 Task: Open Card Brand Identity Review in Board Brand Ambassador Program Management to Workspace Human Resources and add a team member Softage.2@softage.net, a label Purple, a checklist Fashion Design, an attachment from your google drive, a color Purple and finally, add a card description 'Organize team-building event for next month' and a comment 'Given the potential impact of this task on our team morale, let us ensure that we approach it with a sense of positivity and optimism.'. Add a start date 'Jan 02, 1900' with a due date 'Jan 09, 1900'
Action: Mouse moved to (1025, 567)
Screenshot: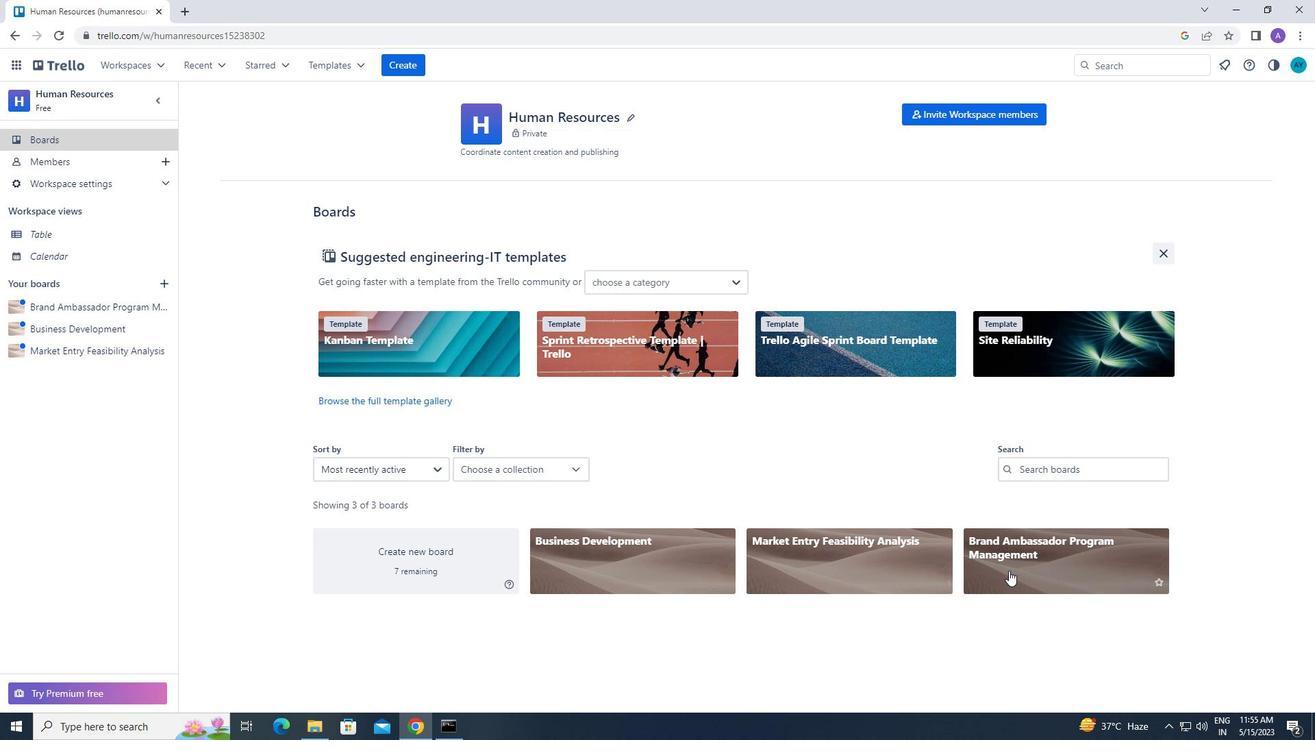 
Action: Mouse pressed left at (1025, 567)
Screenshot: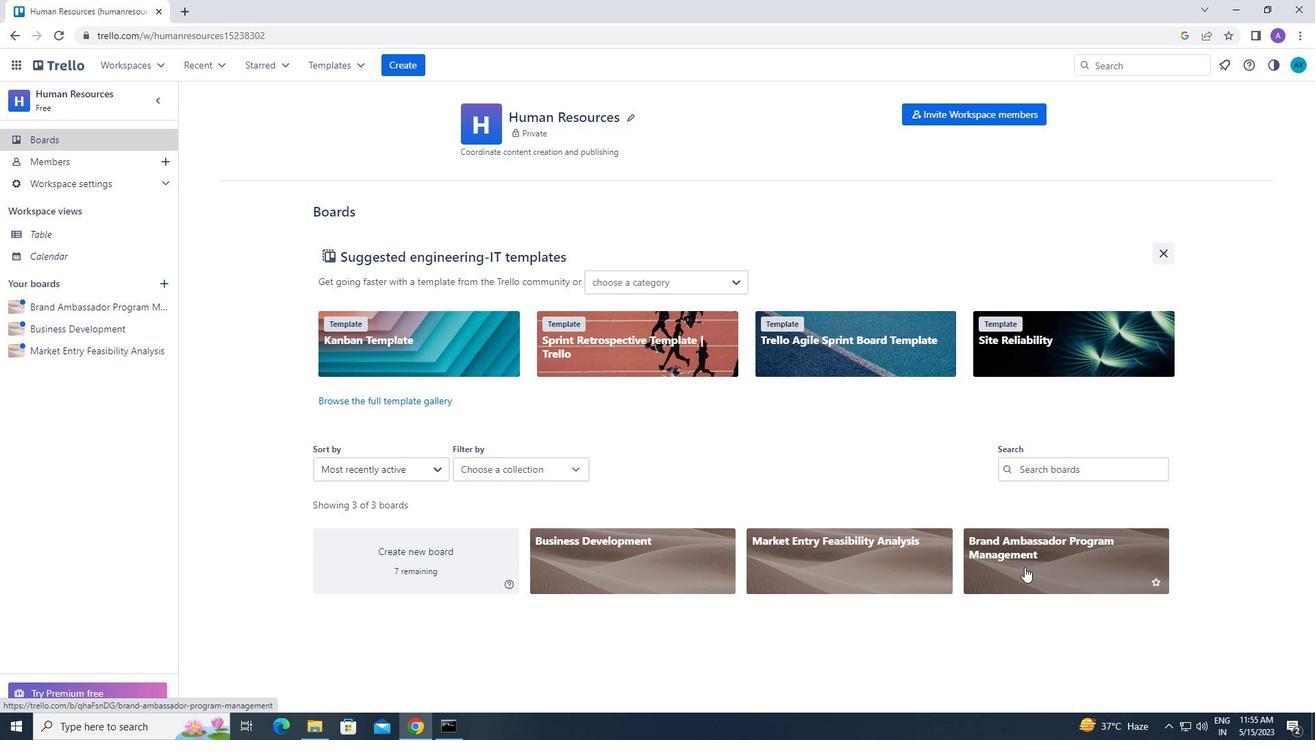 
Action: Mouse moved to (246, 176)
Screenshot: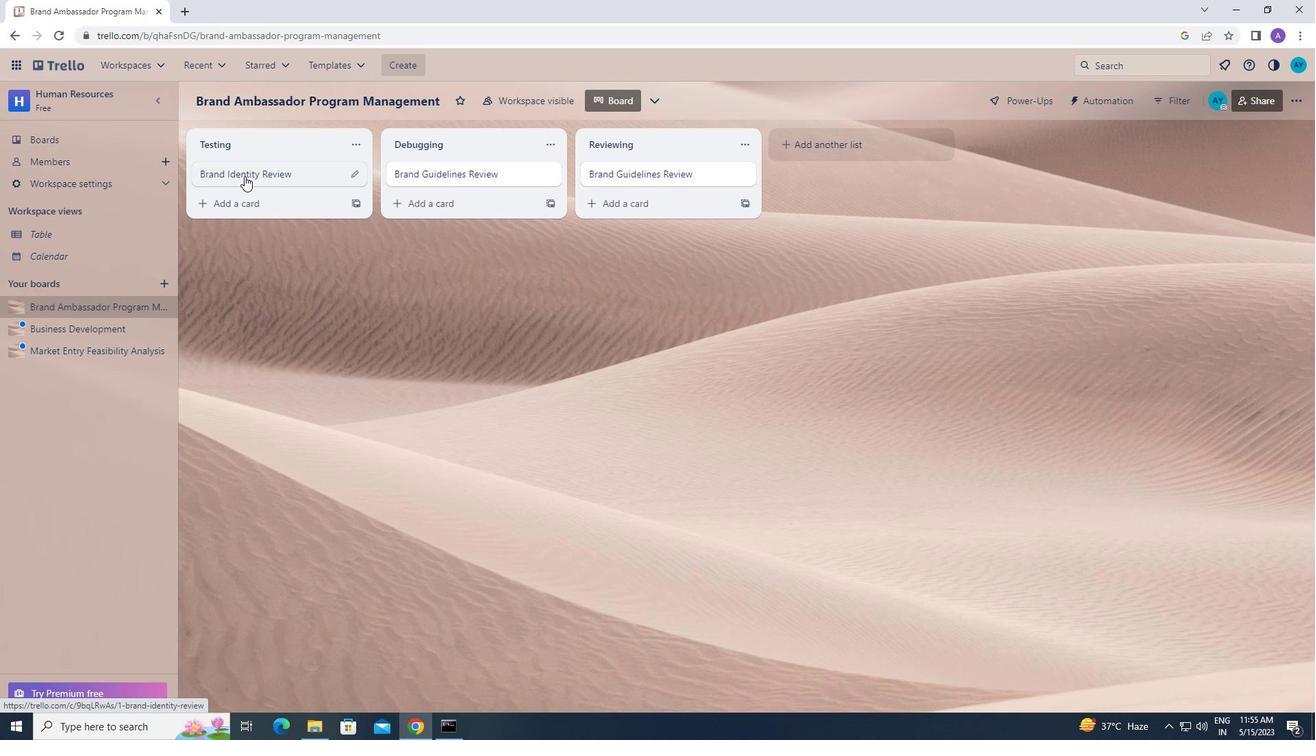 
Action: Mouse pressed left at (246, 176)
Screenshot: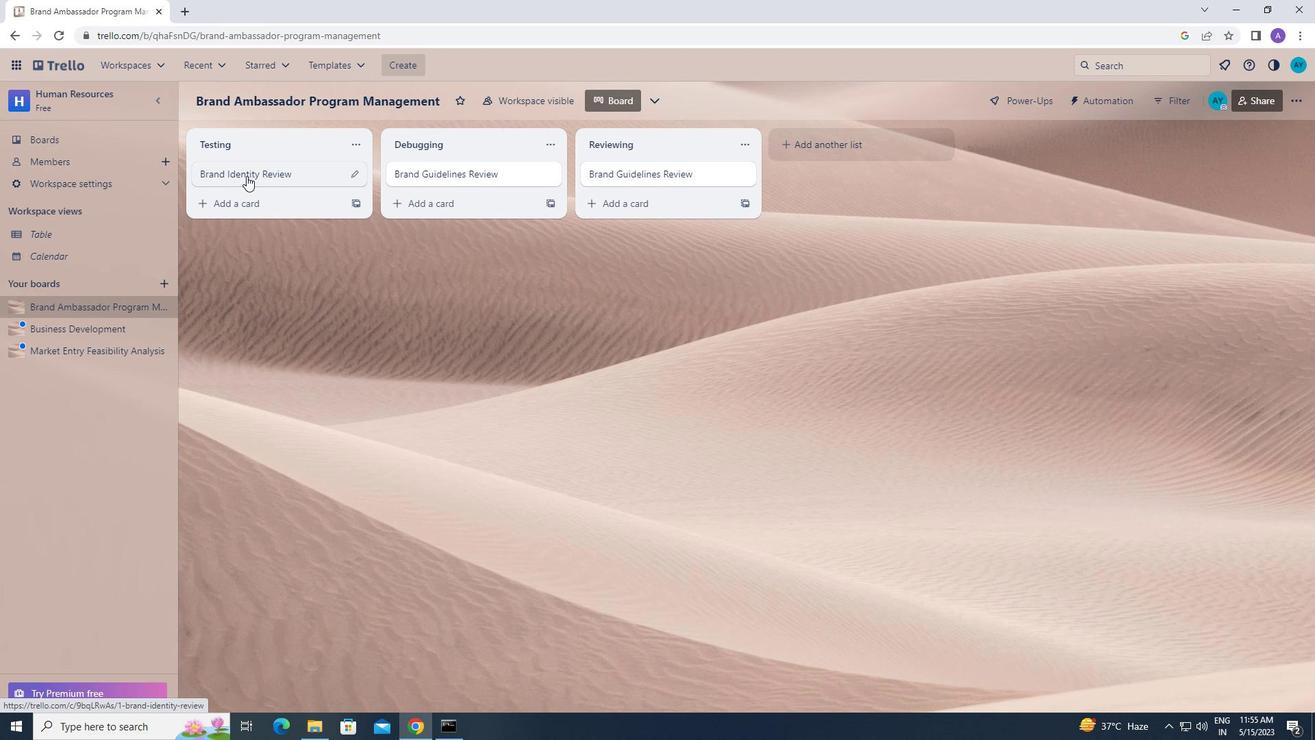 
Action: Mouse moved to (824, 173)
Screenshot: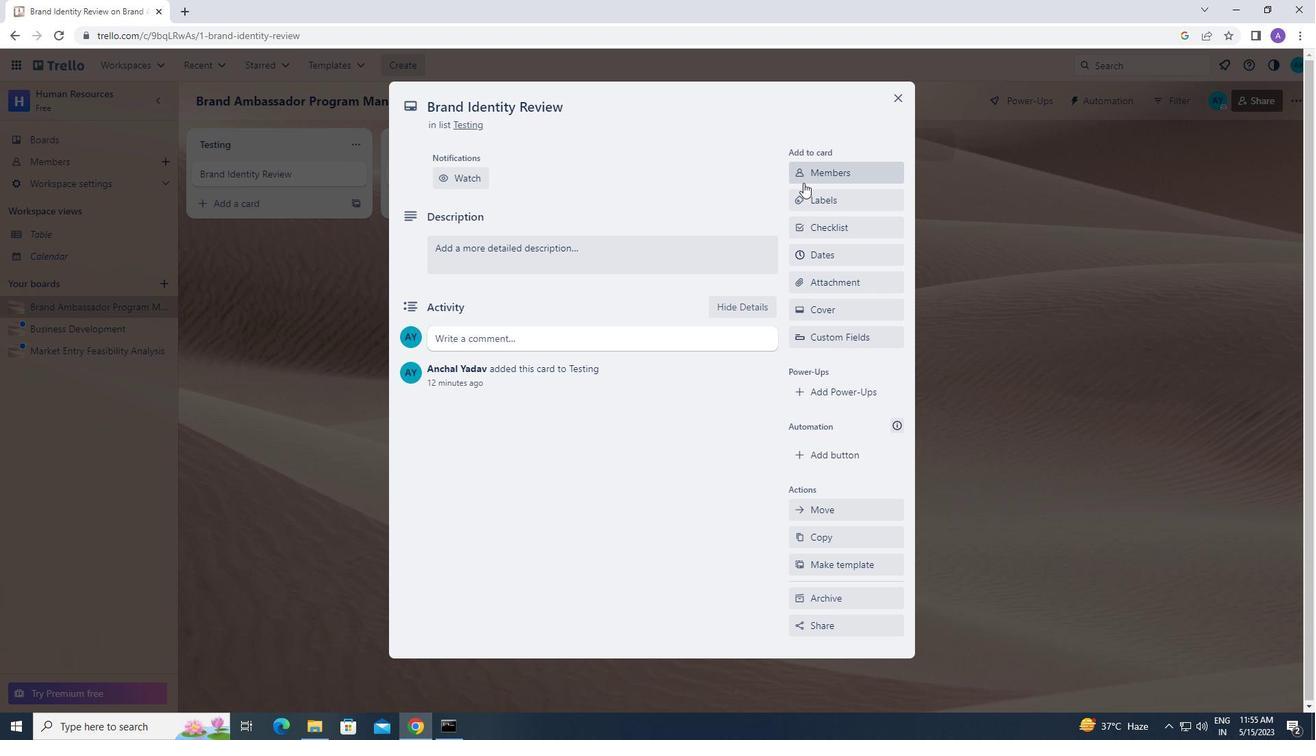 
Action: Mouse pressed left at (824, 173)
Screenshot: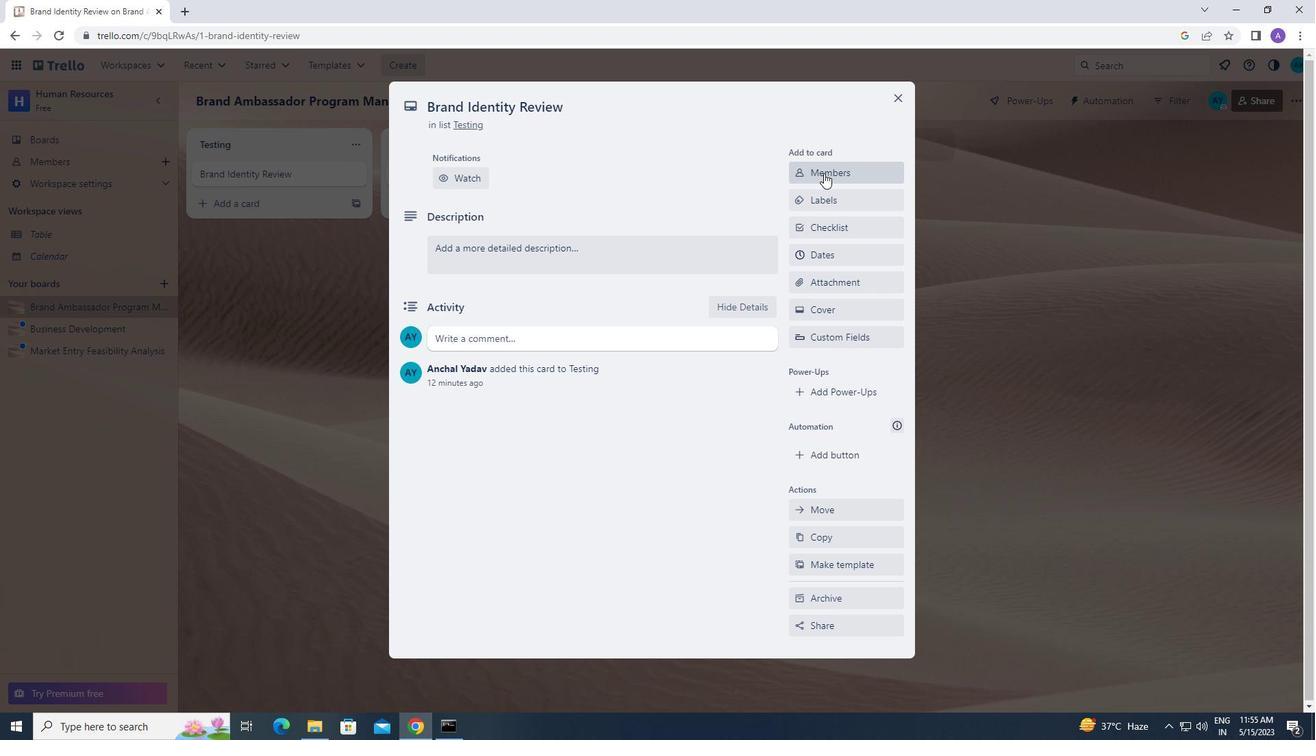 
Action: Mouse moved to (836, 235)
Screenshot: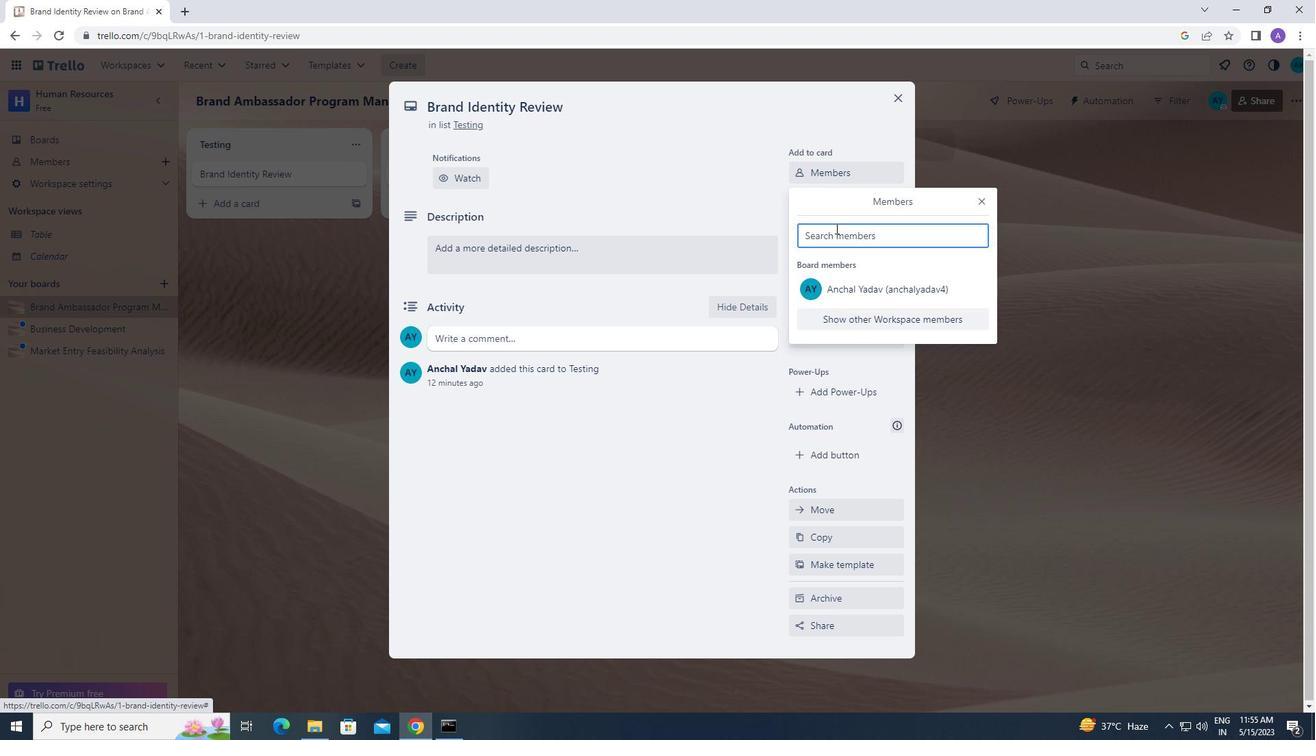 
Action: Mouse pressed left at (836, 235)
Screenshot: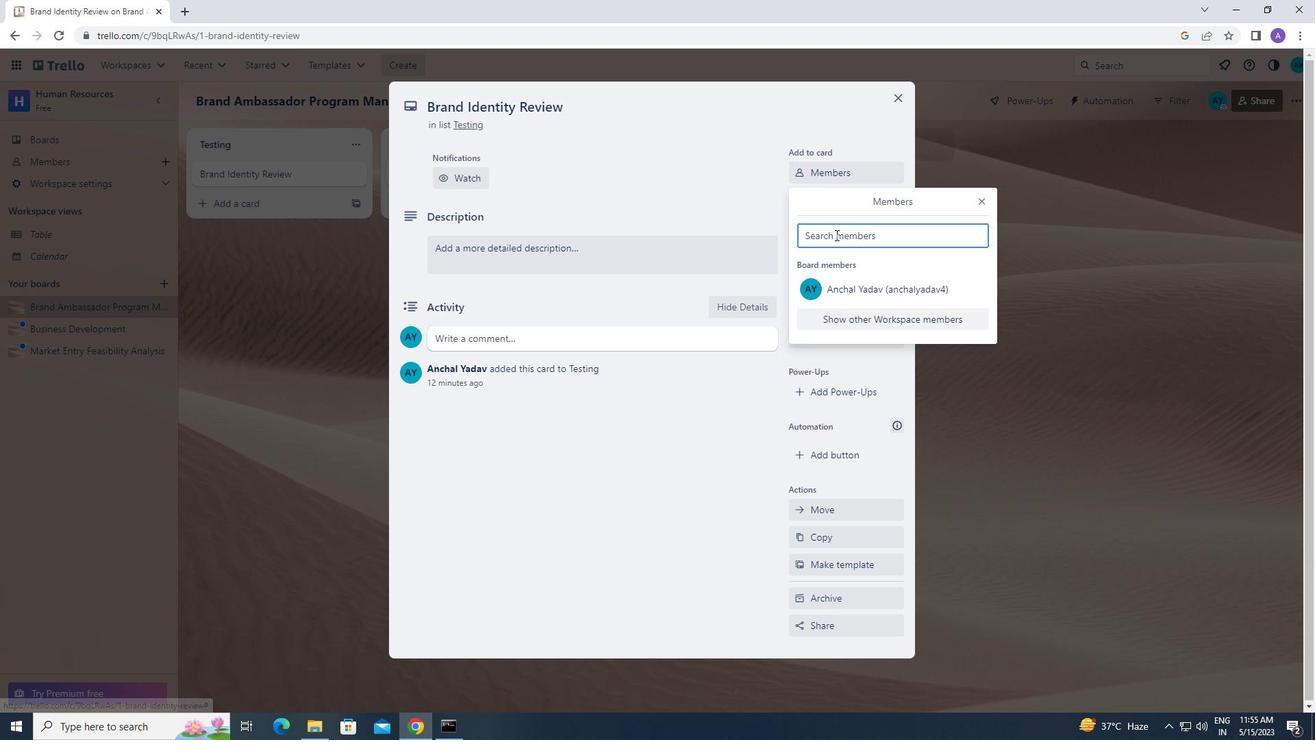 
Action: Key pressed s<Key.caps_lock>oftage.2<Key.shift_r>@
Screenshot: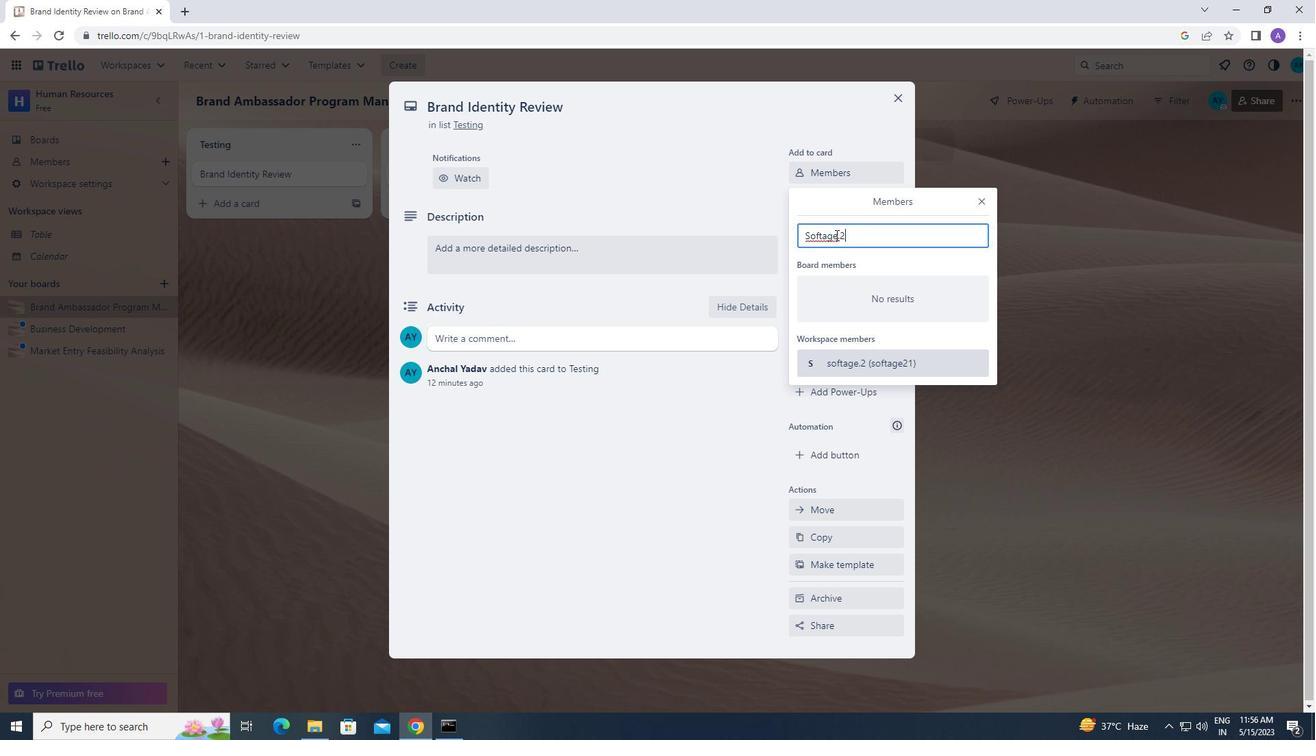 
Action: Mouse moved to (1074, 59)
Screenshot: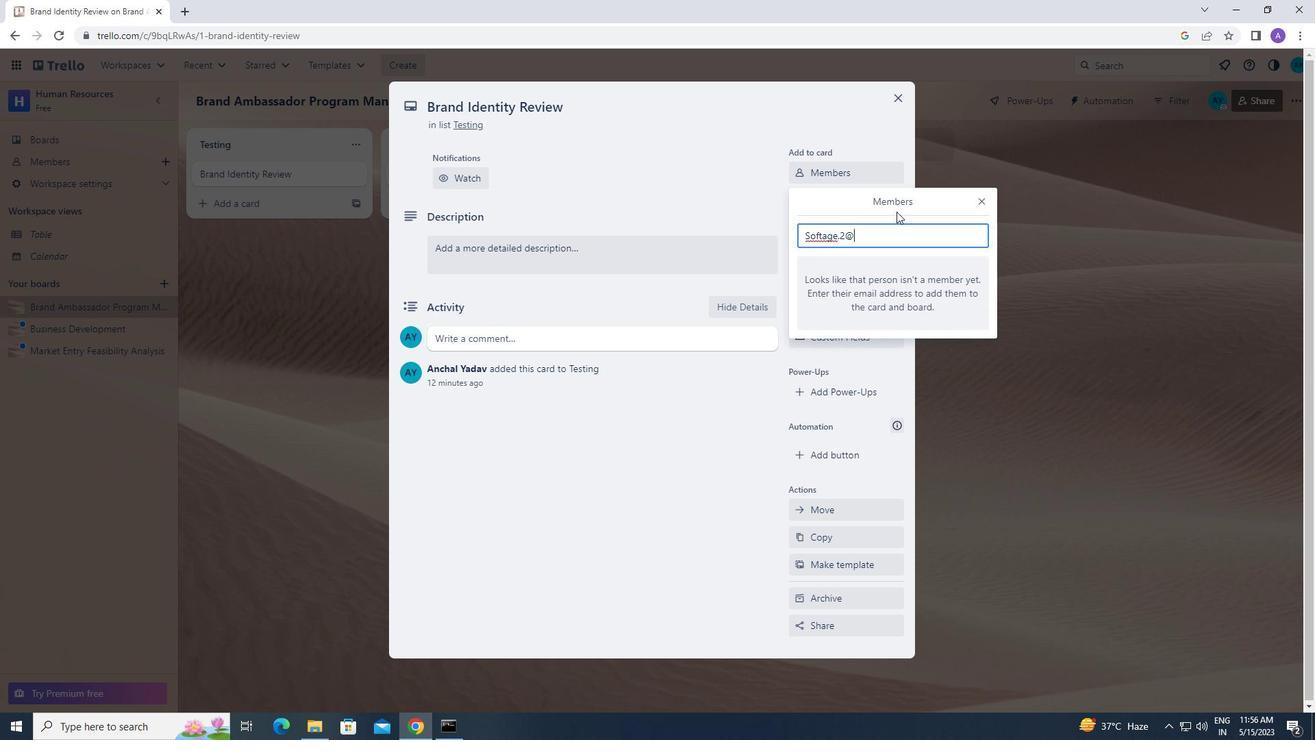 
Action: Key pressed s
Screenshot: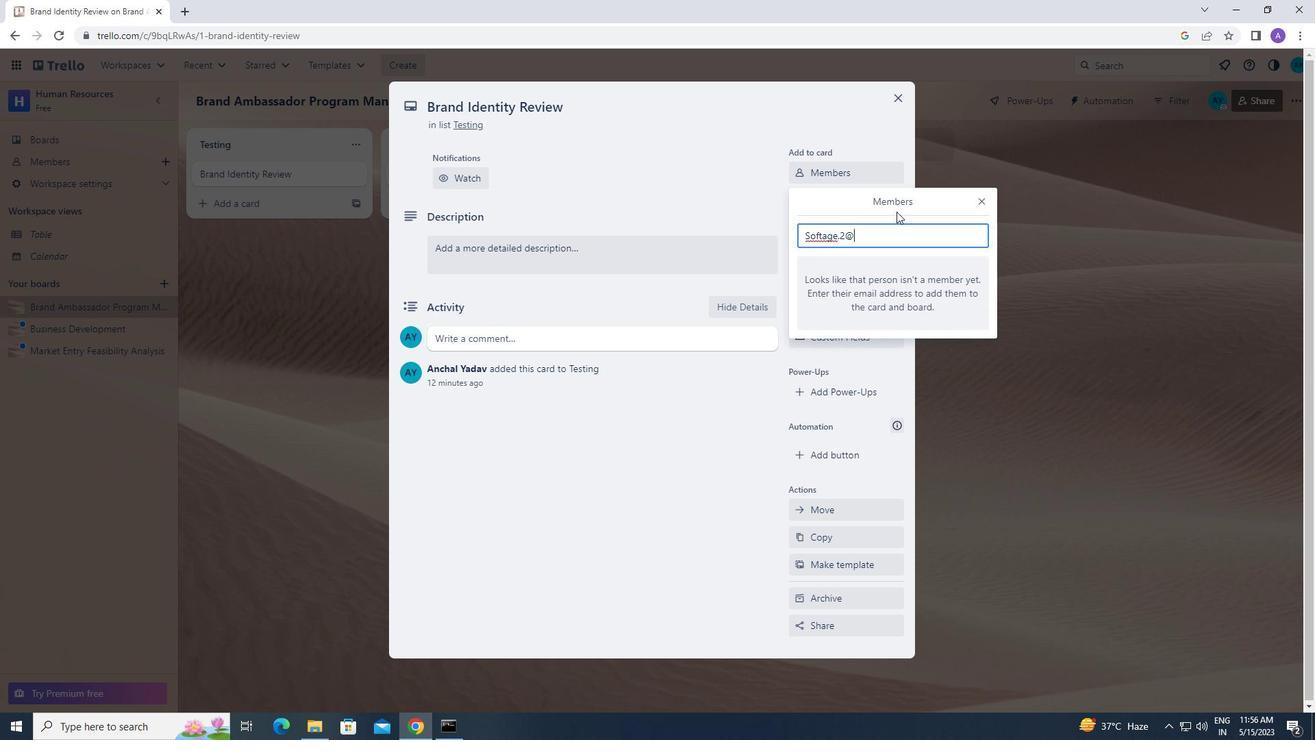 
Action: Mouse moved to (929, 41)
Screenshot: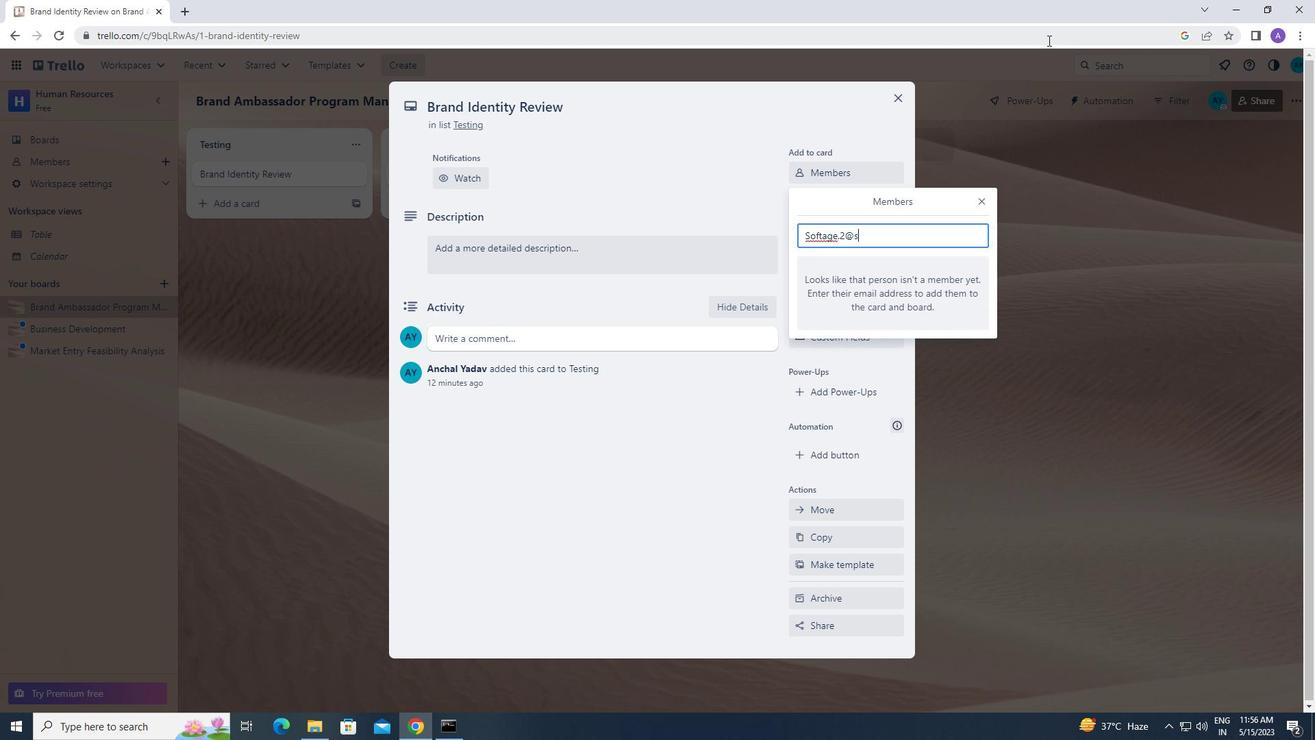 
Action: Key pressed ofta
Screenshot: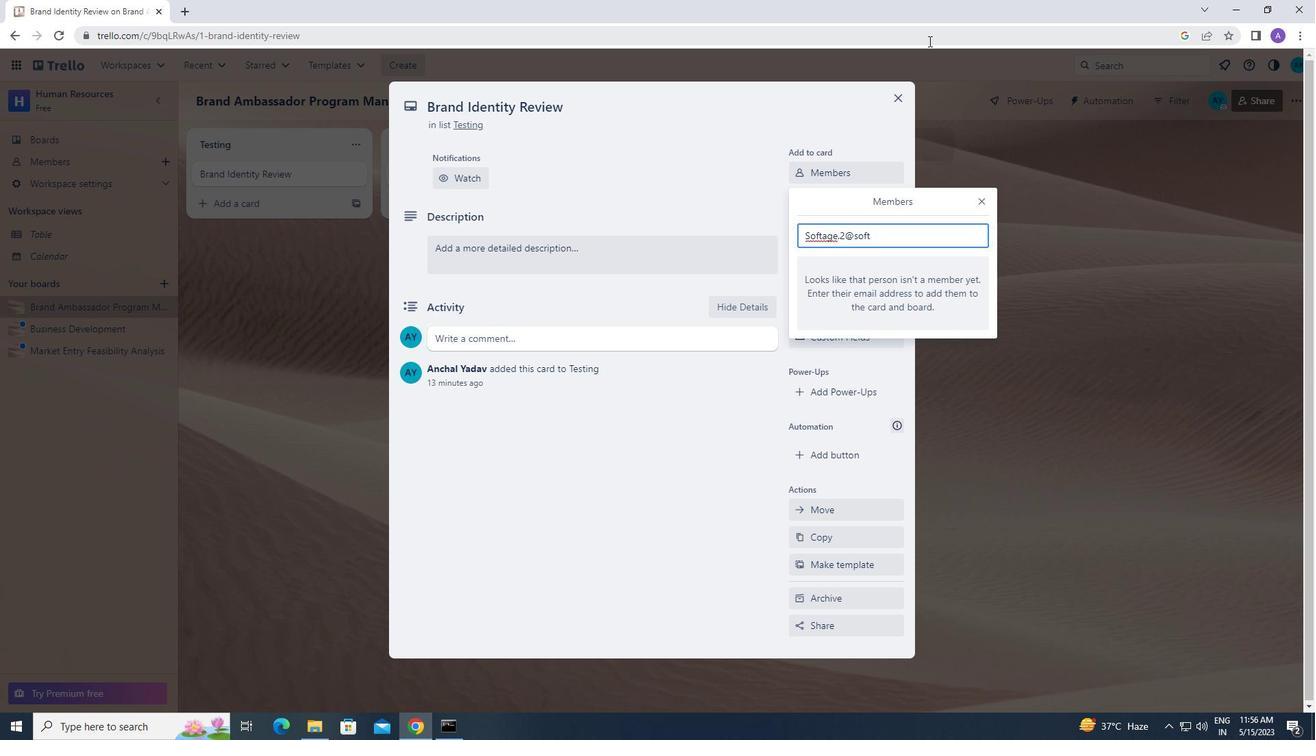 
Action: Mouse moved to (929, 41)
Screenshot: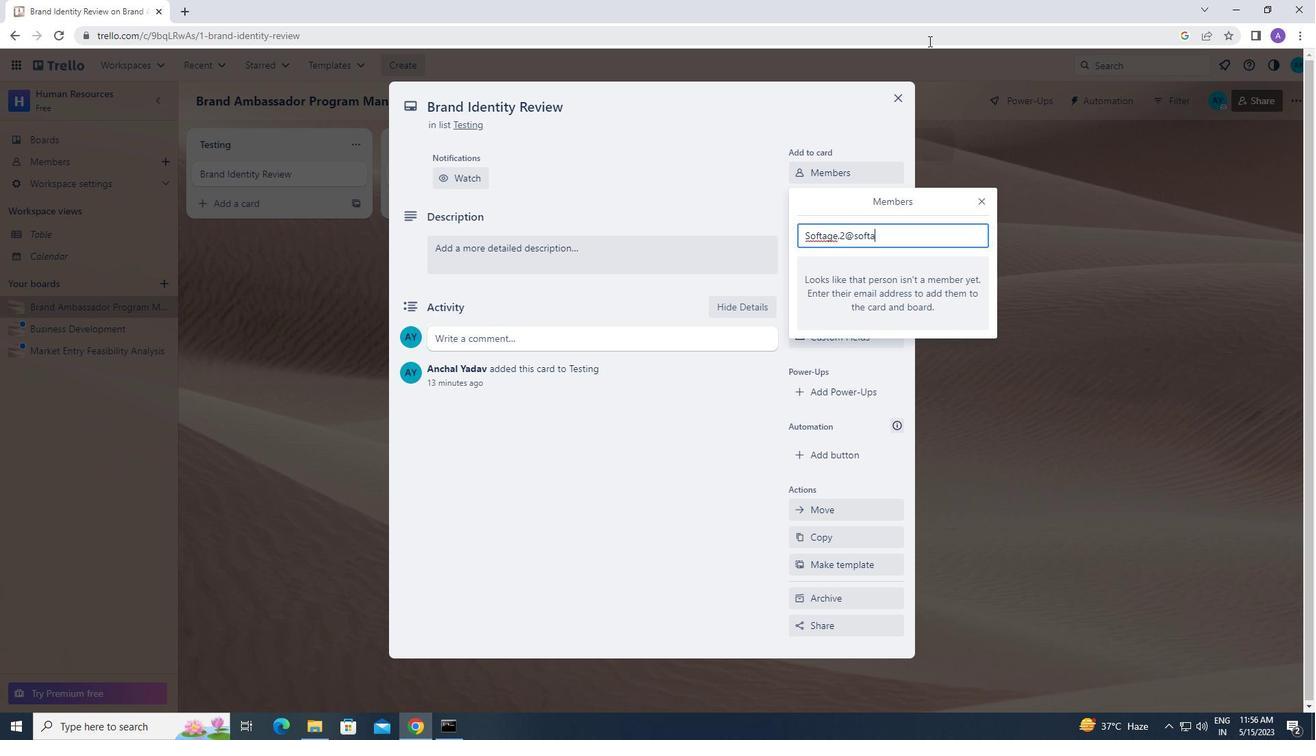
Action: Key pressed ge.neg
Screenshot: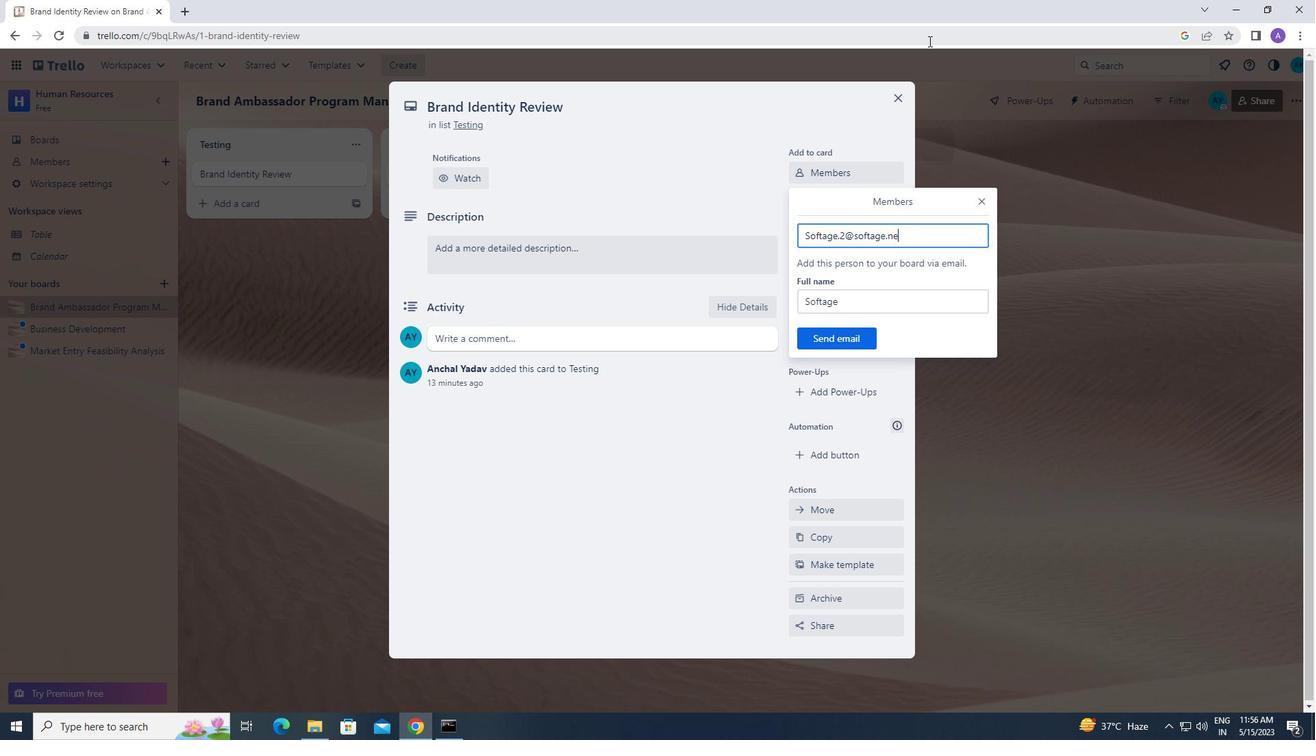 
Action: Mouse moved to (1007, 118)
Screenshot: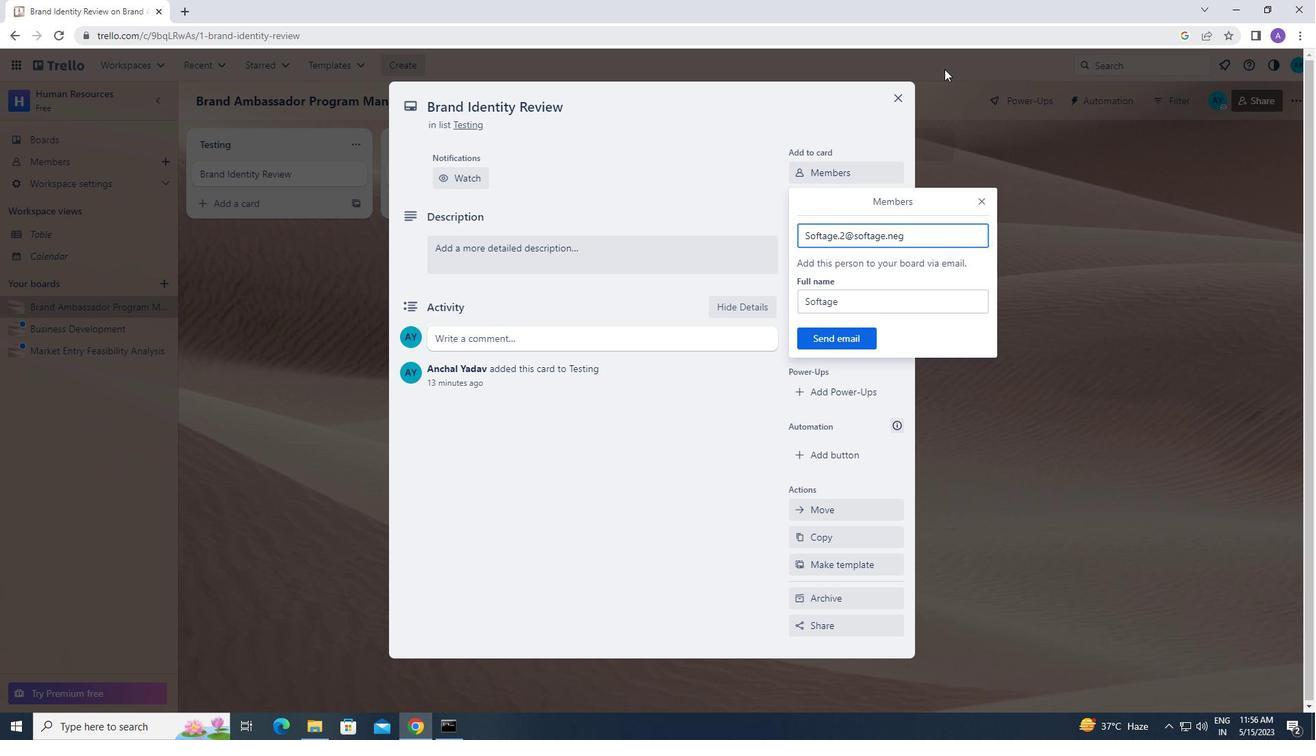 
Action: Key pressed <Key.backspace>t
Screenshot: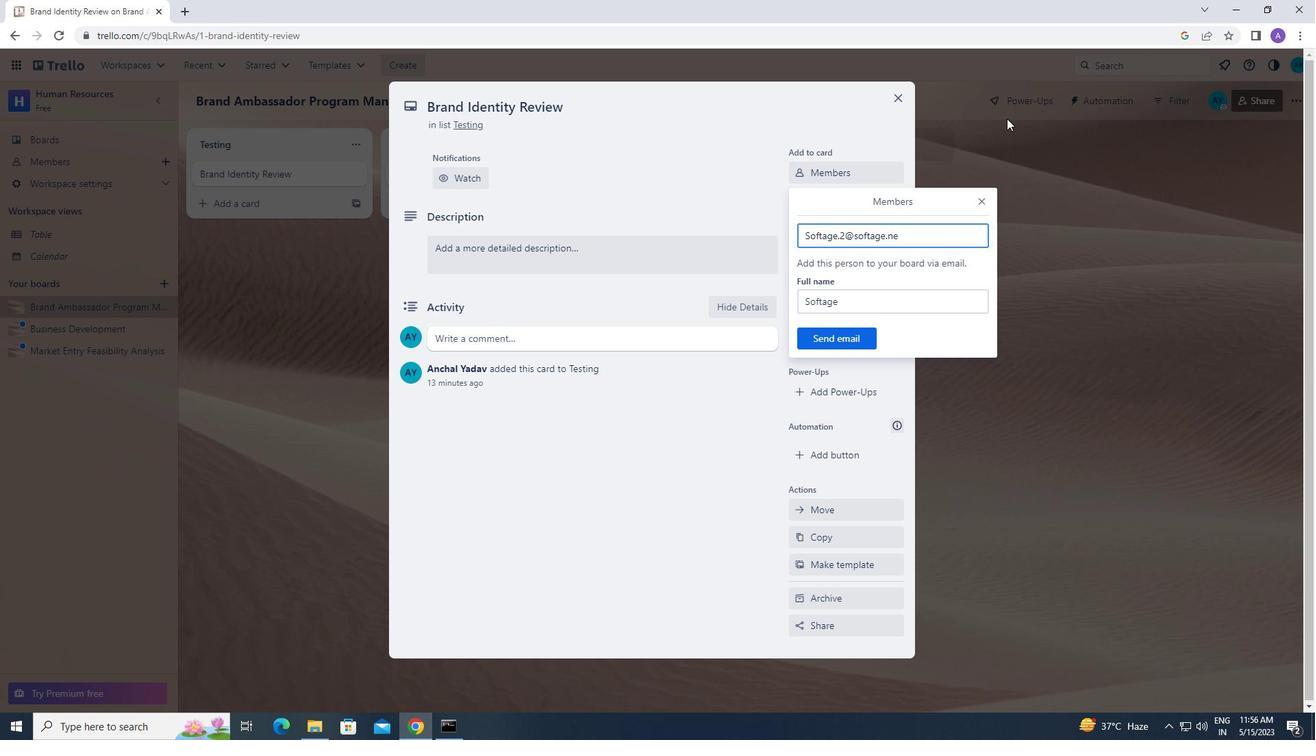 
Action: Mouse moved to (847, 334)
Screenshot: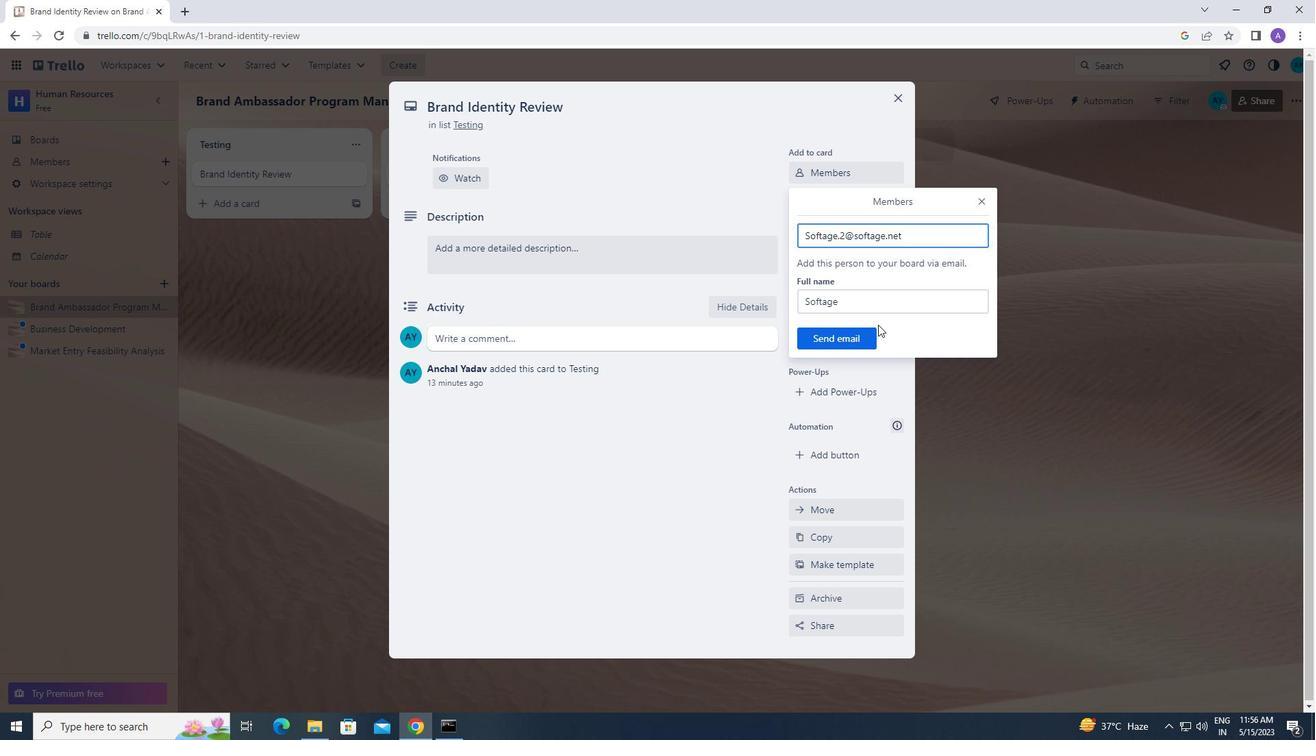 
Action: Mouse pressed left at (847, 334)
Screenshot: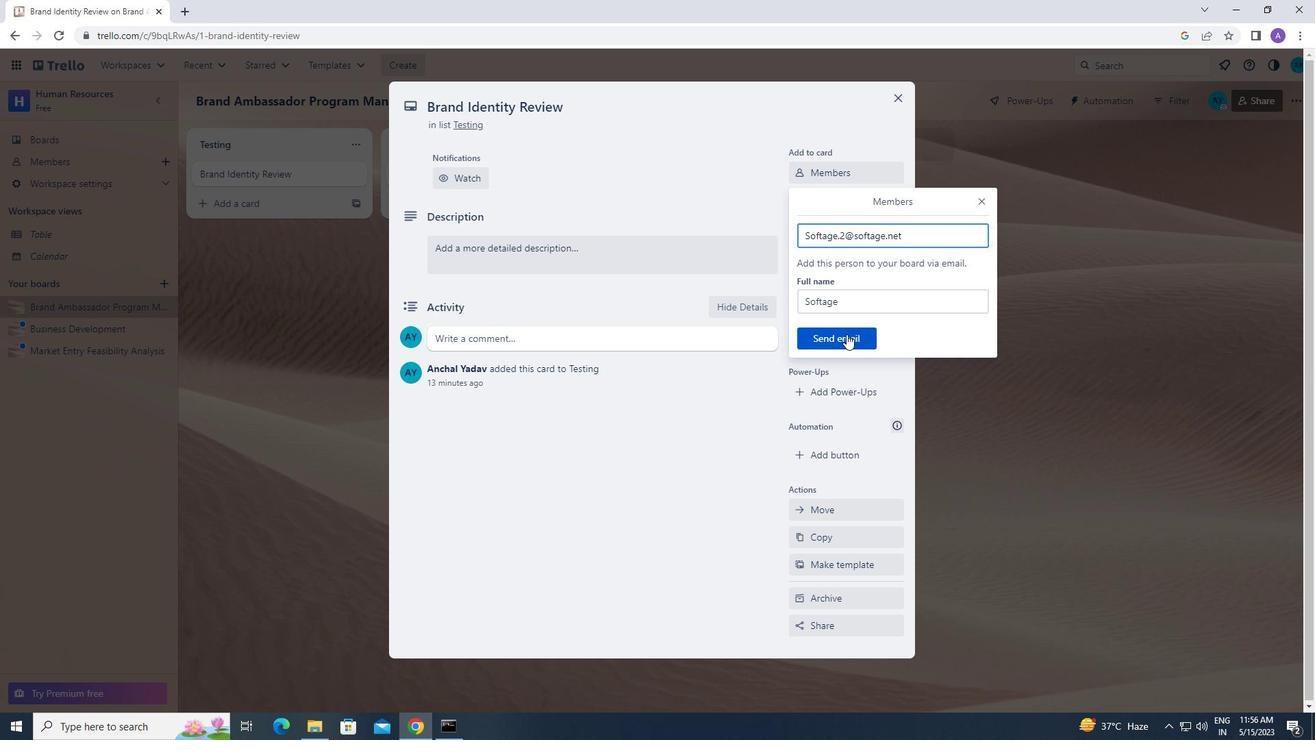 
Action: Mouse moved to (833, 245)
Screenshot: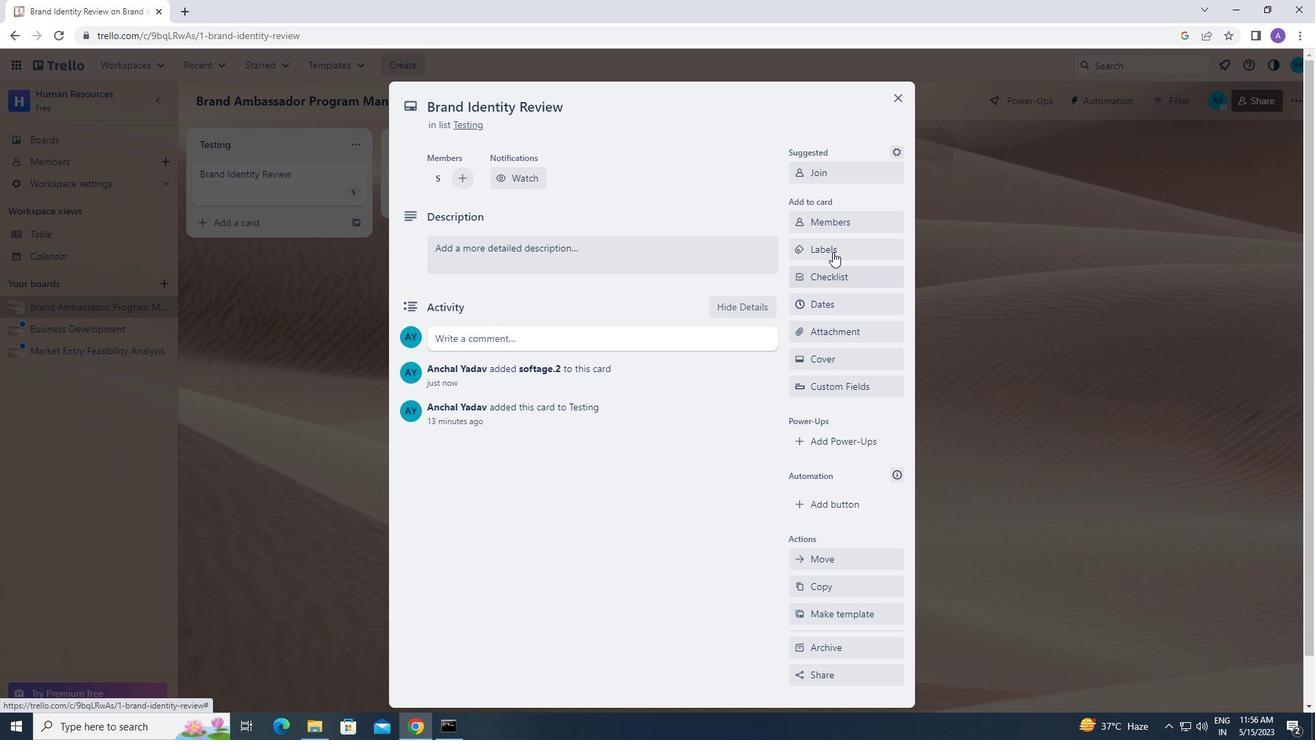 
Action: Mouse pressed left at (833, 245)
Screenshot: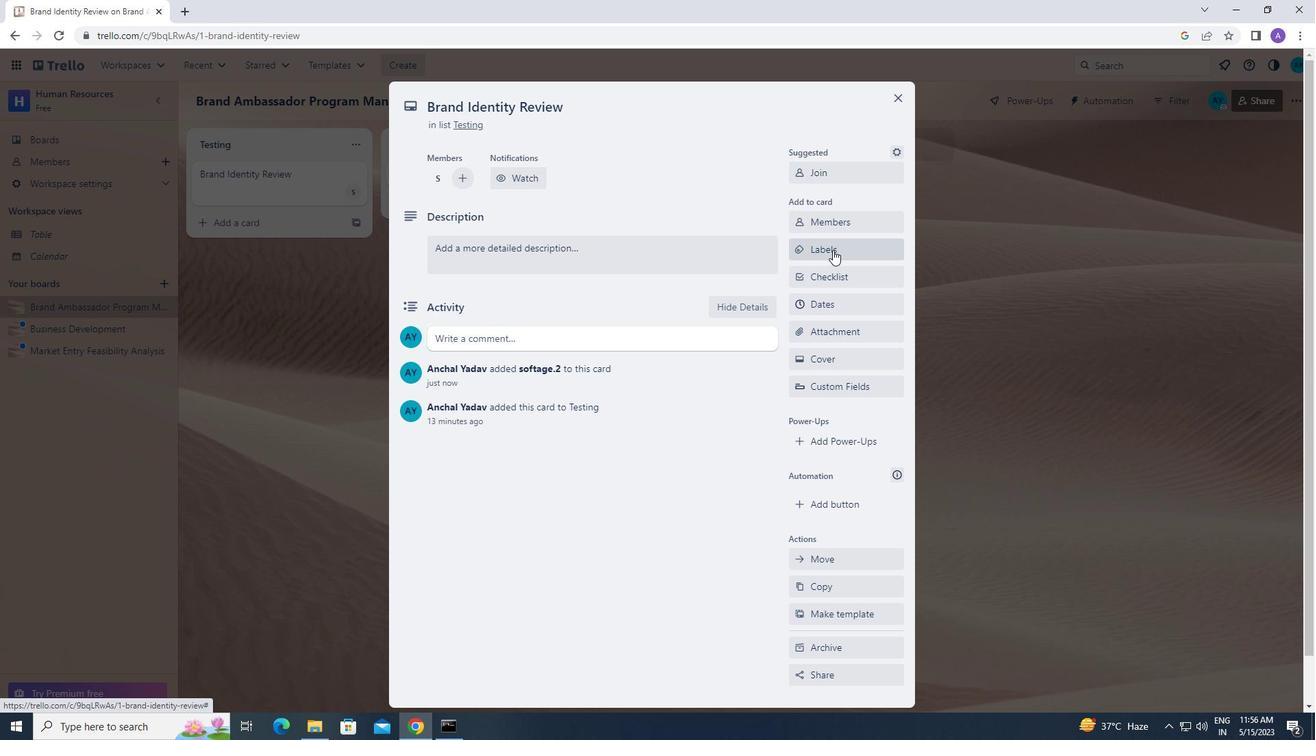 
Action: Mouse moved to (858, 519)
Screenshot: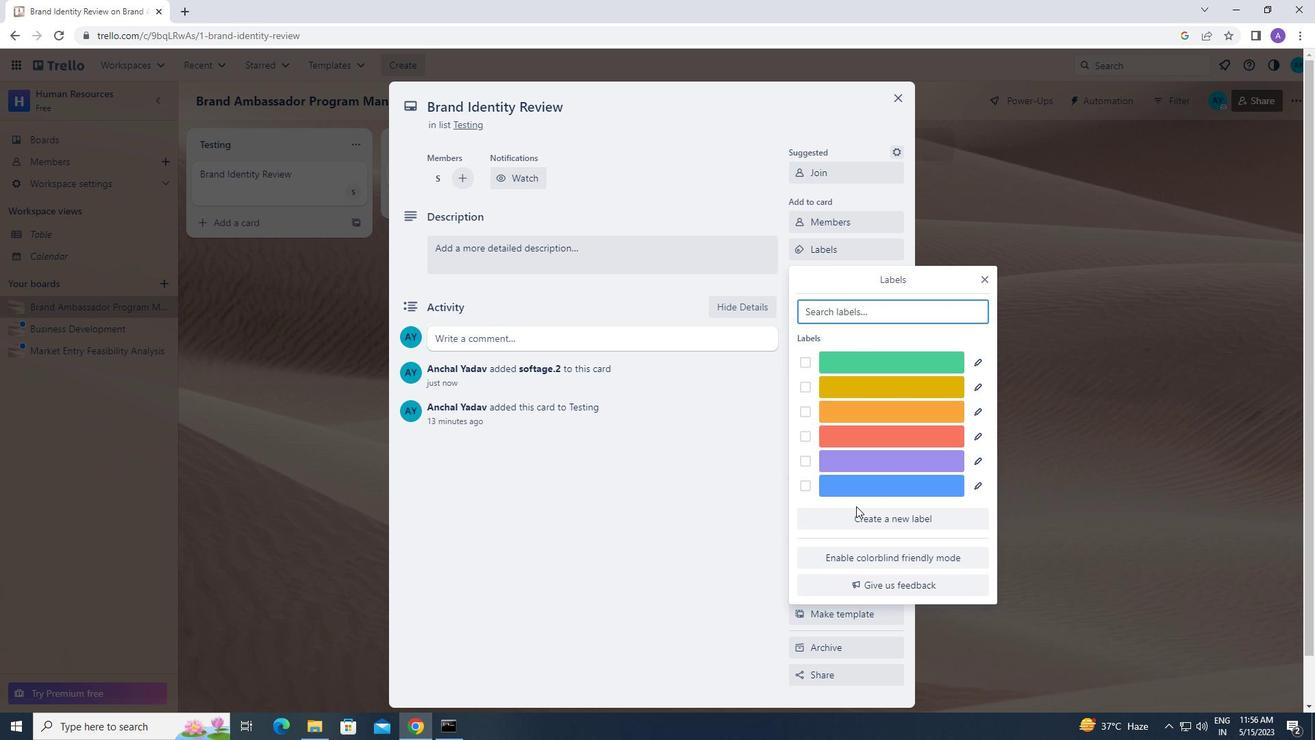 
Action: Mouse pressed left at (858, 519)
Screenshot: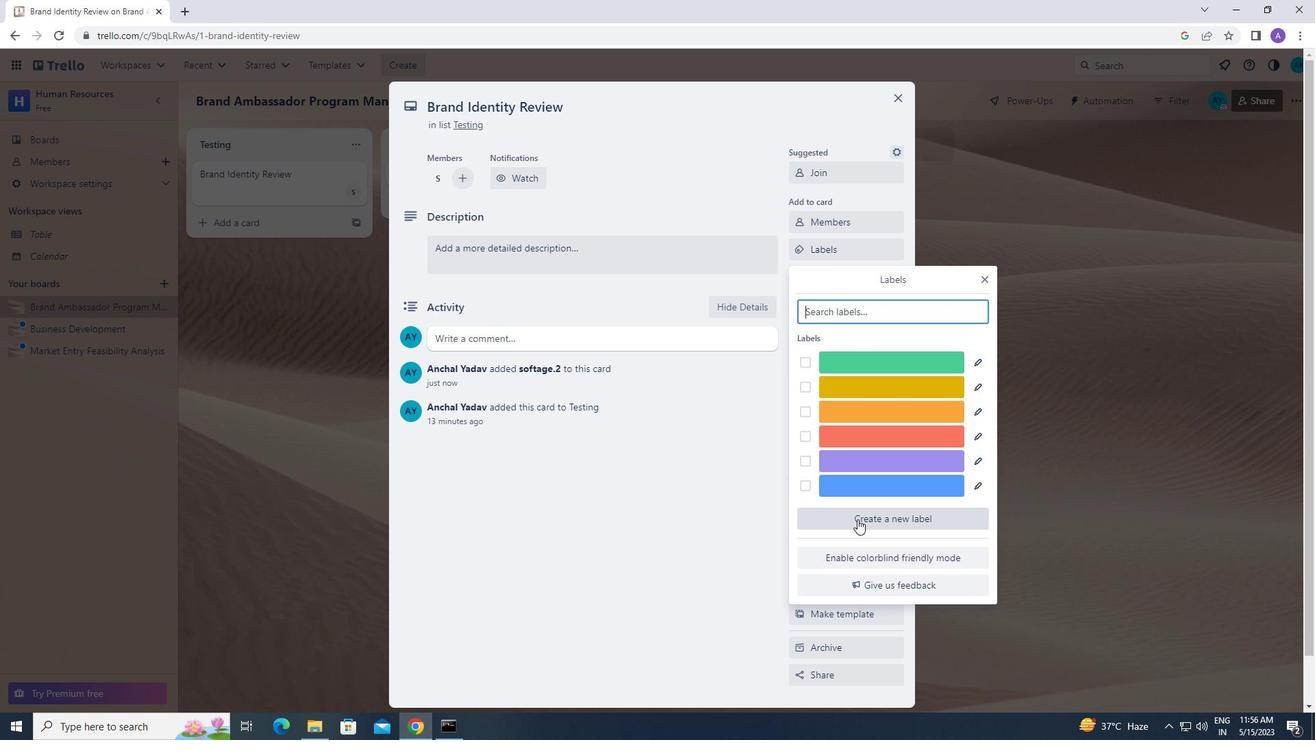 
Action: Mouse moved to (966, 478)
Screenshot: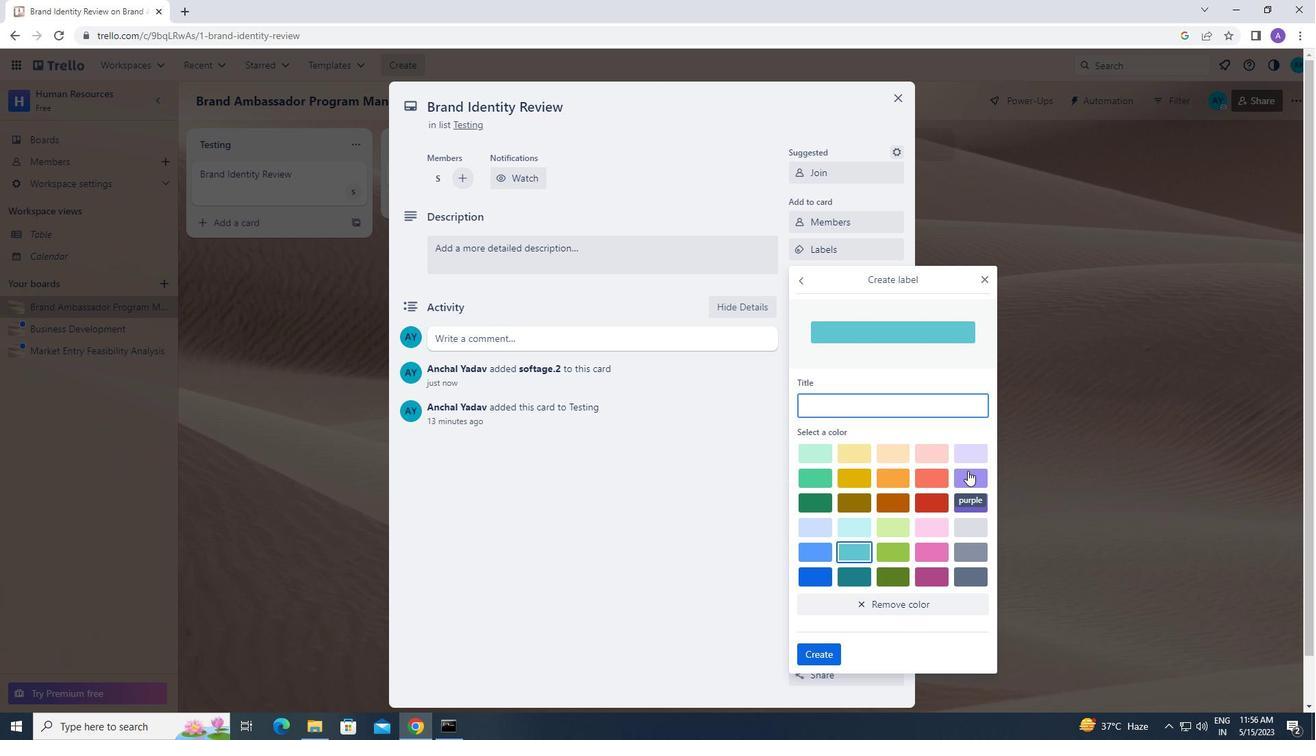 
Action: Mouse pressed left at (966, 478)
Screenshot: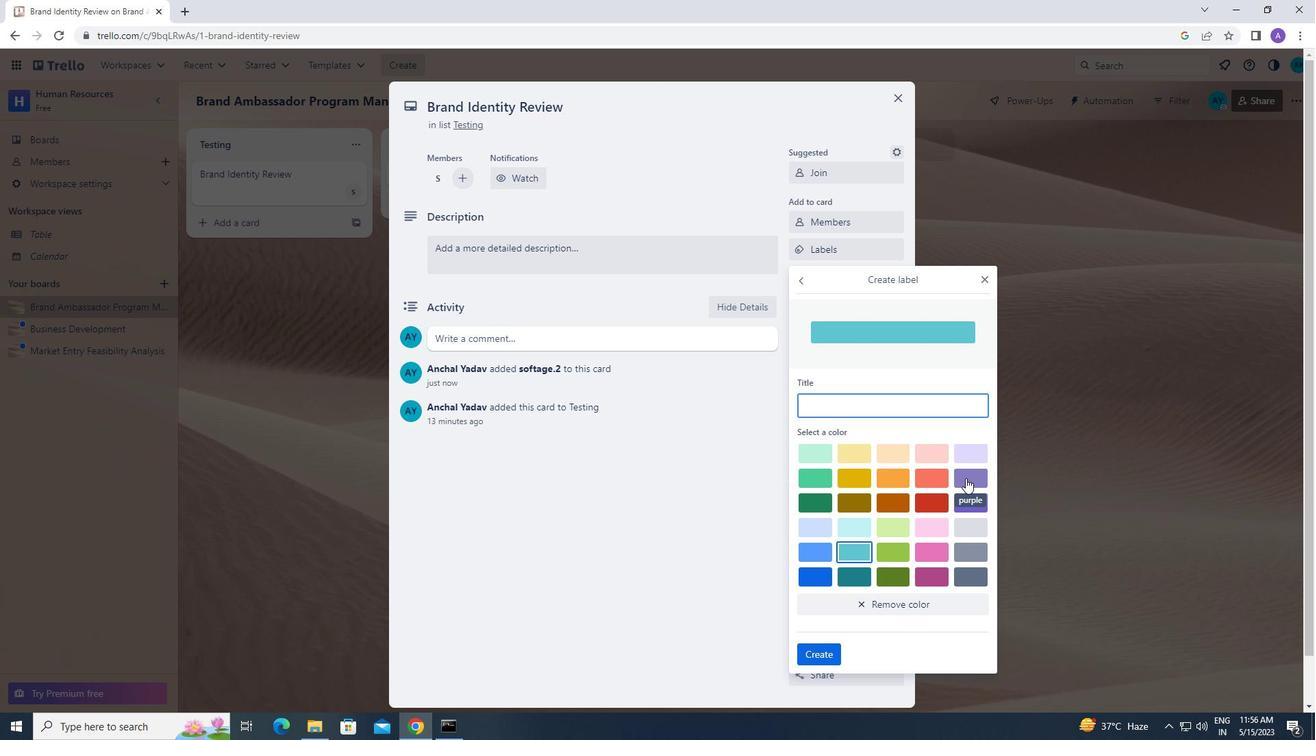 
Action: Mouse moved to (824, 655)
Screenshot: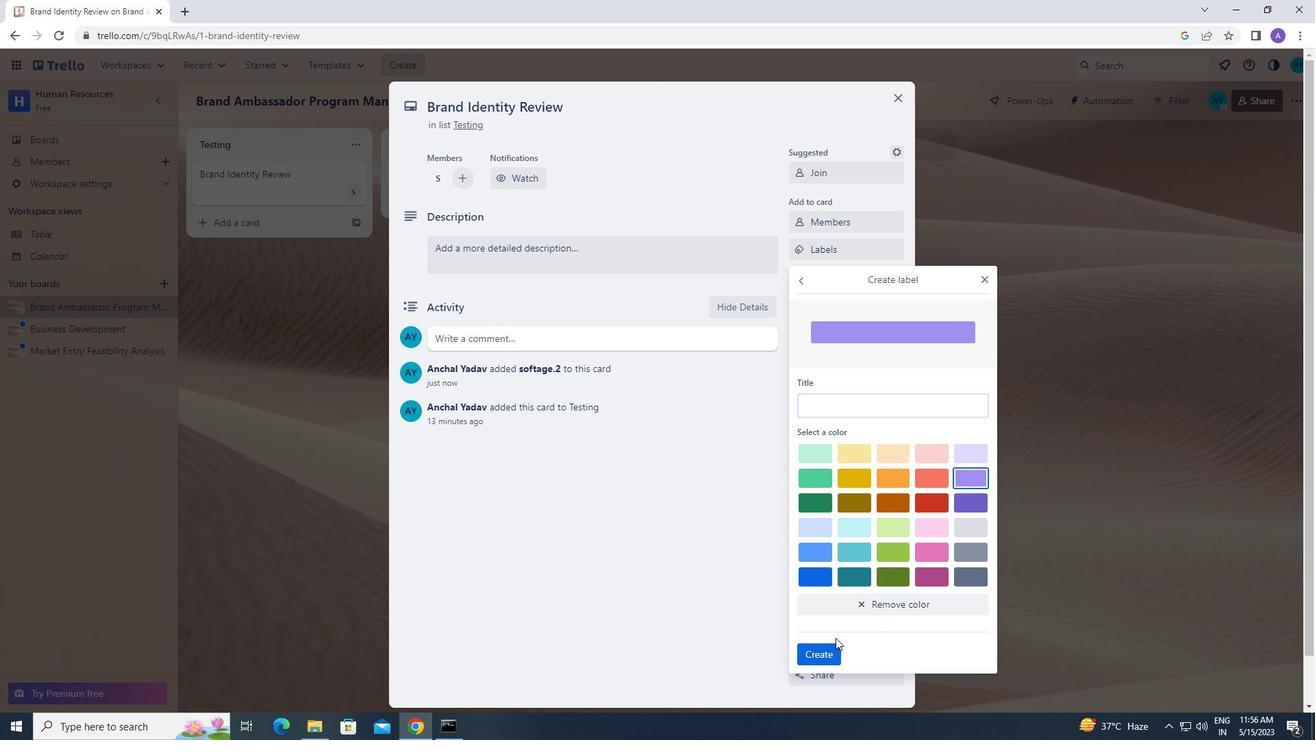 
Action: Mouse pressed left at (824, 655)
Screenshot: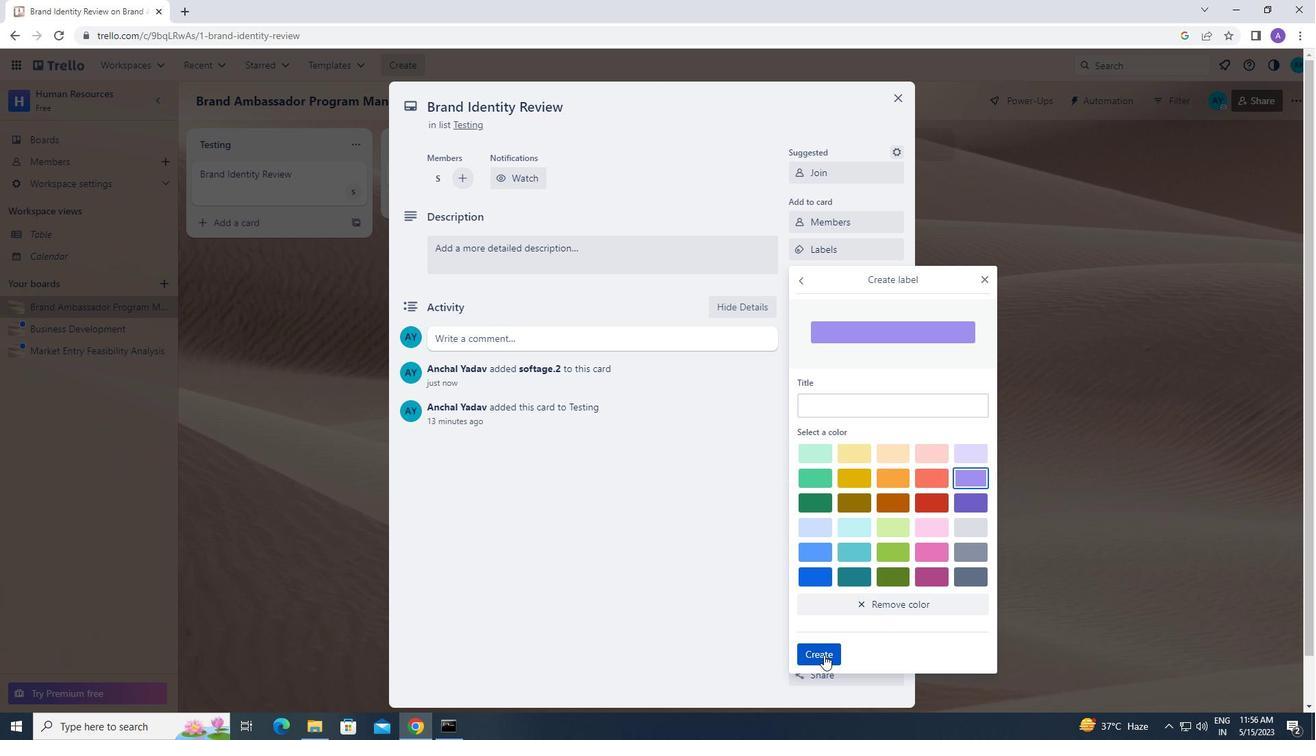
Action: Mouse moved to (990, 280)
Screenshot: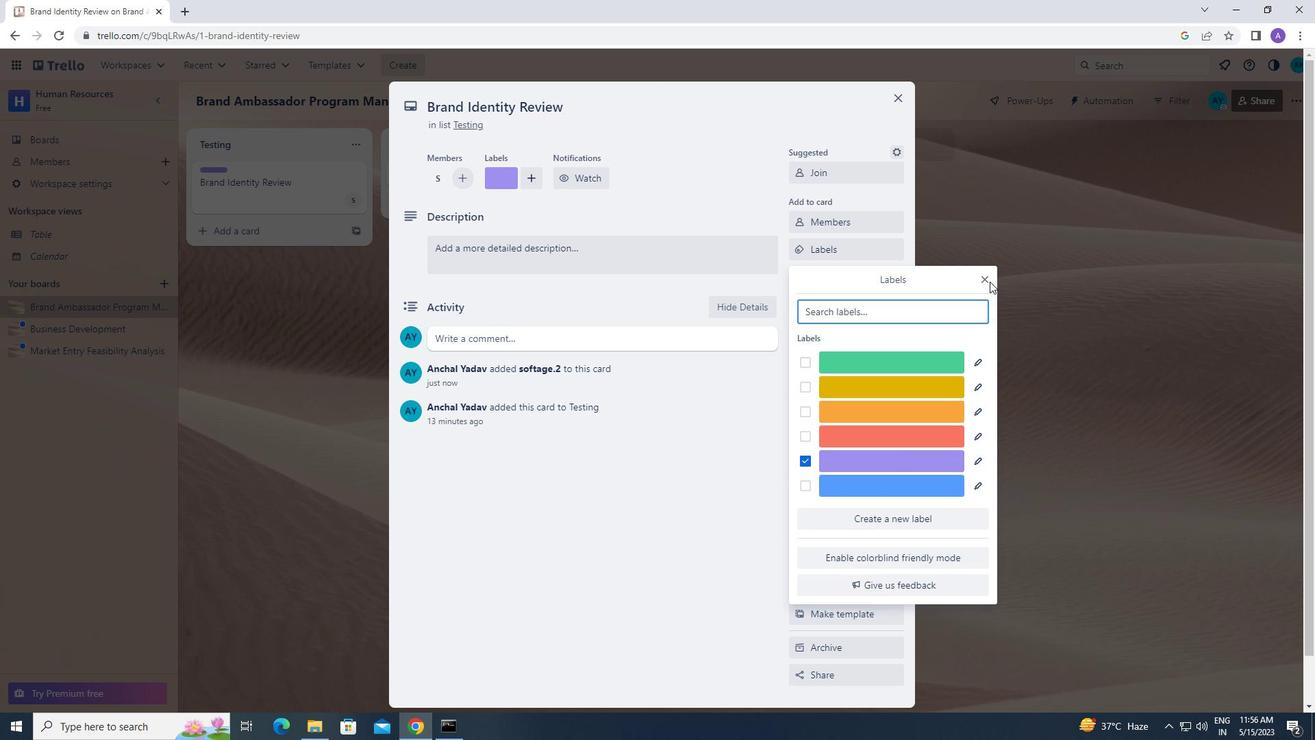 
Action: Mouse pressed left at (990, 280)
Screenshot: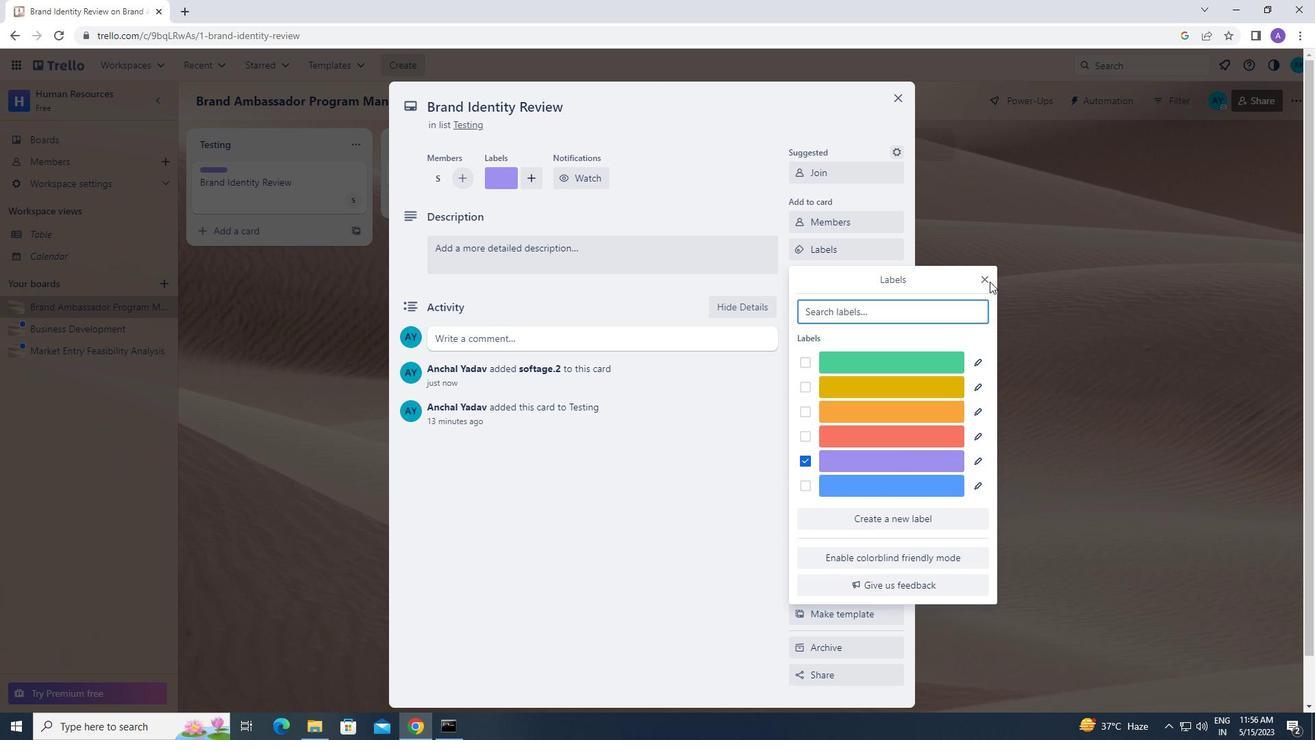 
Action: Mouse moved to (987, 280)
Screenshot: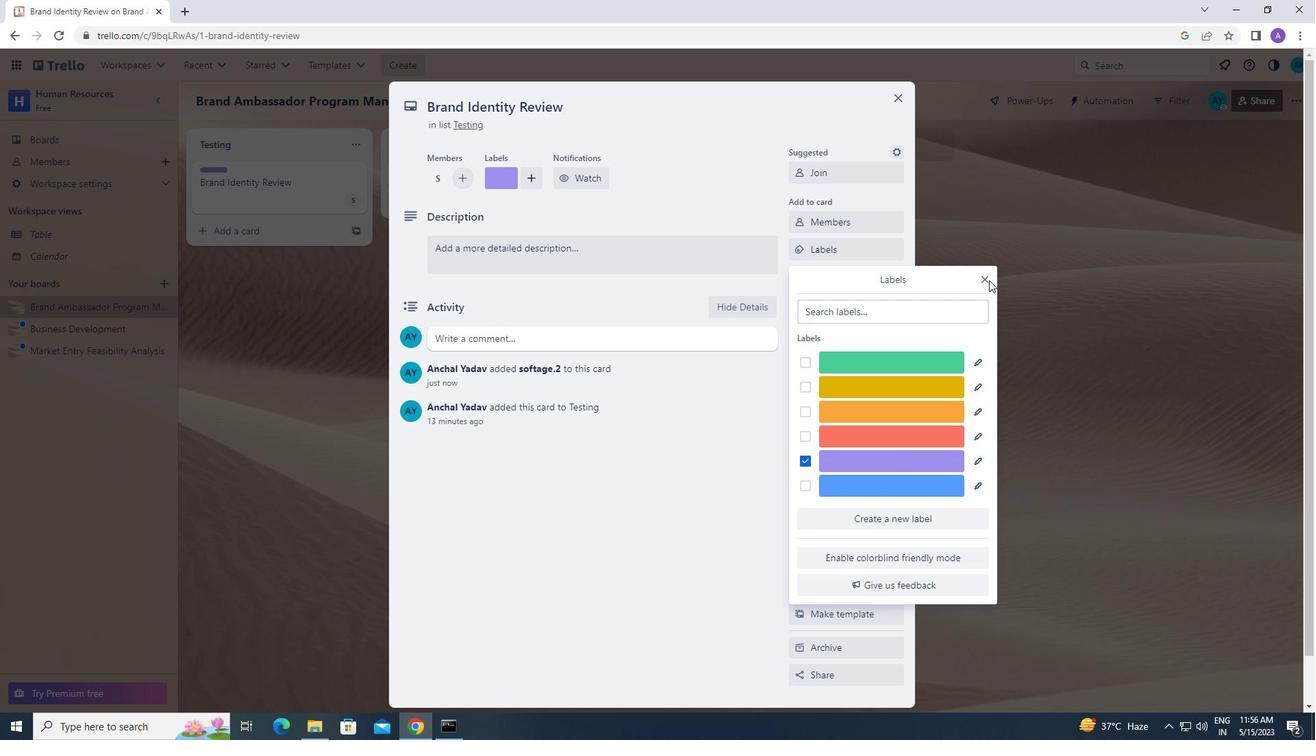
Action: Mouse pressed left at (987, 280)
Screenshot: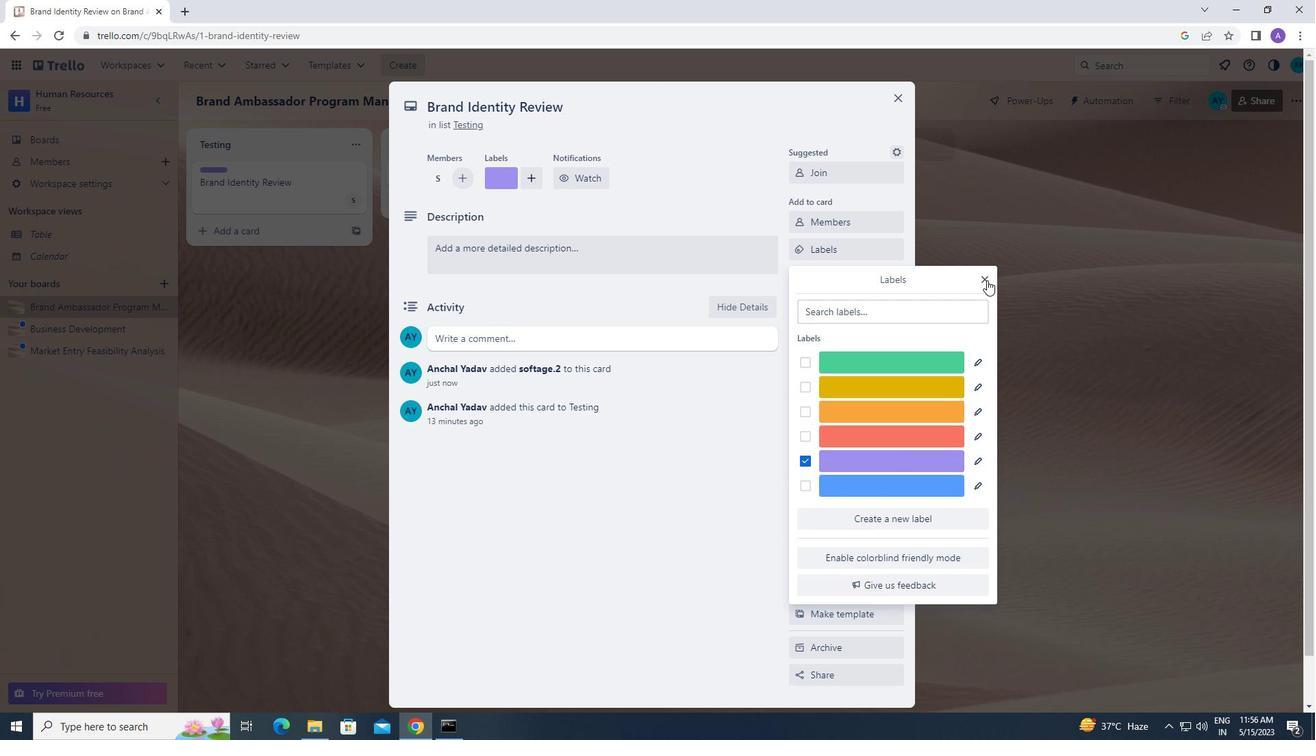 
Action: Mouse moved to (843, 276)
Screenshot: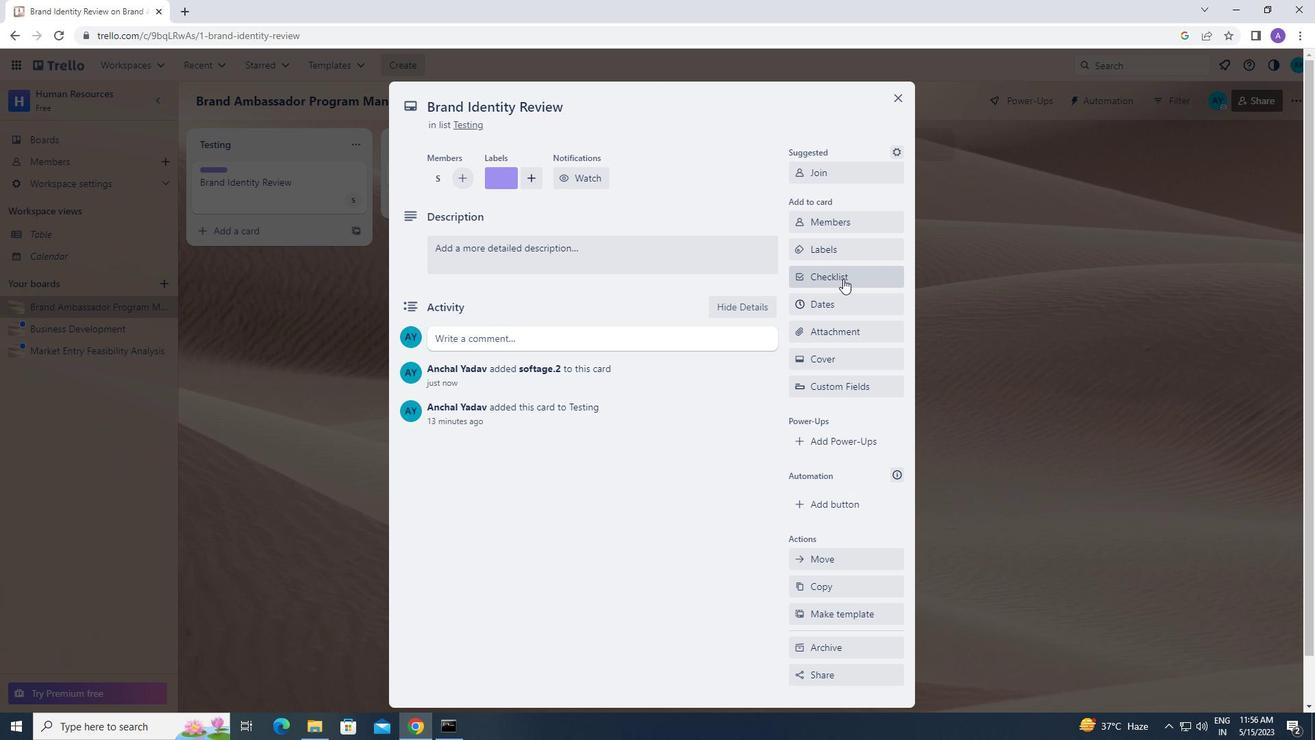 
Action: Mouse pressed left at (843, 276)
Screenshot: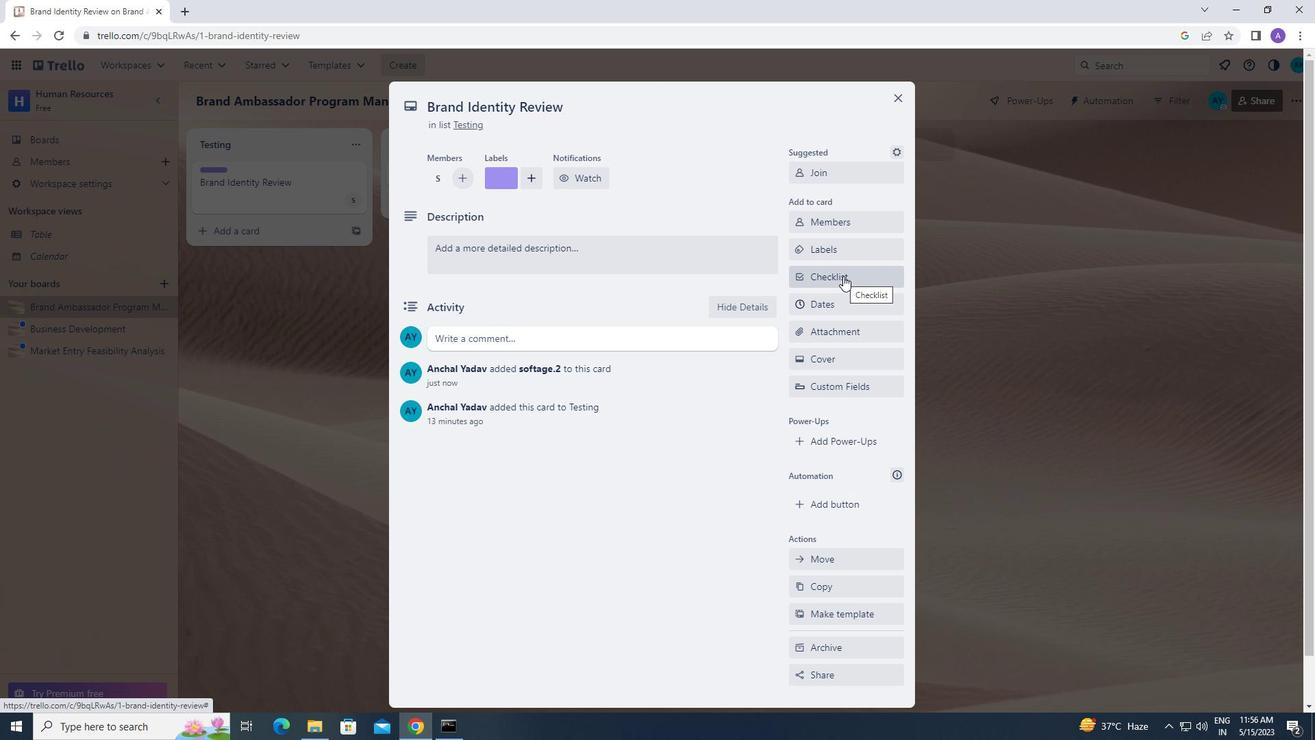 
Action: Key pressed <Key.caps_lock>f<Key.caps_lock>ashion<Key.space><Key.caps_lock>d<Key.caps_lock>esign
Screenshot: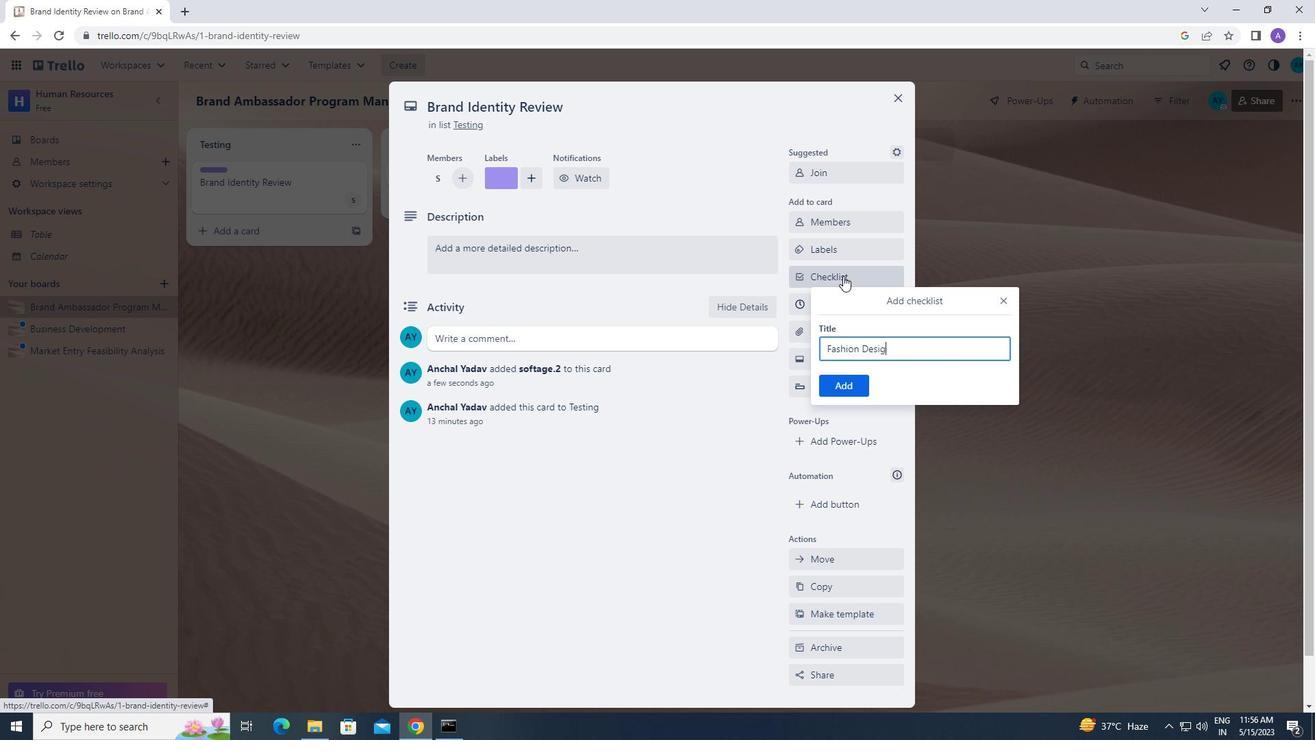 
Action: Mouse moved to (851, 383)
Screenshot: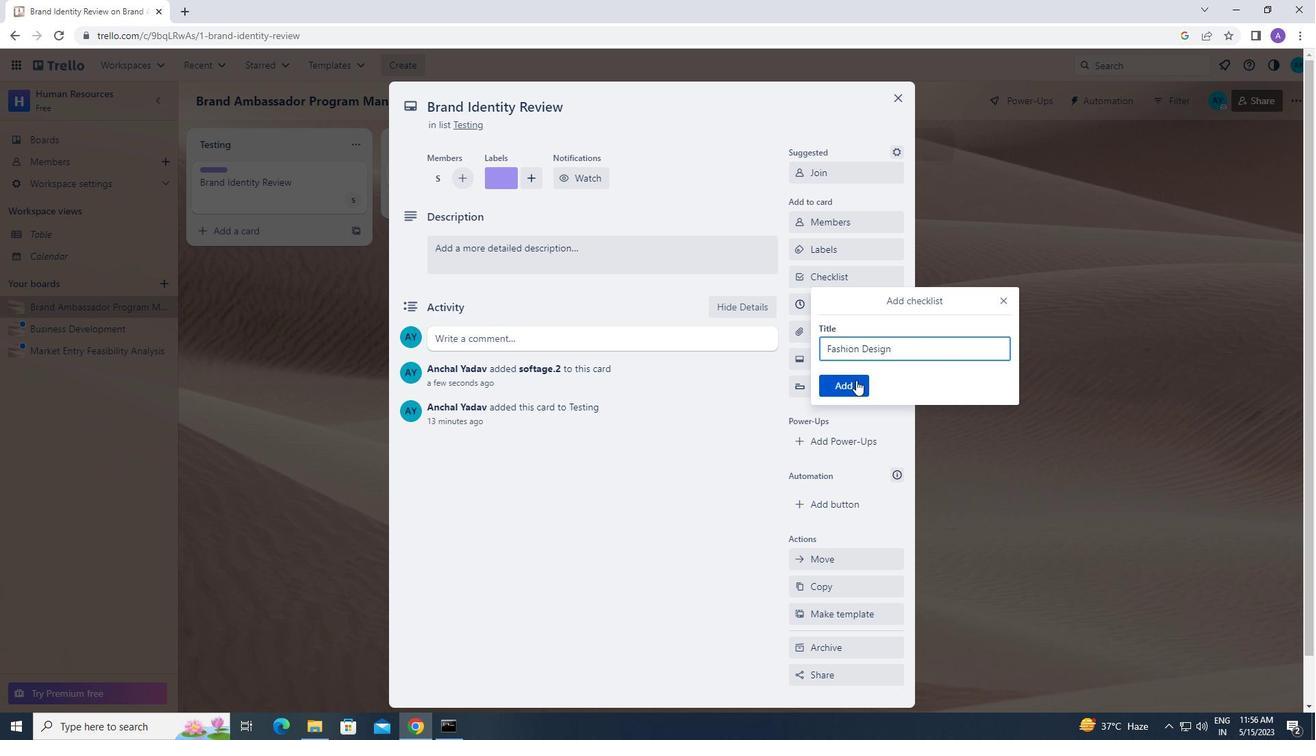 
Action: Mouse pressed left at (851, 383)
Screenshot: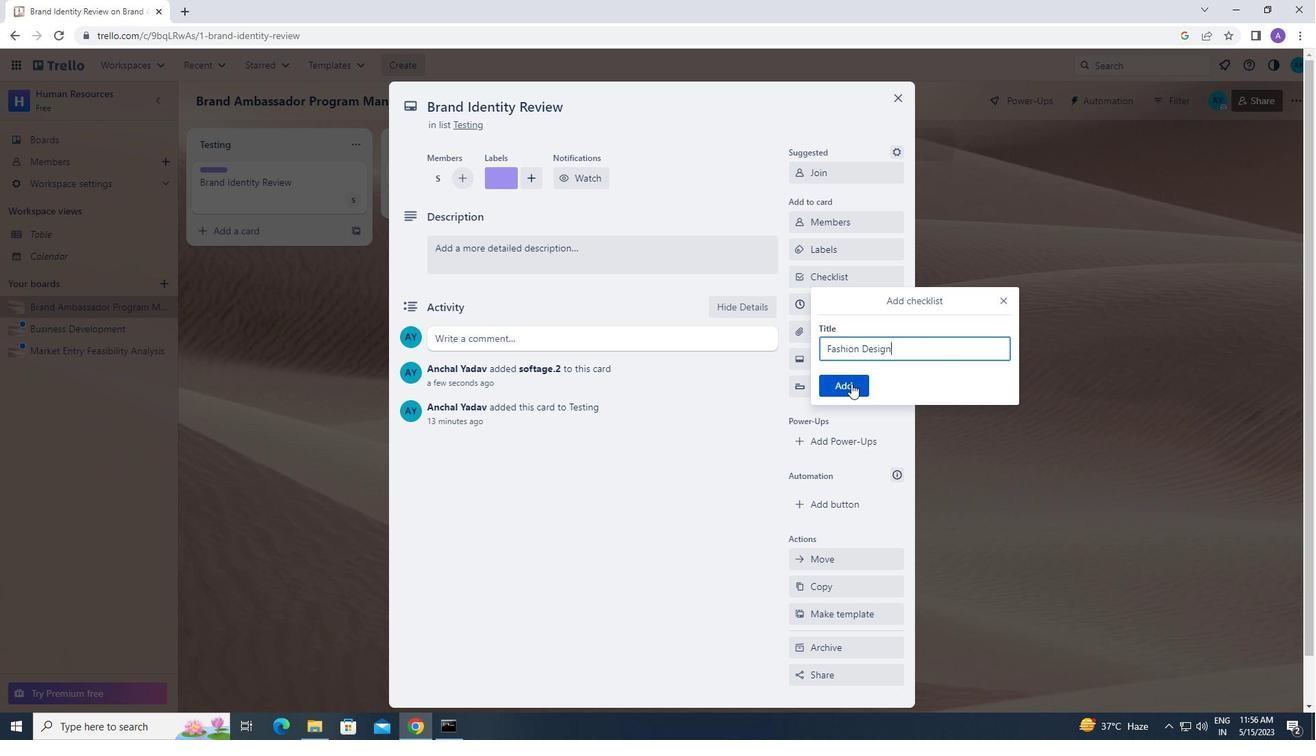 
Action: Mouse moved to (846, 329)
Screenshot: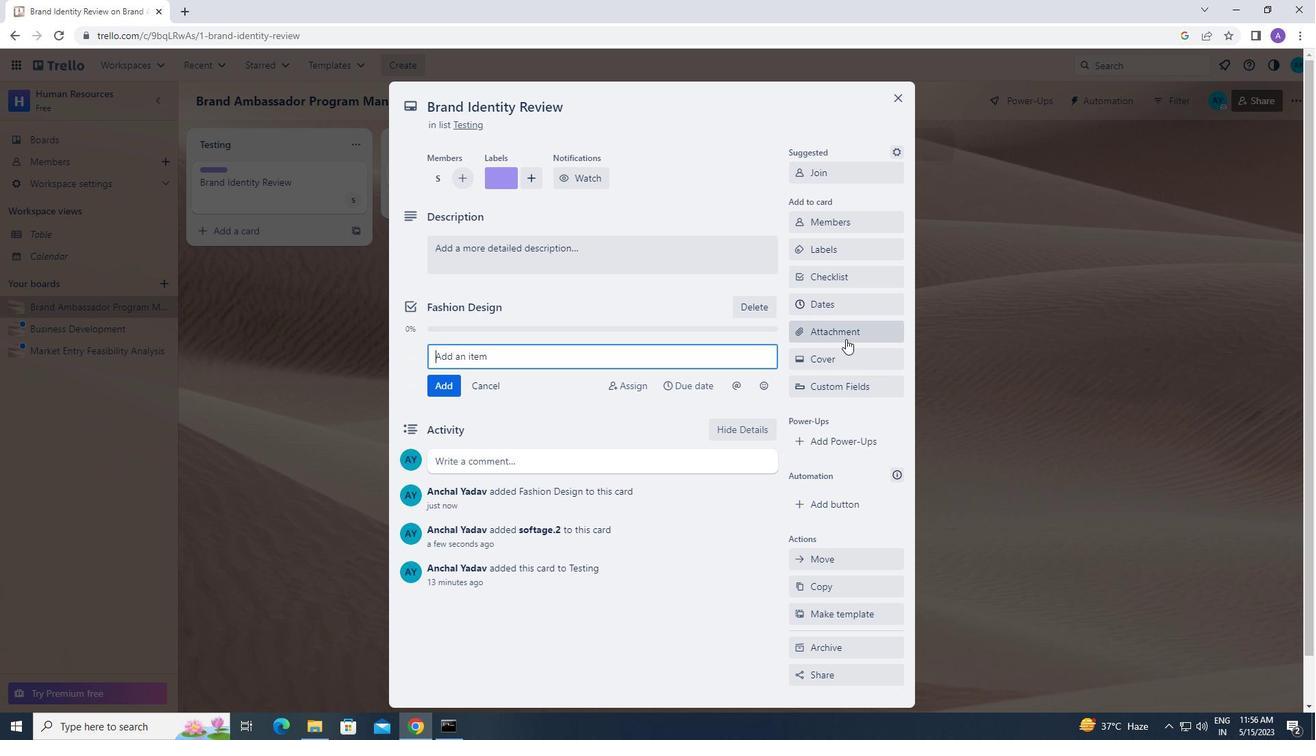 
Action: Mouse pressed left at (846, 329)
Screenshot: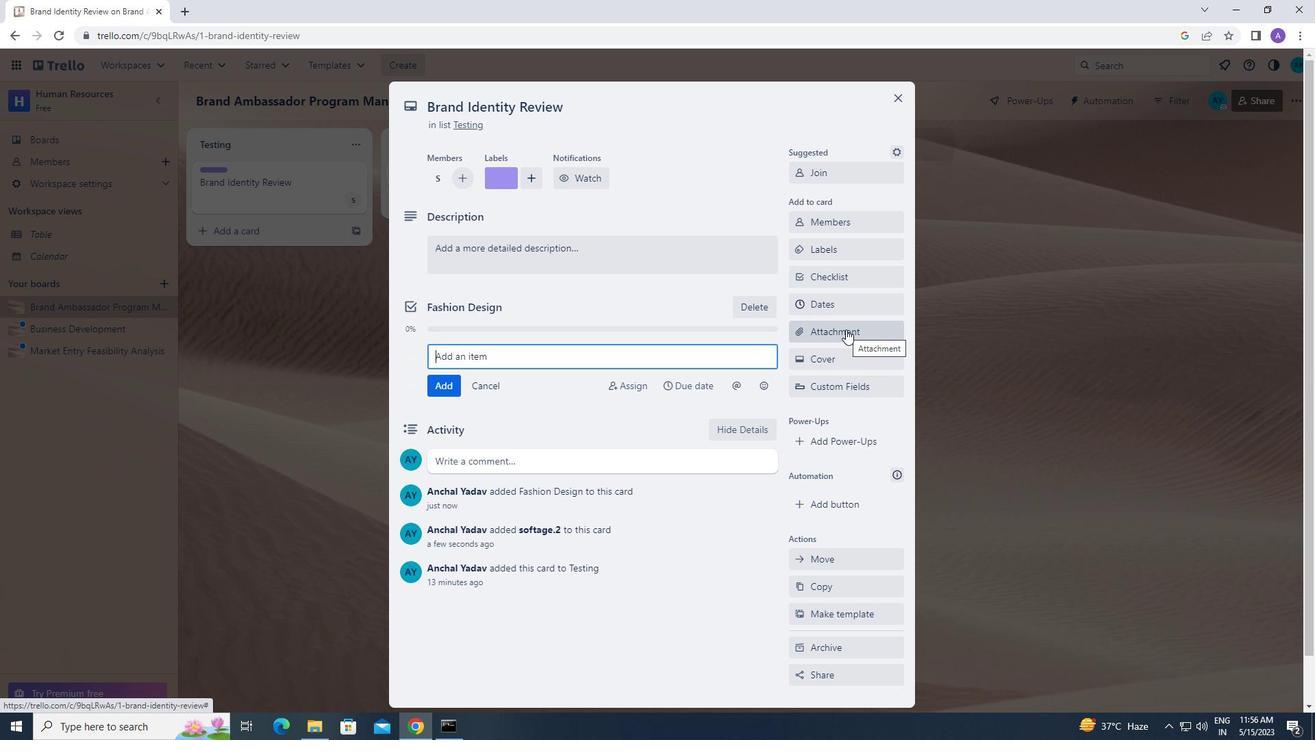 
Action: Mouse moved to (821, 435)
Screenshot: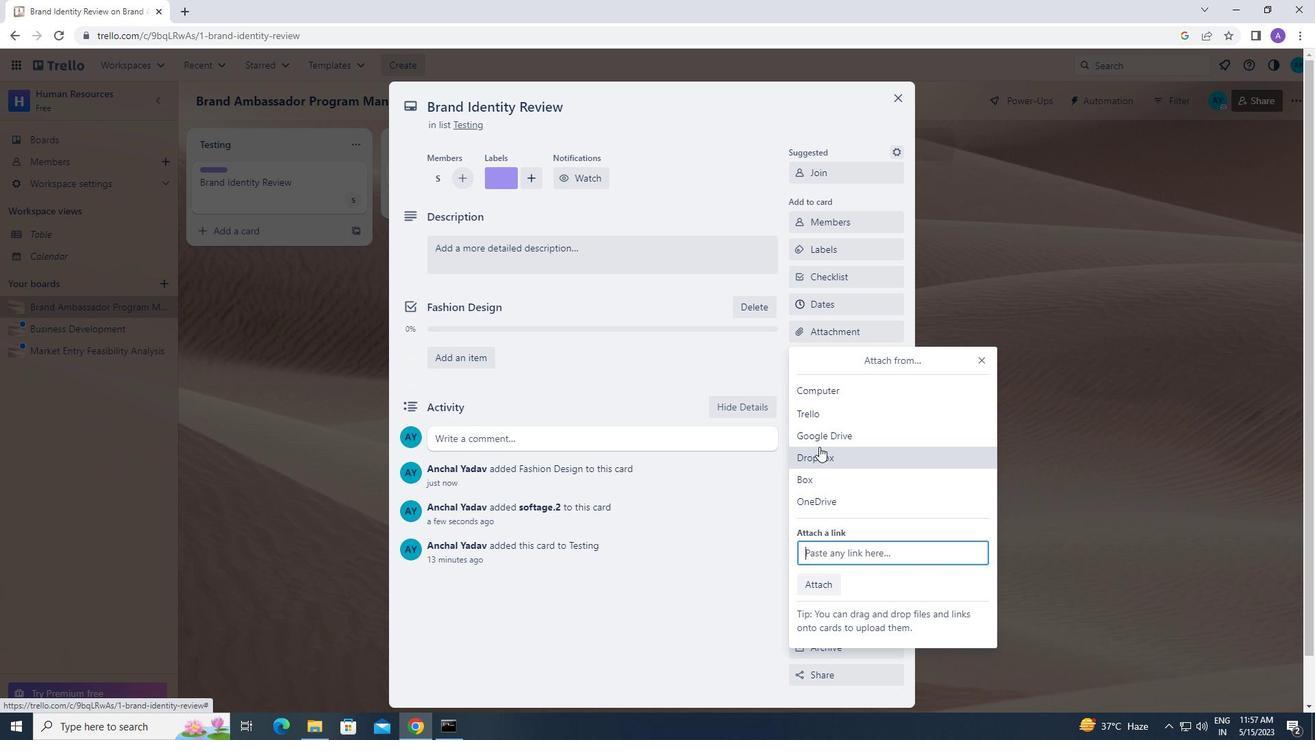 
Action: Mouse pressed left at (821, 435)
Screenshot: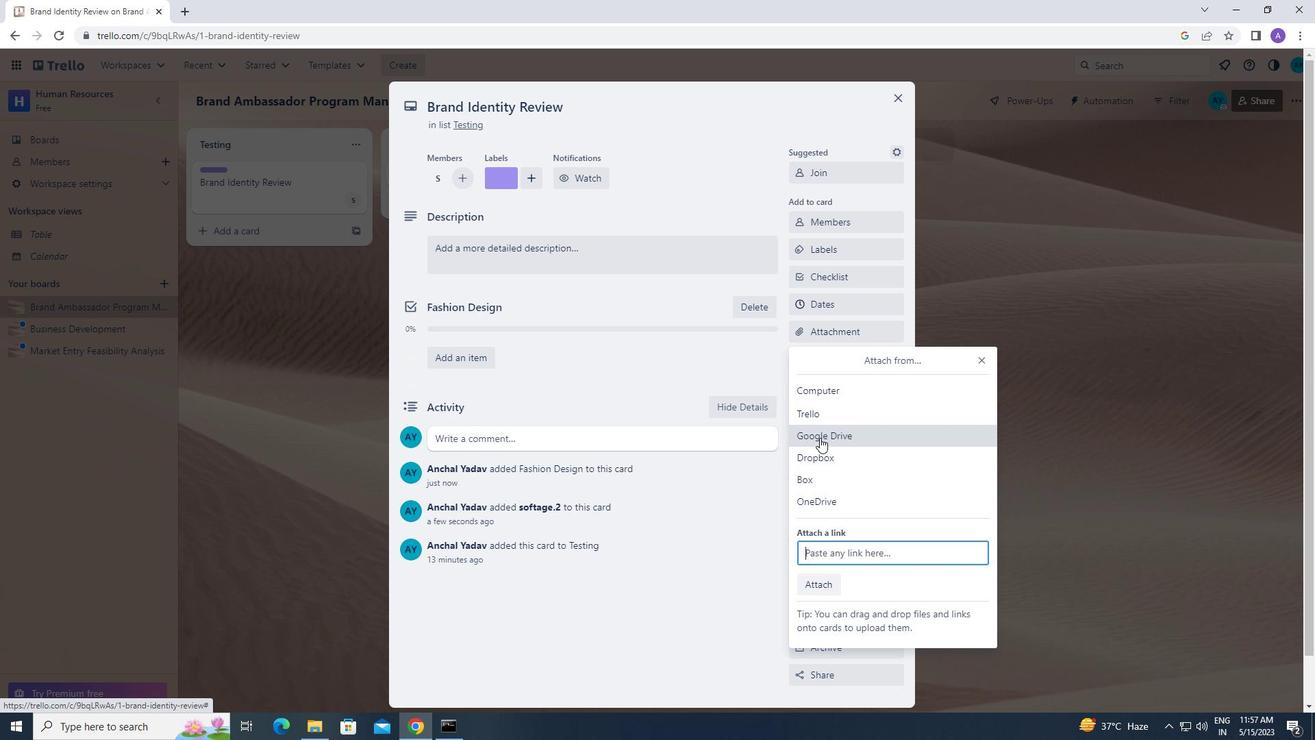 
Action: Mouse moved to (369, 390)
Screenshot: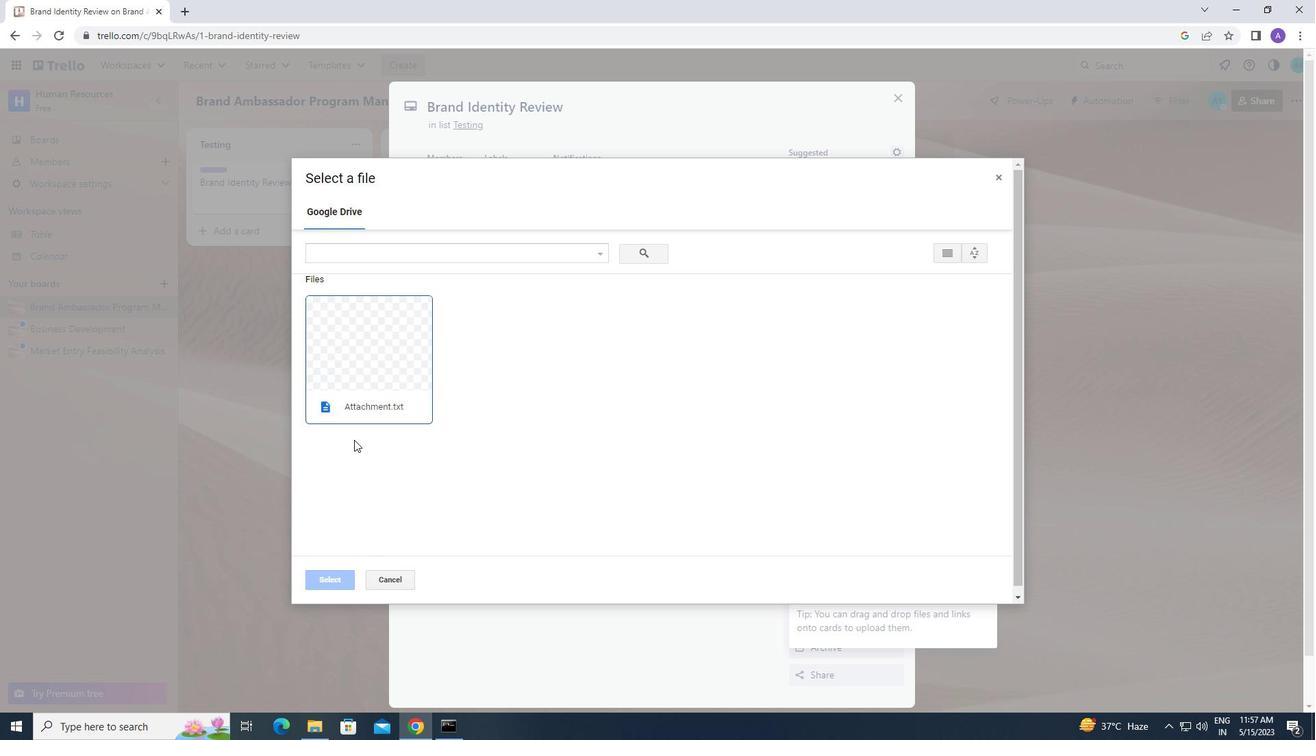 
Action: Mouse pressed left at (369, 390)
Screenshot: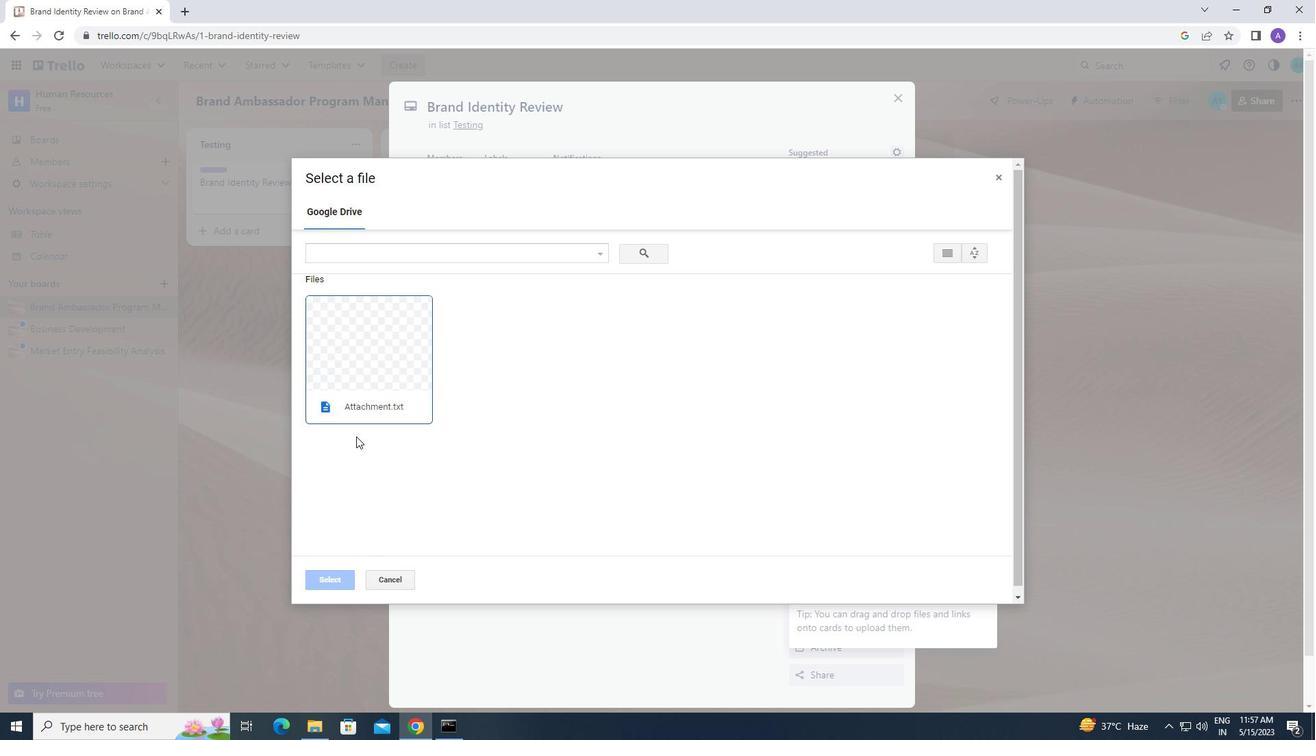 
Action: Mouse moved to (315, 575)
Screenshot: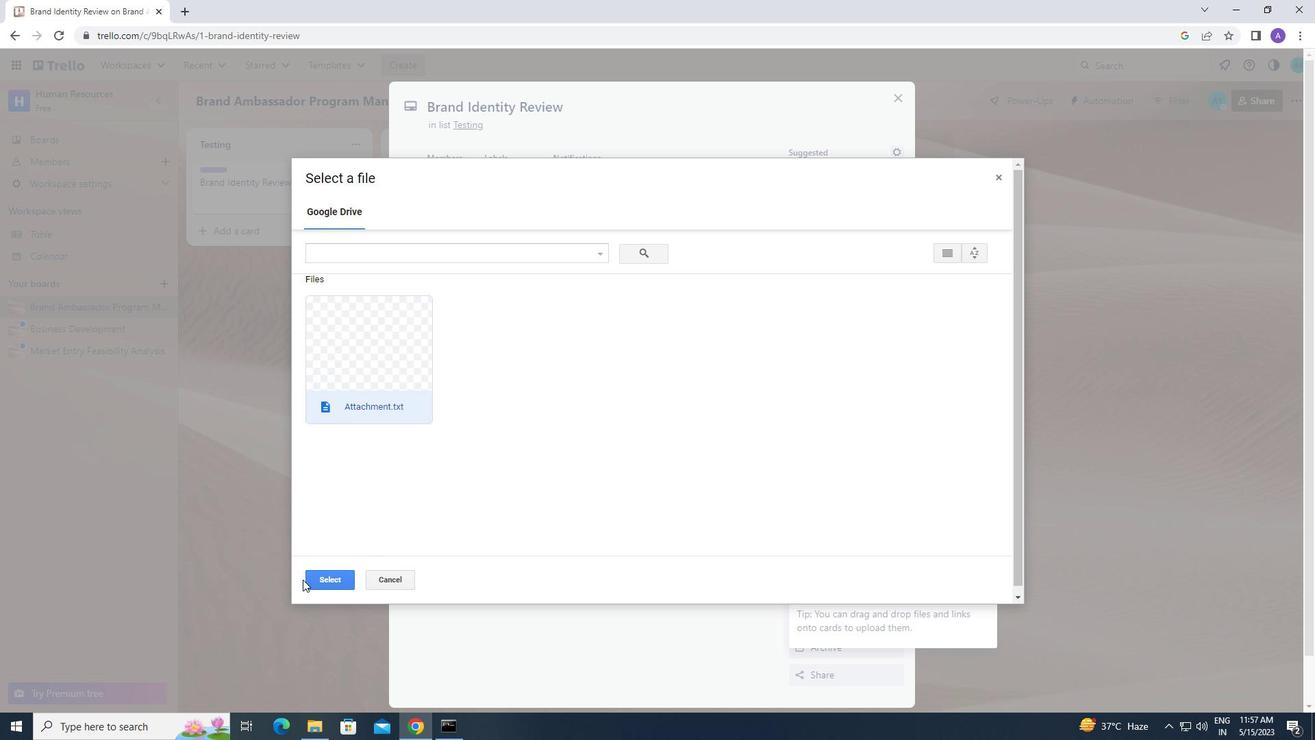 
Action: Mouse pressed left at (315, 575)
Screenshot: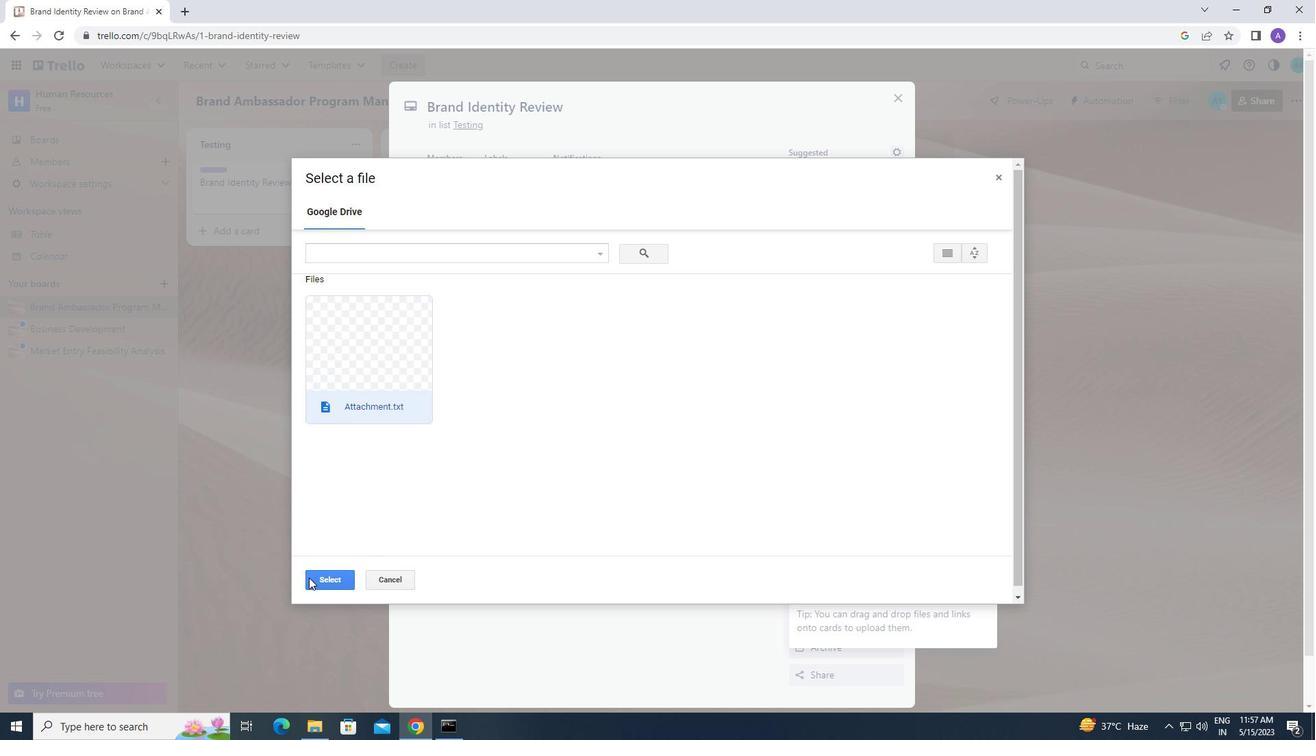 
Action: Mouse moved to (816, 355)
Screenshot: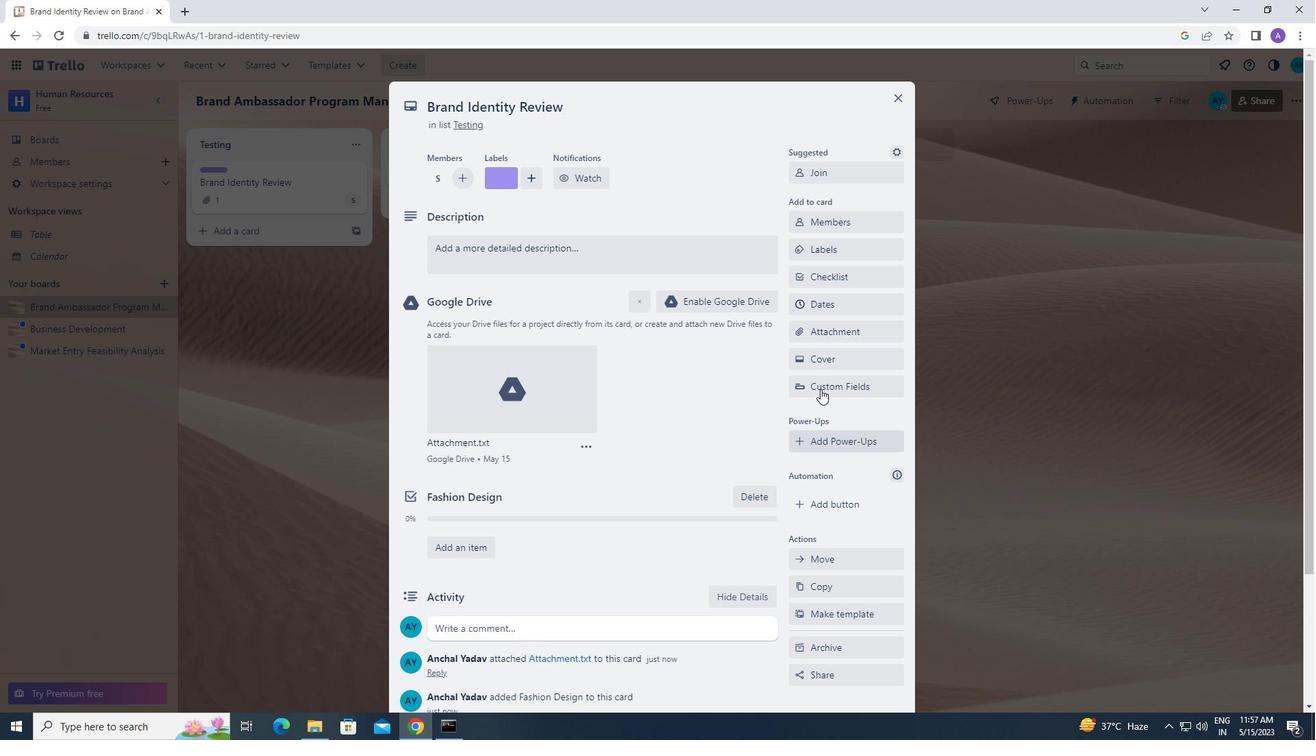 
Action: Mouse pressed left at (816, 355)
Screenshot: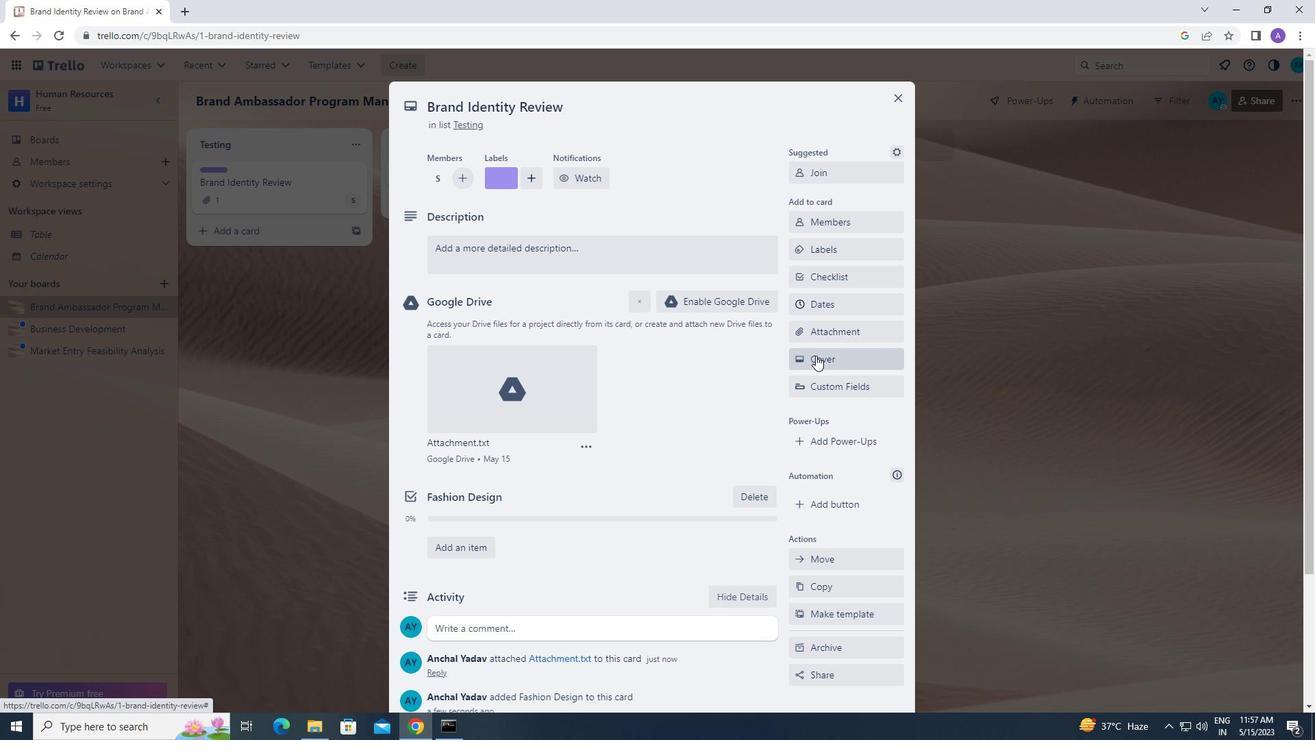 
Action: Mouse moved to (970, 434)
Screenshot: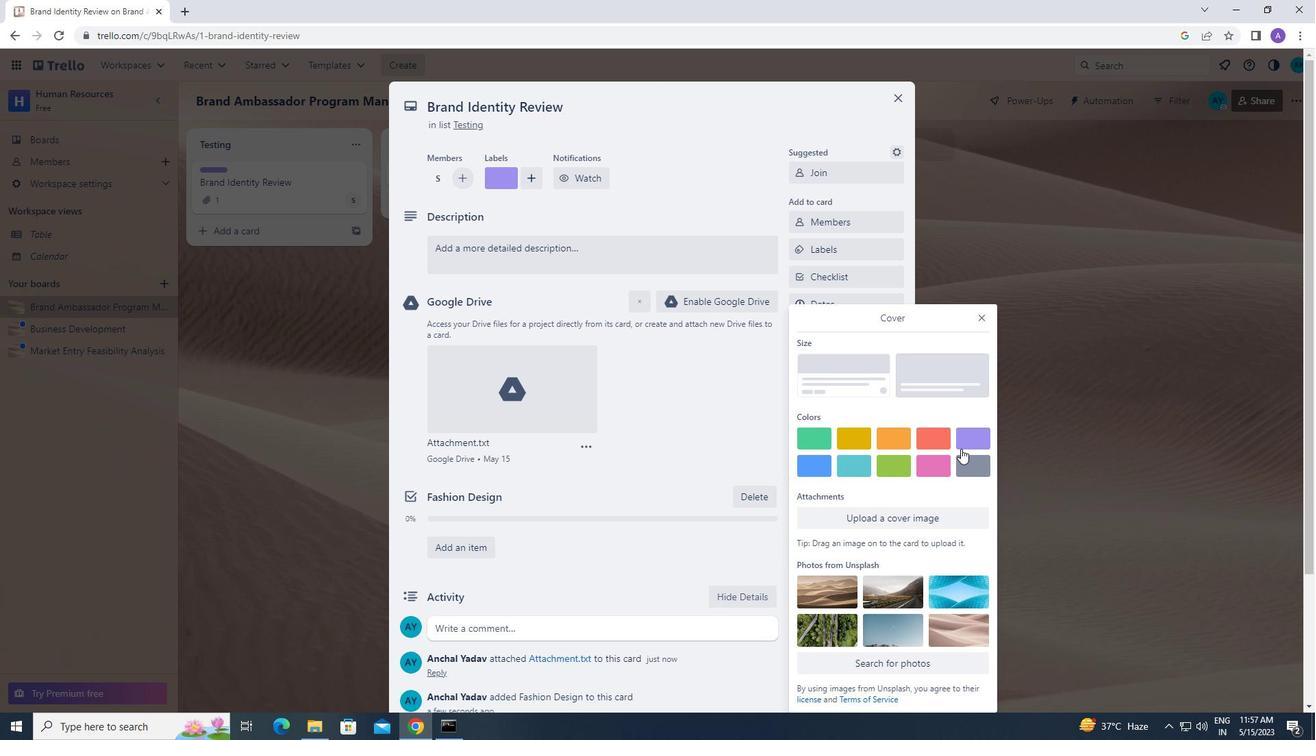 
Action: Mouse pressed left at (970, 434)
Screenshot: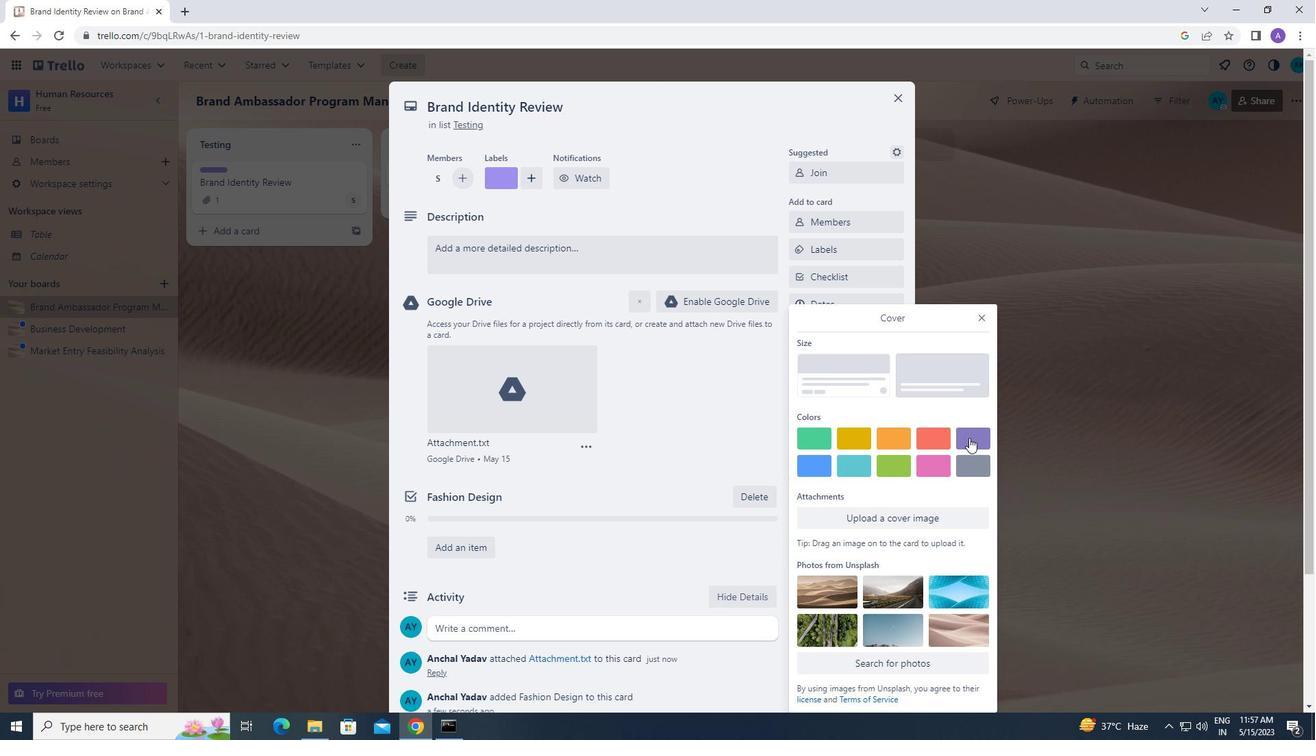 
Action: Mouse moved to (981, 289)
Screenshot: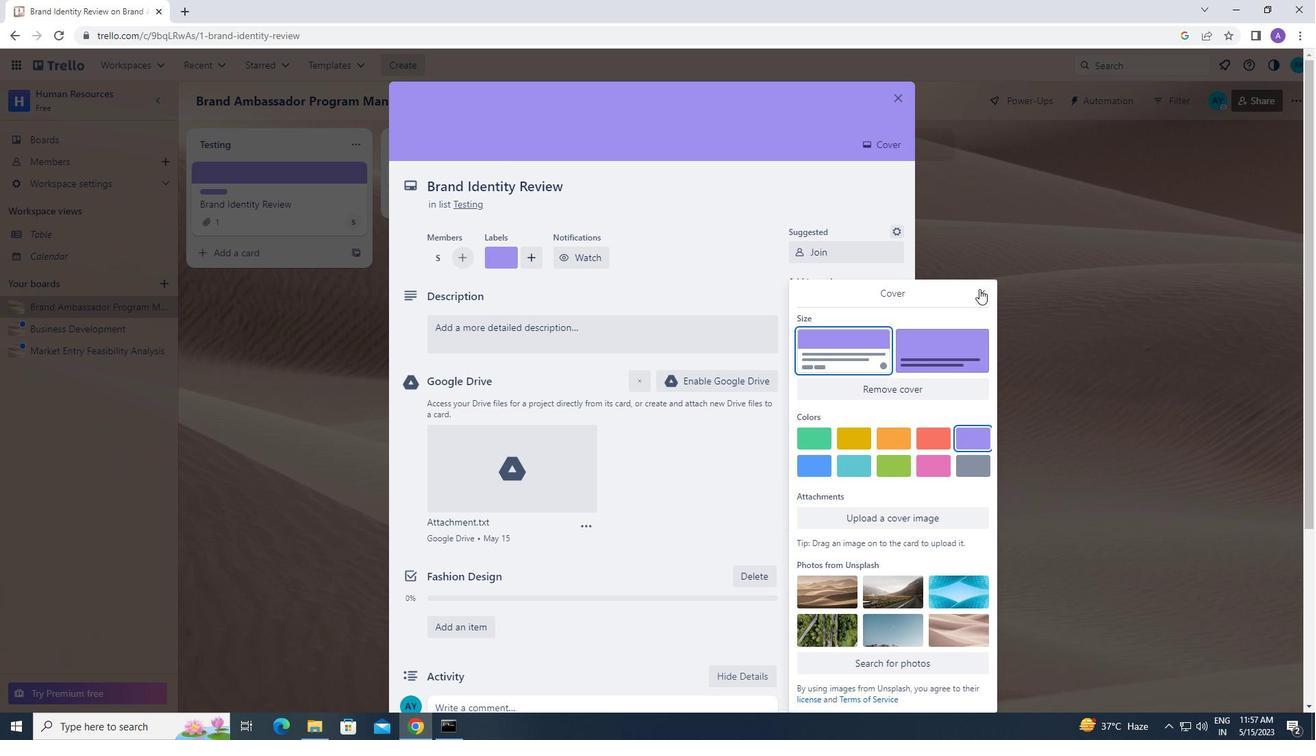 
Action: Mouse pressed left at (981, 289)
Screenshot: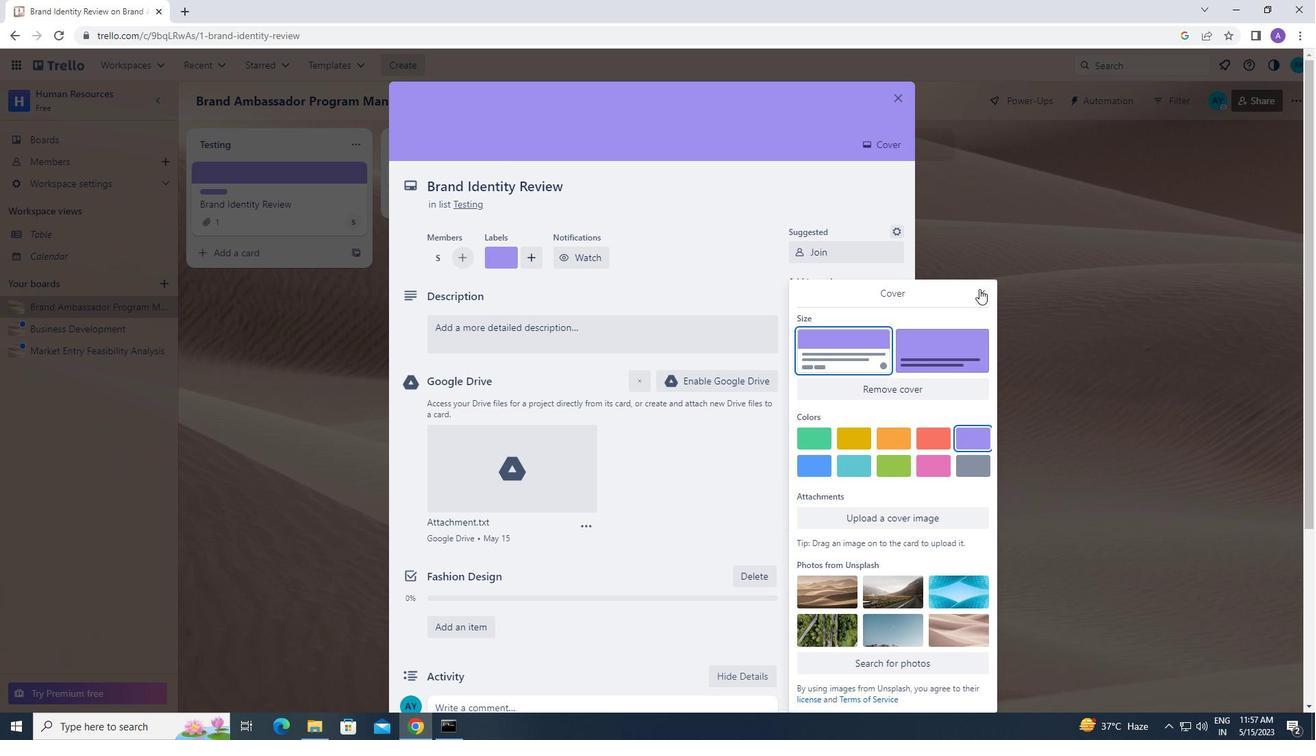 
Action: Mouse moved to (558, 330)
Screenshot: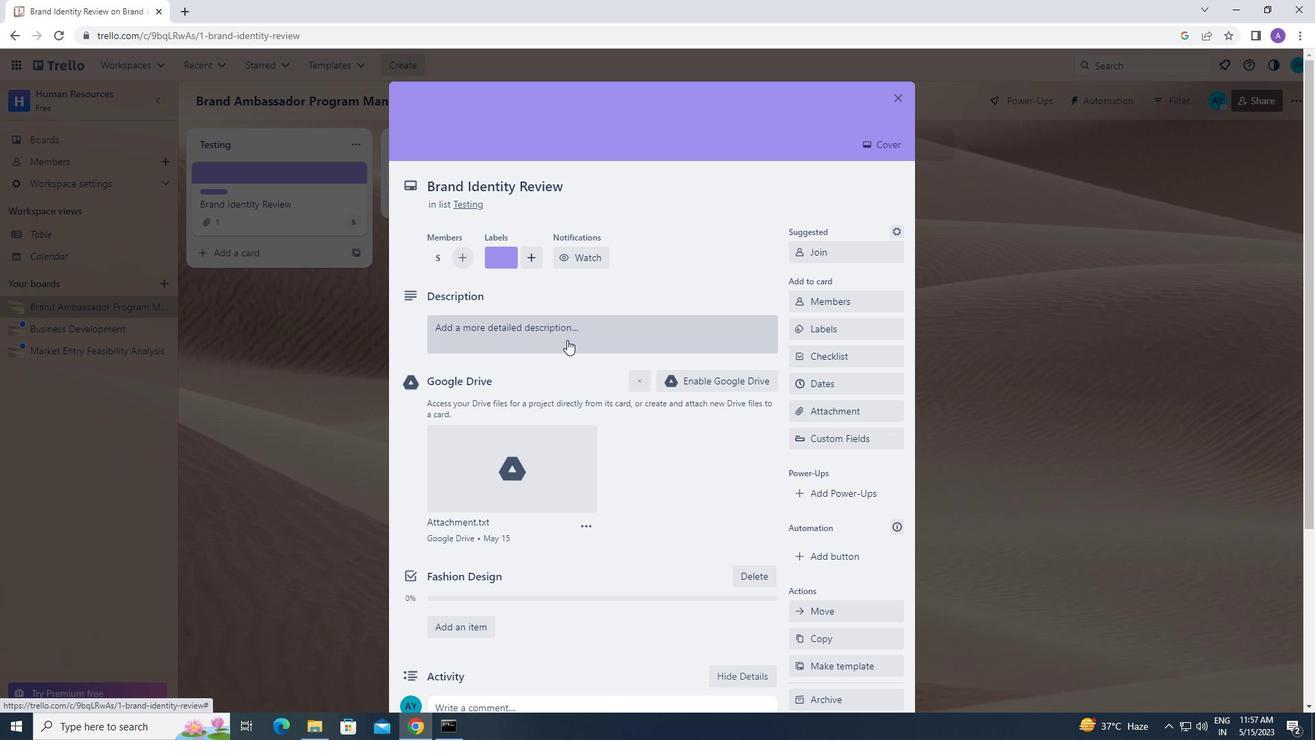 
Action: Mouse pressed left at (558, 330)
Screenshot: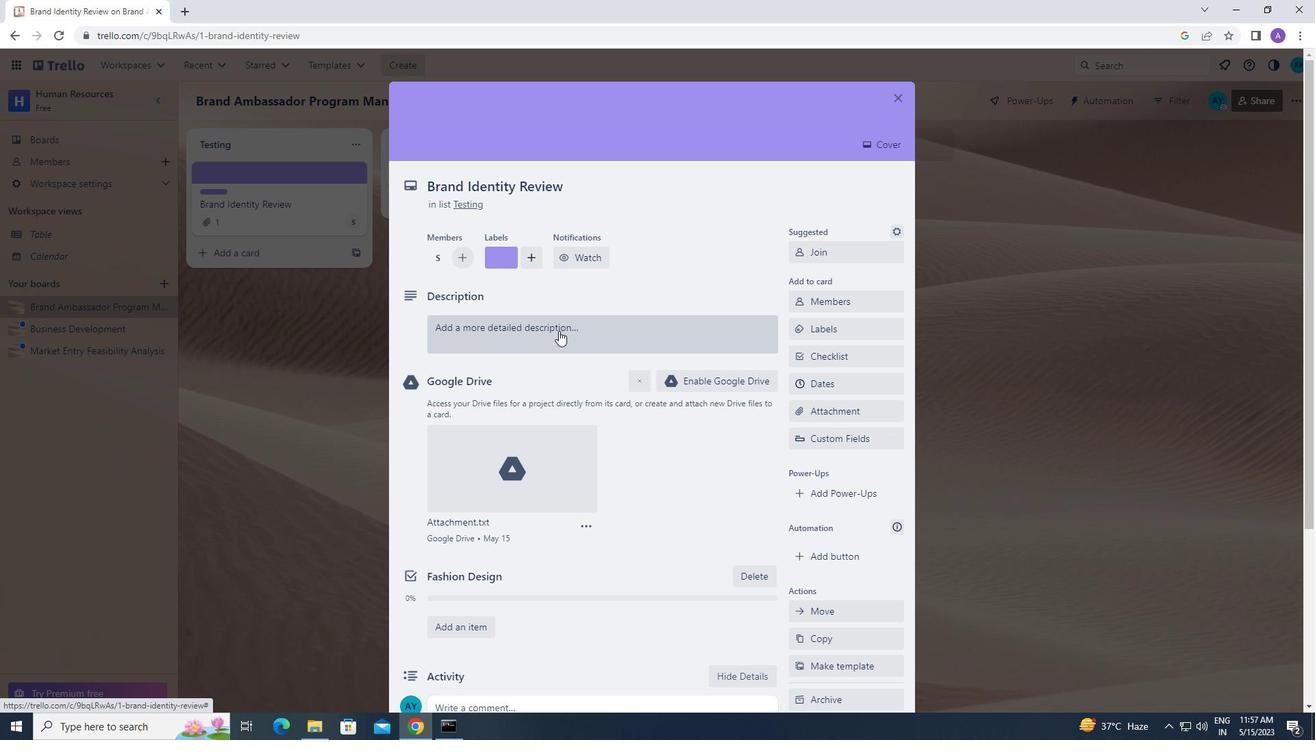 
Action: Mouse moved to (495, 381)
Screenshot: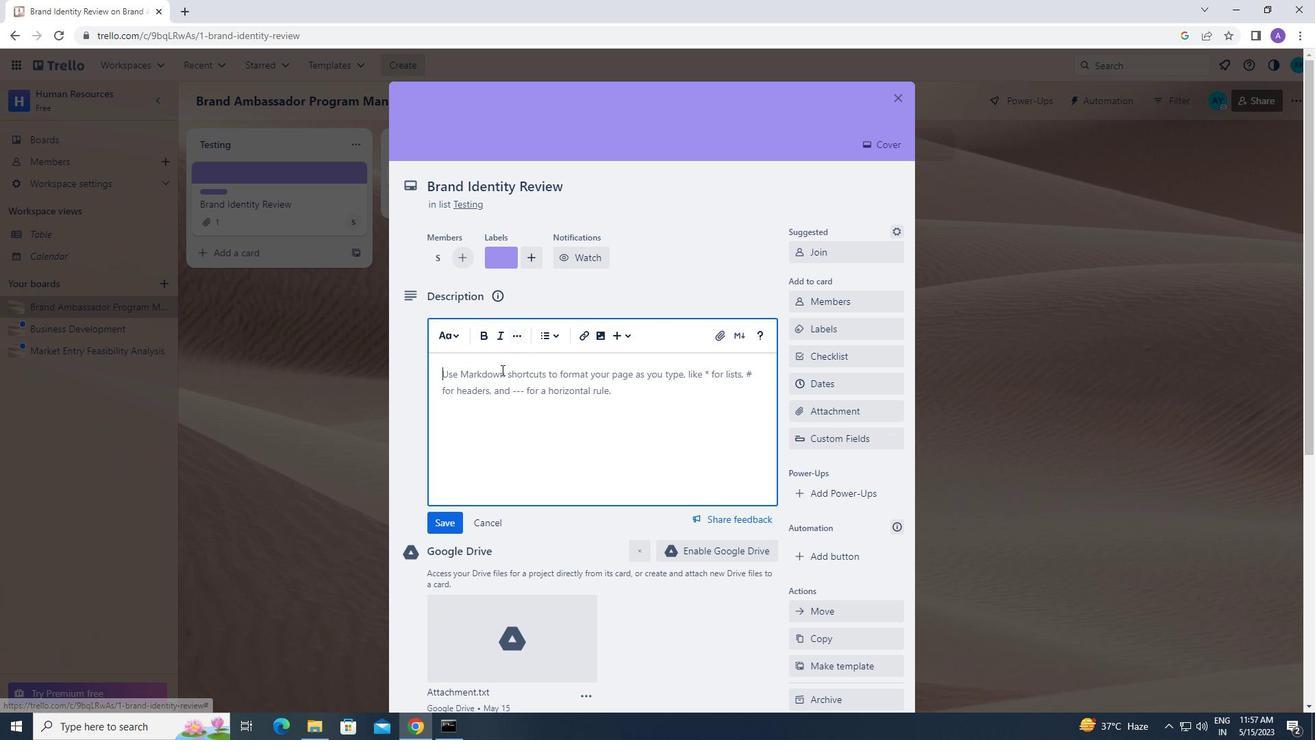 
Action: Mouse pressed left at (495, 381)
Screenshot: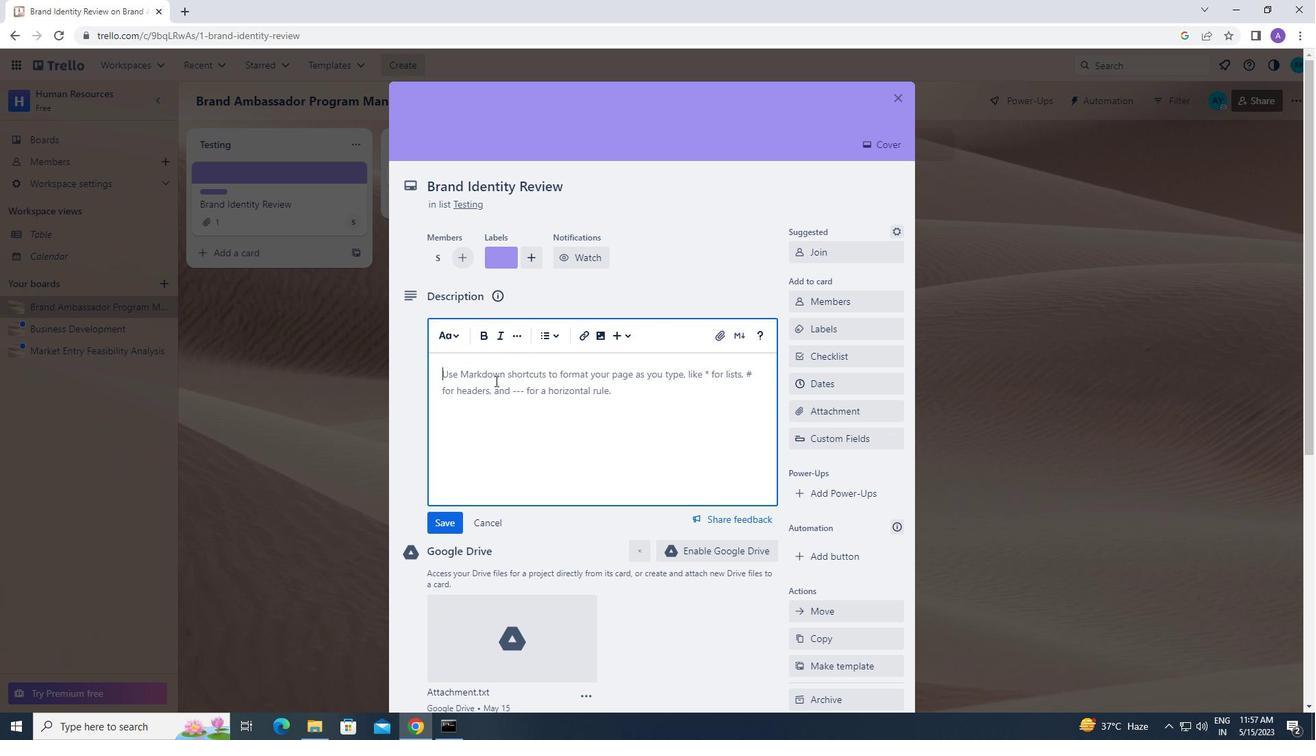
Action: Key pressed <Key.caps_lock>o<Key.caps_lock>rganize<Key.space>team-building<Key.space>event<Key.space>for<Key.space>next<Key.space>month
Screenshot: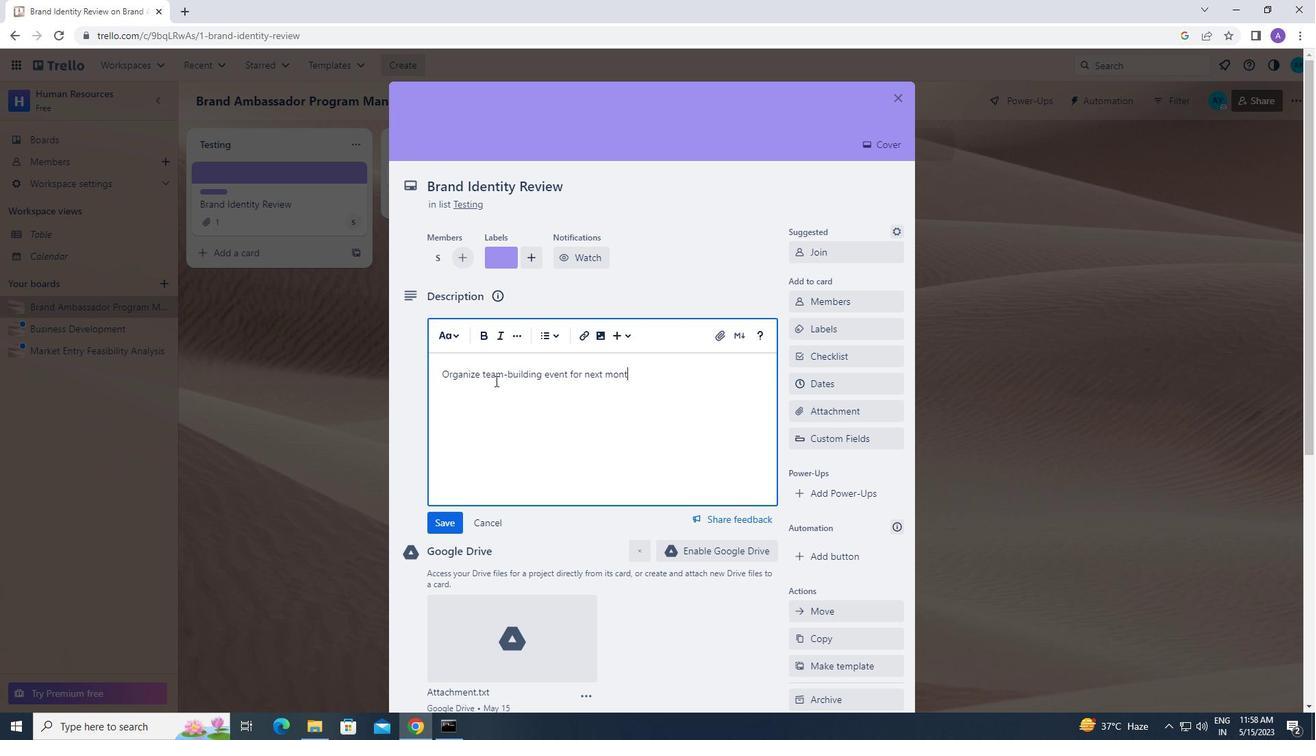
Action: Mouse moved to (446, 529)
Screenshot: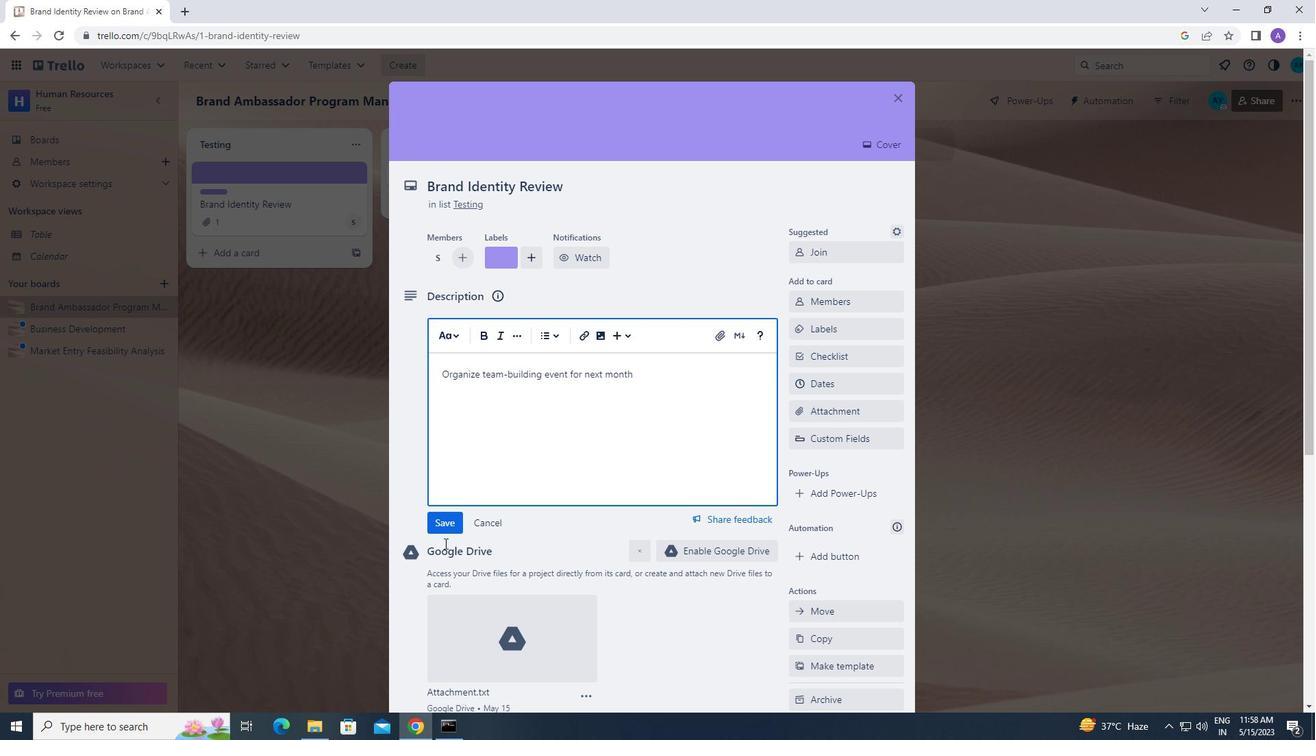 
Action: Mouse pressed left at (446, 529)
Screenshot: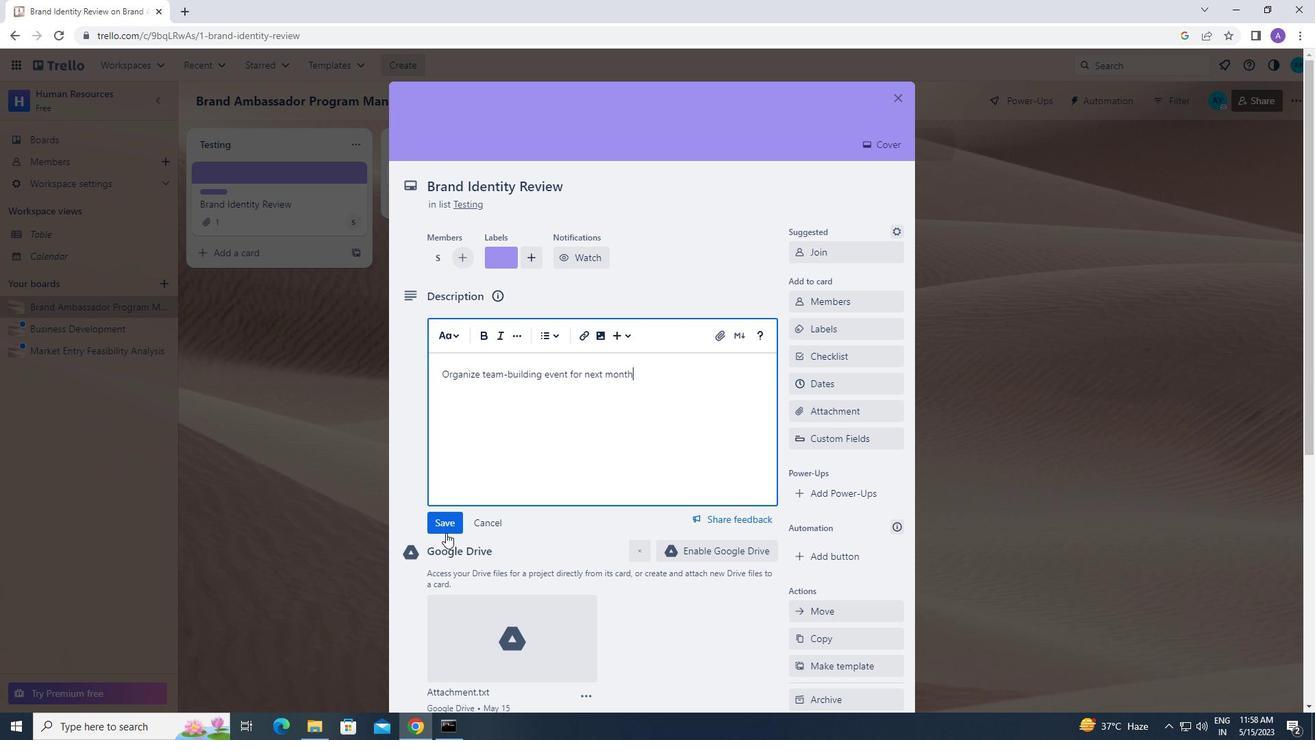 
Action: Mouse moved to (530, 530)
Screenshot: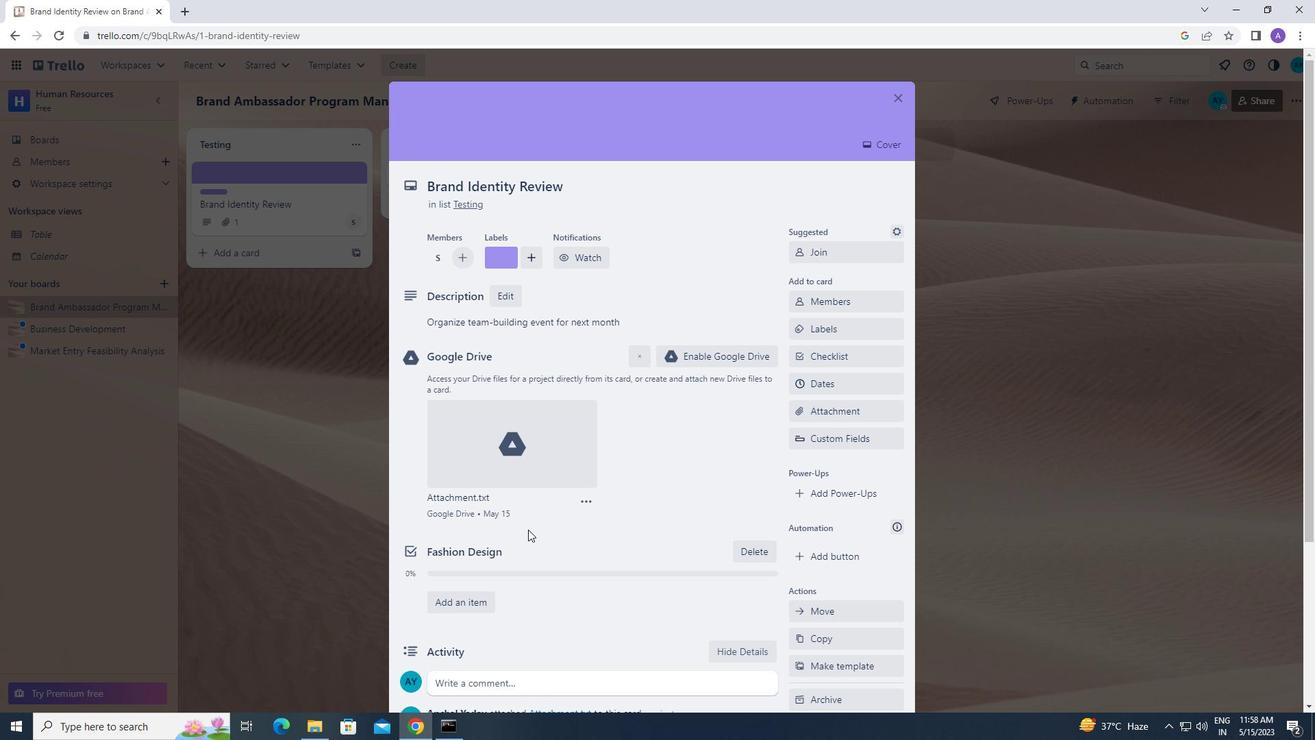 
Action: Mouse scrolled (530, 529) with delta (0, 0)
Screenshot: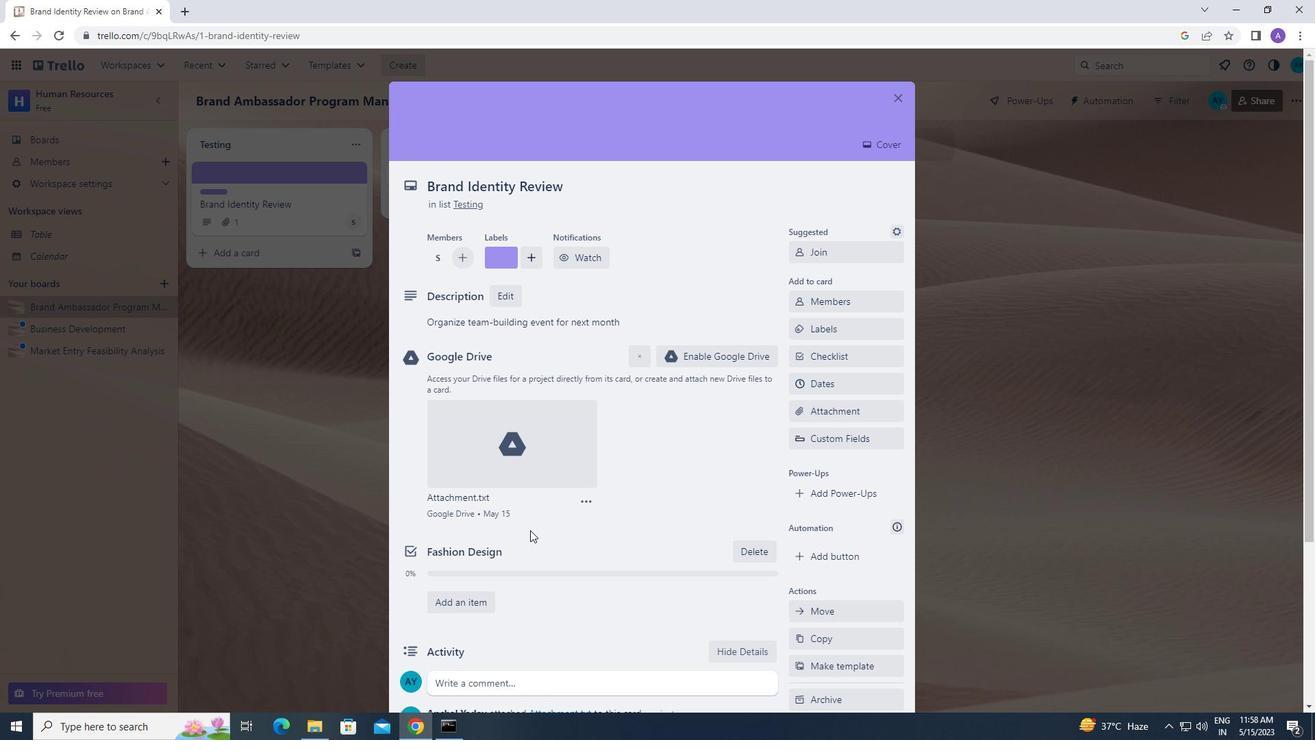 
Action: Mouse scrolled (530, 529) with delta (0, 0)
Screenshot: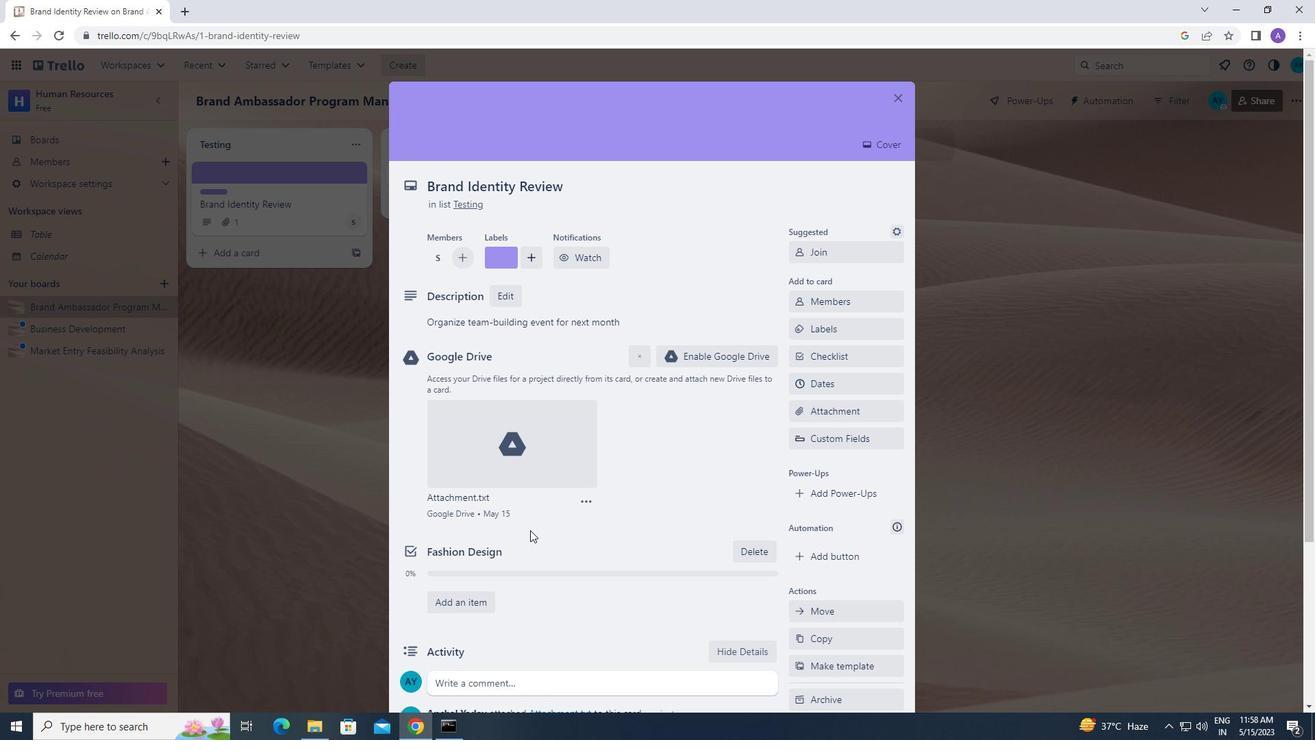 
Action: Mouse scrolled (530, 529) with delta (0, 0)
Screenshot: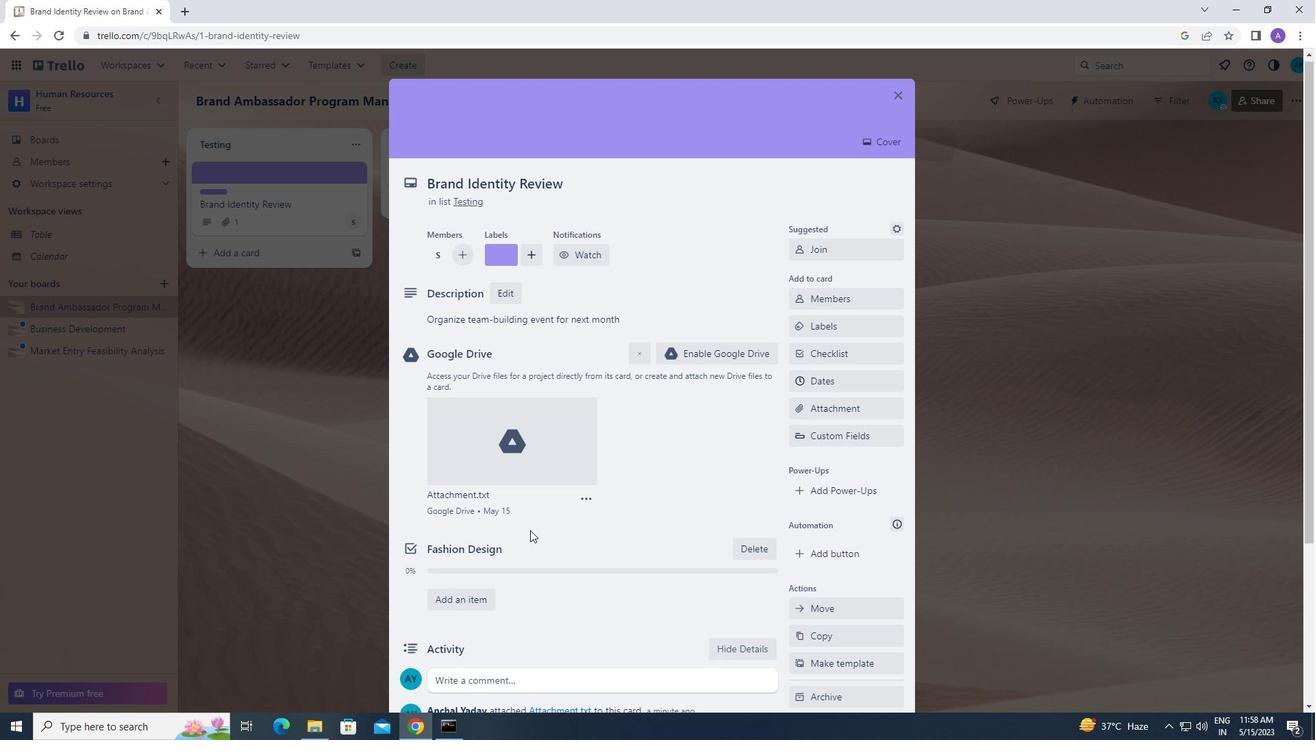 
Action: Mouse moved to (503, 479)
Screenshot: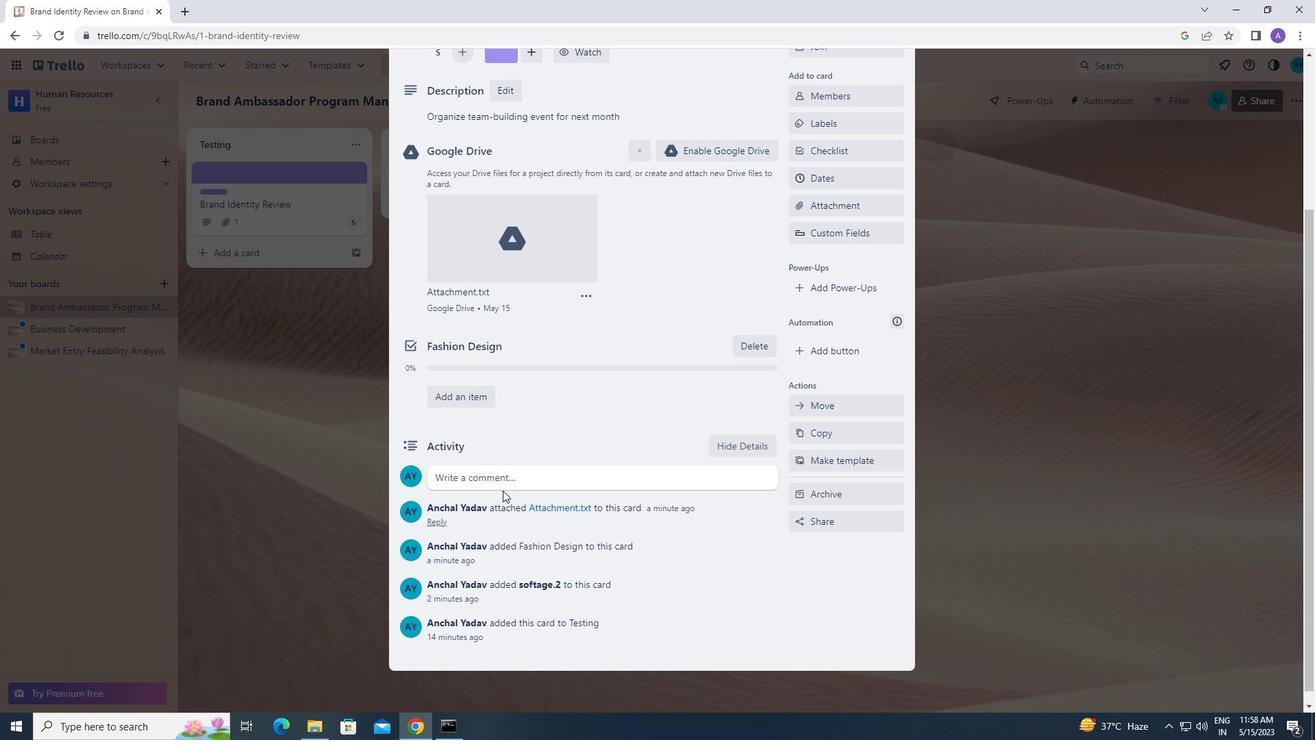 
Action: Mouse pressed left at (503, 479)
Screenshot: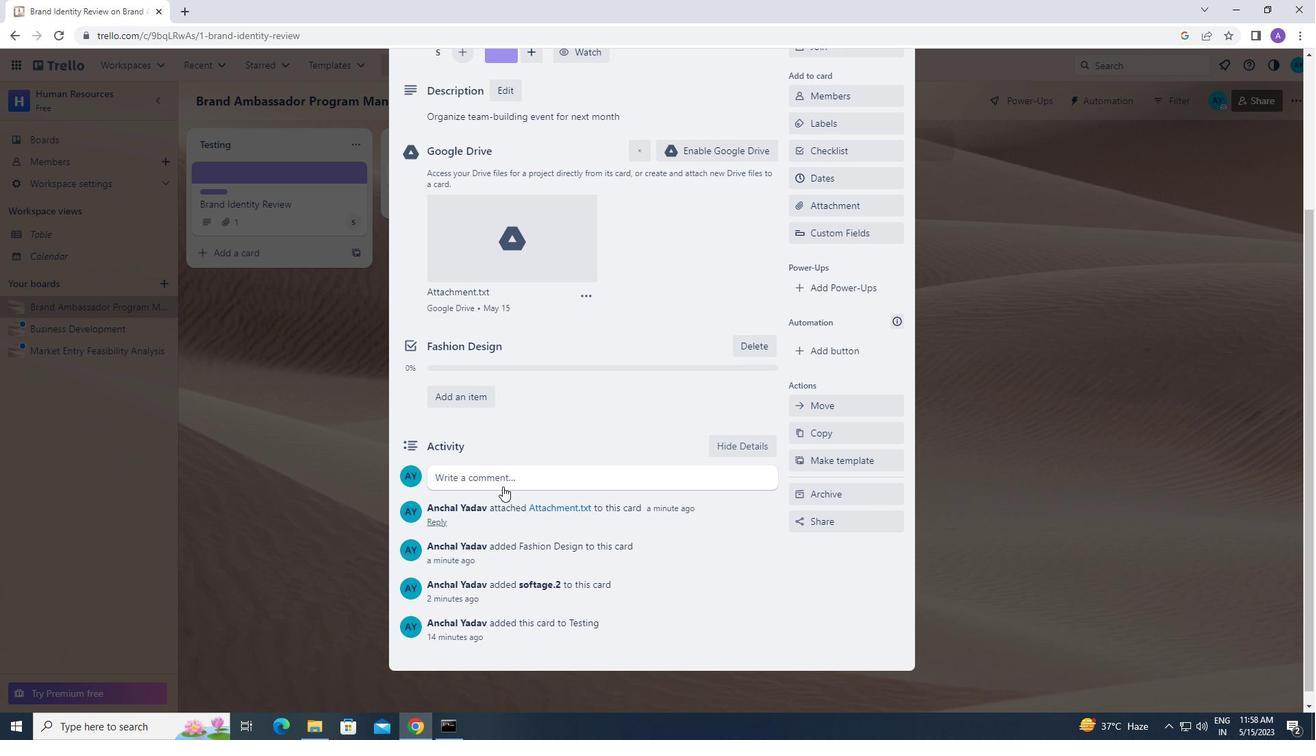 
Action: Mouse moved to (497, 529)
Screenshot: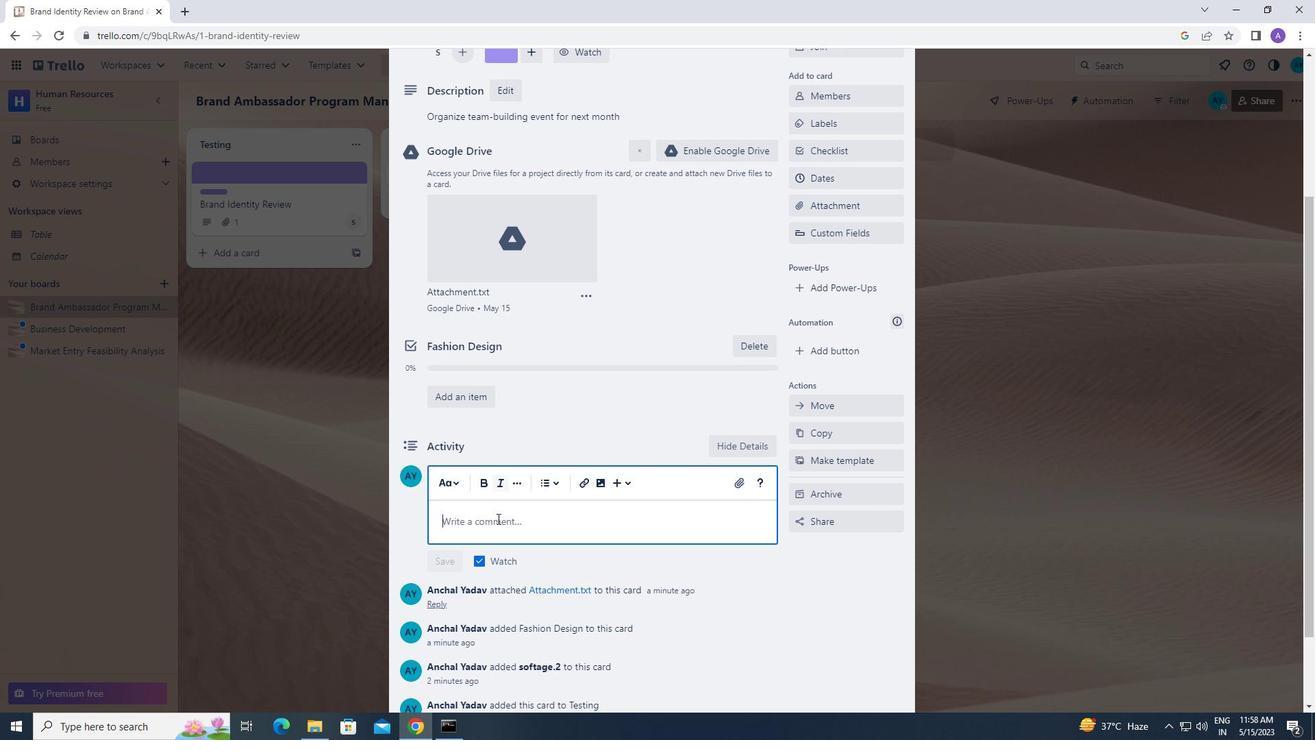 
Action: Mouse pressed left at (497, 529)
Screenshot: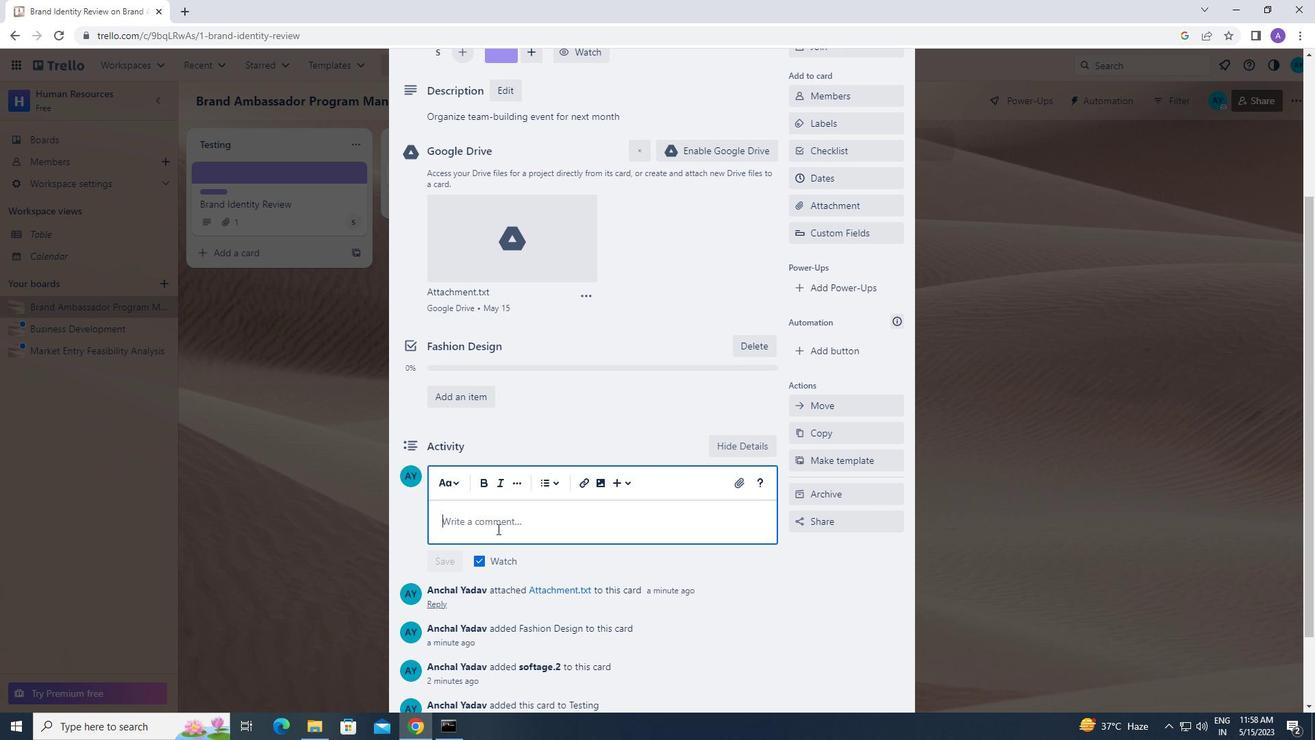 
Action: Key pressed <Key.caps_lock>g<Key.caps_lock>iven<Key.space>the<Key.space>po
Screenshot: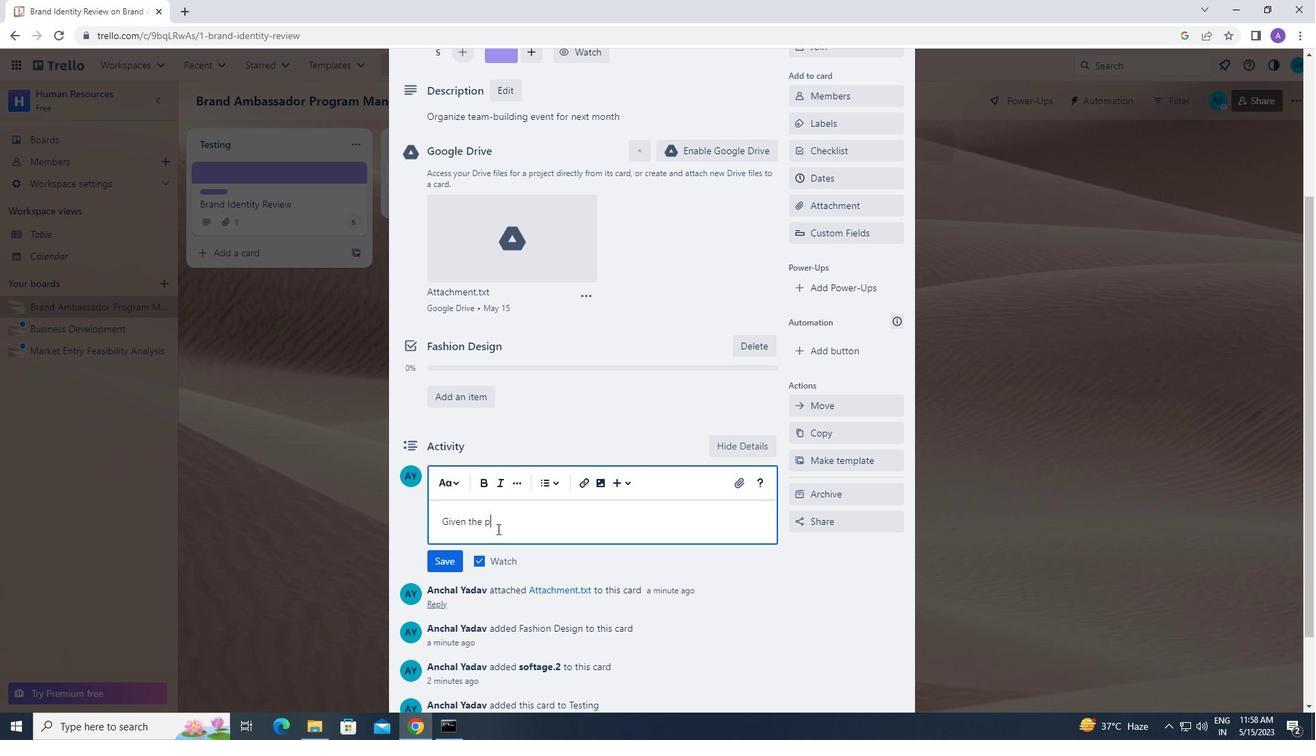 
Action: Mouse moved to (641, 463)
Screenshot: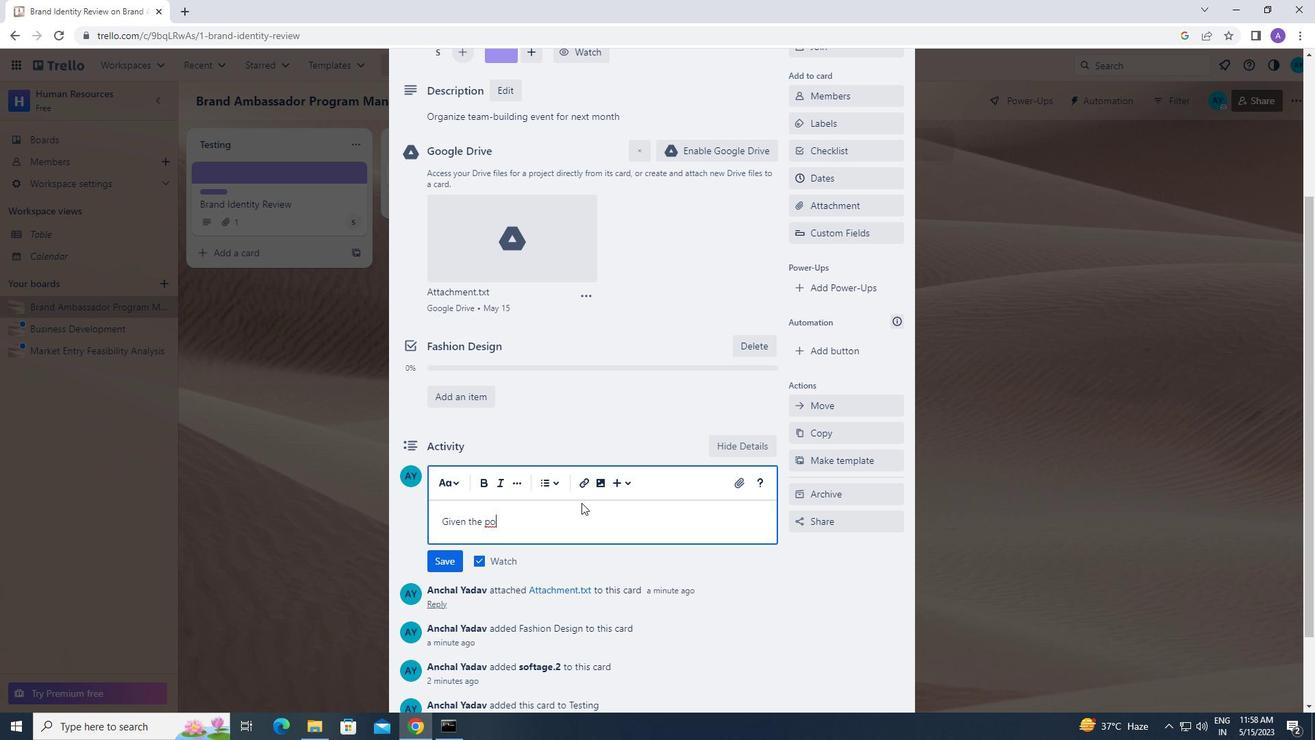 
Action: Key pressed t
Screenshot: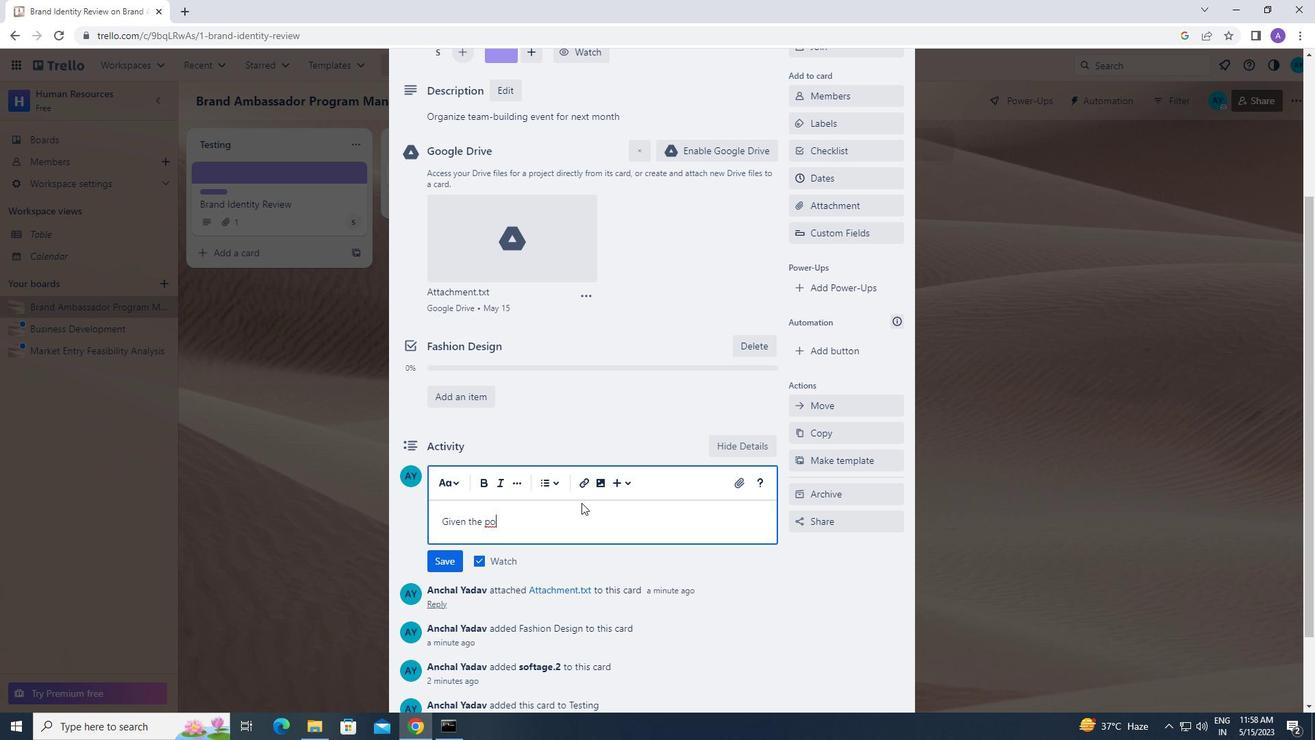 
Action: Mouse moved to (651, 447)
Screenshot: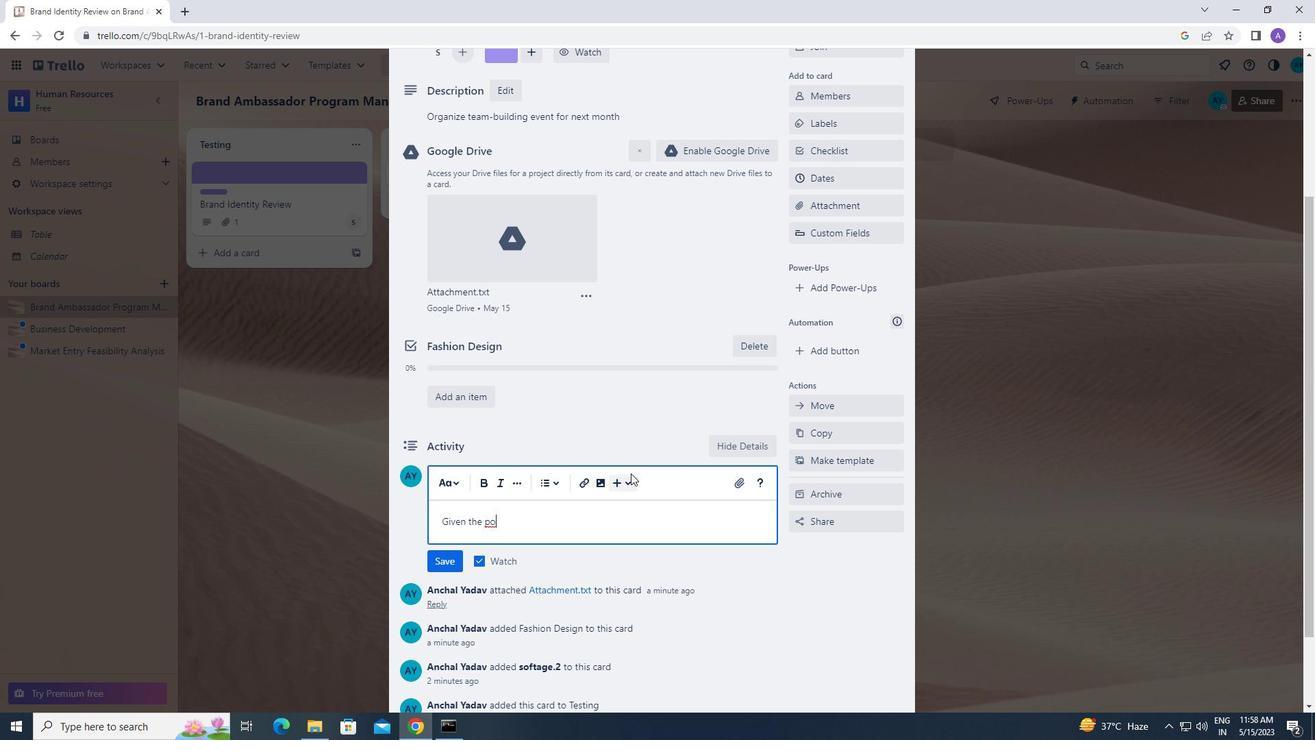 
Action: Key pressed ential<Key.space>impact<Key.space>of<Key.space>this<Key.space>task<Key.space>on<Key.space>our<Key.space>team<Key.space>morale,<Key.space>let<Key.space>us<Key.space>ensure<Key.space>that<Key.space>we<Key.space>approach<Key.space>it<Key.space>with<Key.space>a<Key.space>sense<Key.space>of<Key.space>positivity<Key.space>and<Key.space>optimism
Screenshot: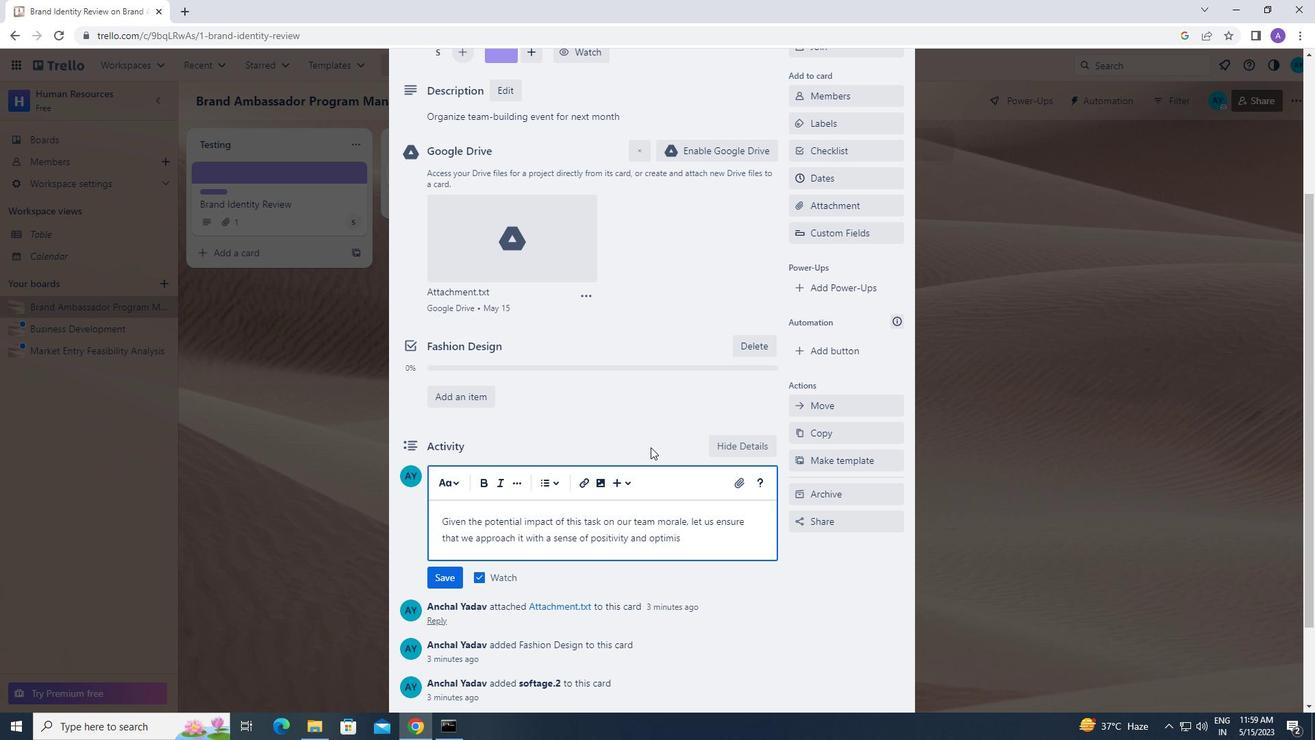 
Action: Mouse moved to (450, 576)
Screenshot: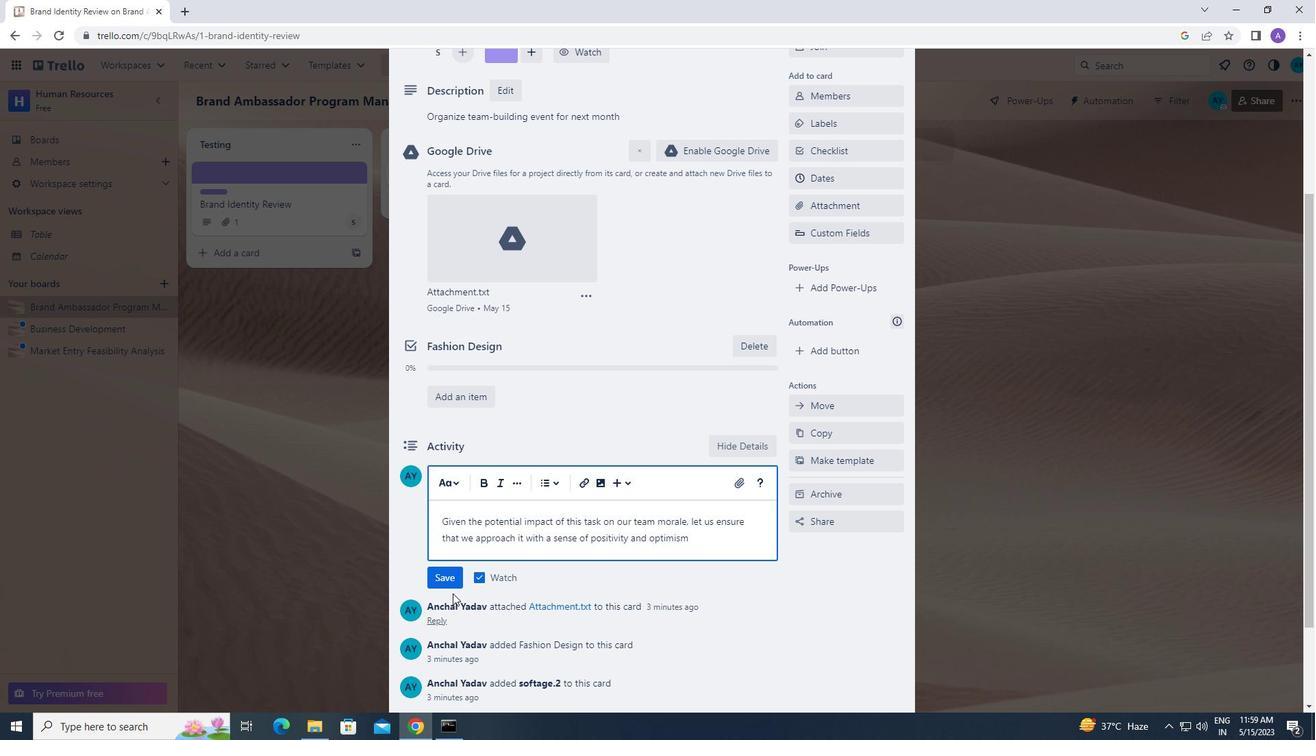 
Action: Mouse pressed left at (450, 576)
Screenshot: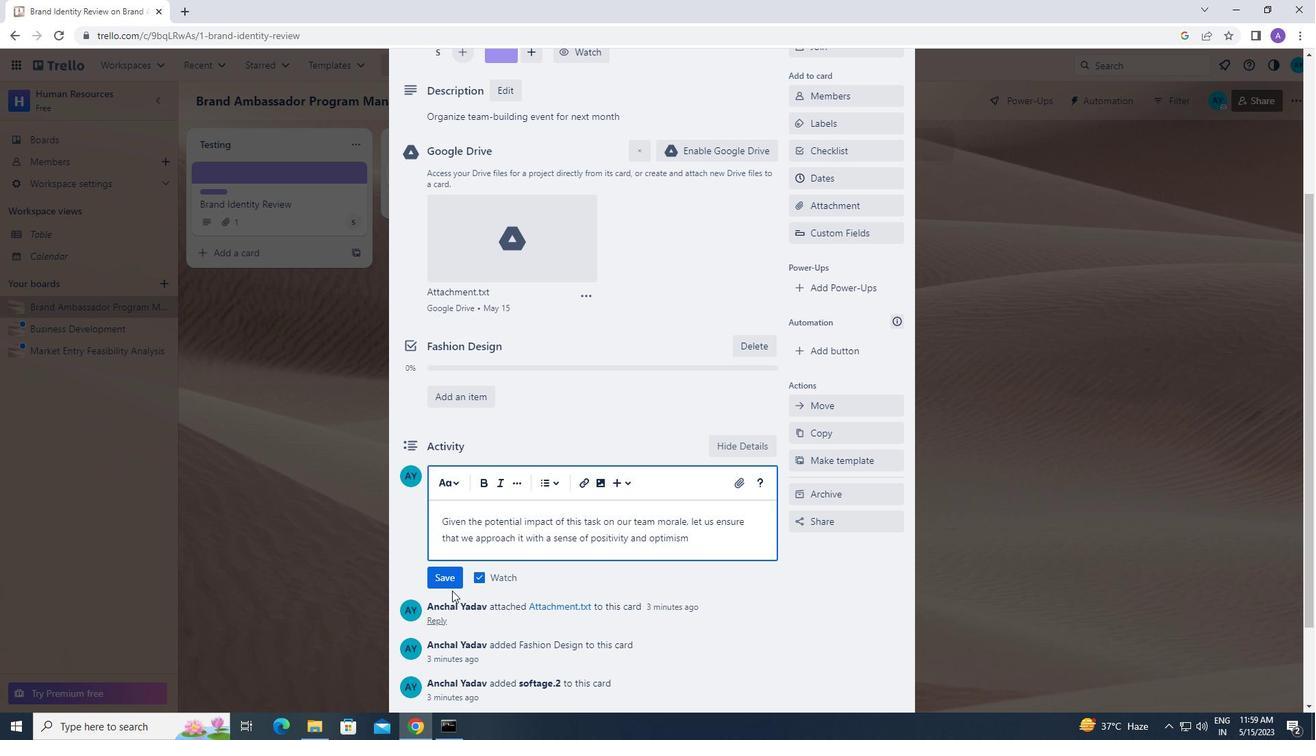 
Action: Mouse moved to (817, 168)
Screenshot: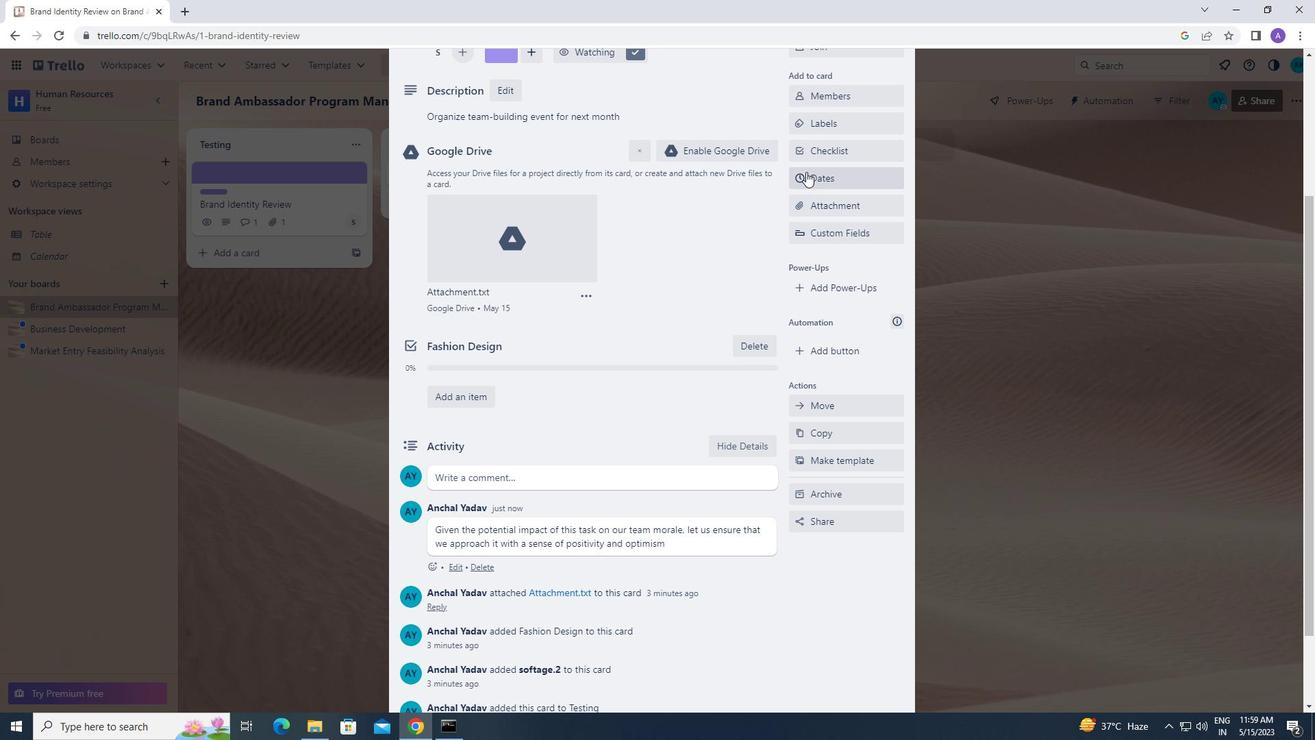 
Action: Mouse pressed left at (817, 168)
Screenshot: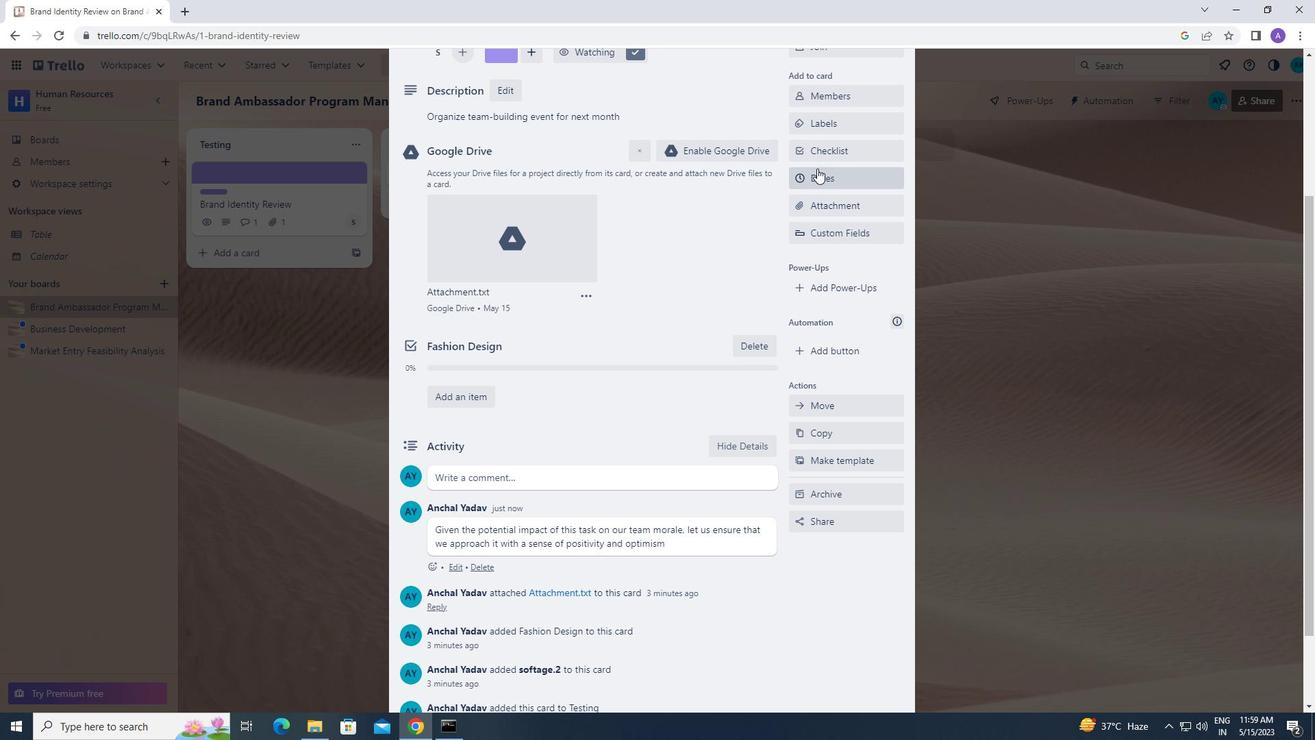 
Action: Mouse moved to (694, 271)
Screenshot: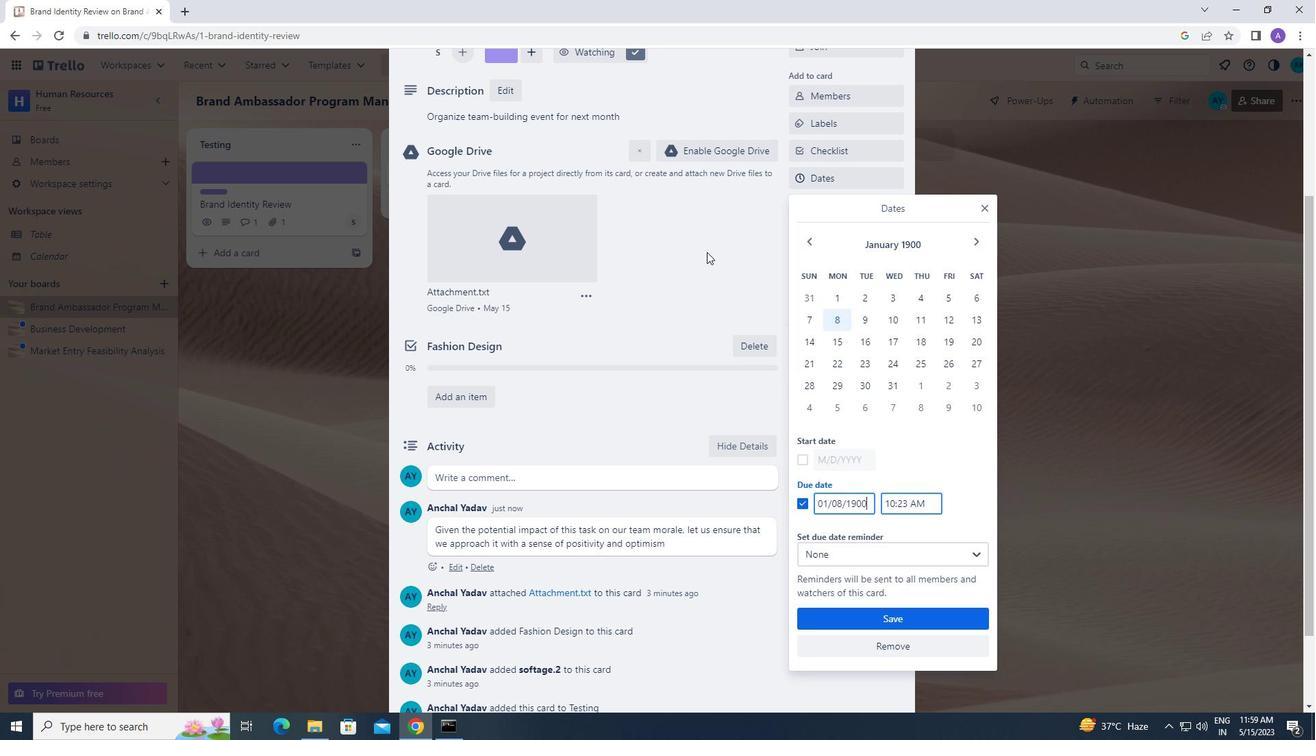 
Action: Mouse scrolled (694, 272) with delta (0, 0)
Screenshot: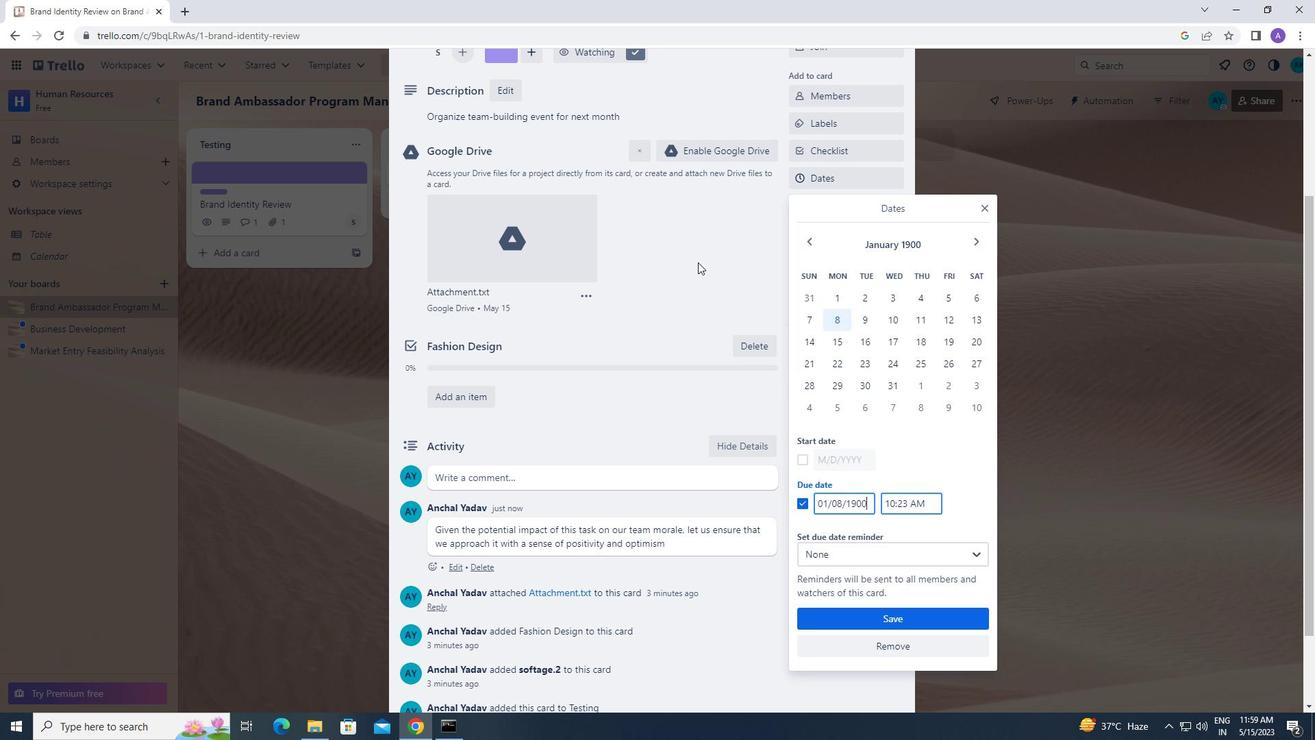 
Action: Mouse moved to (694, 272)
Screenshot: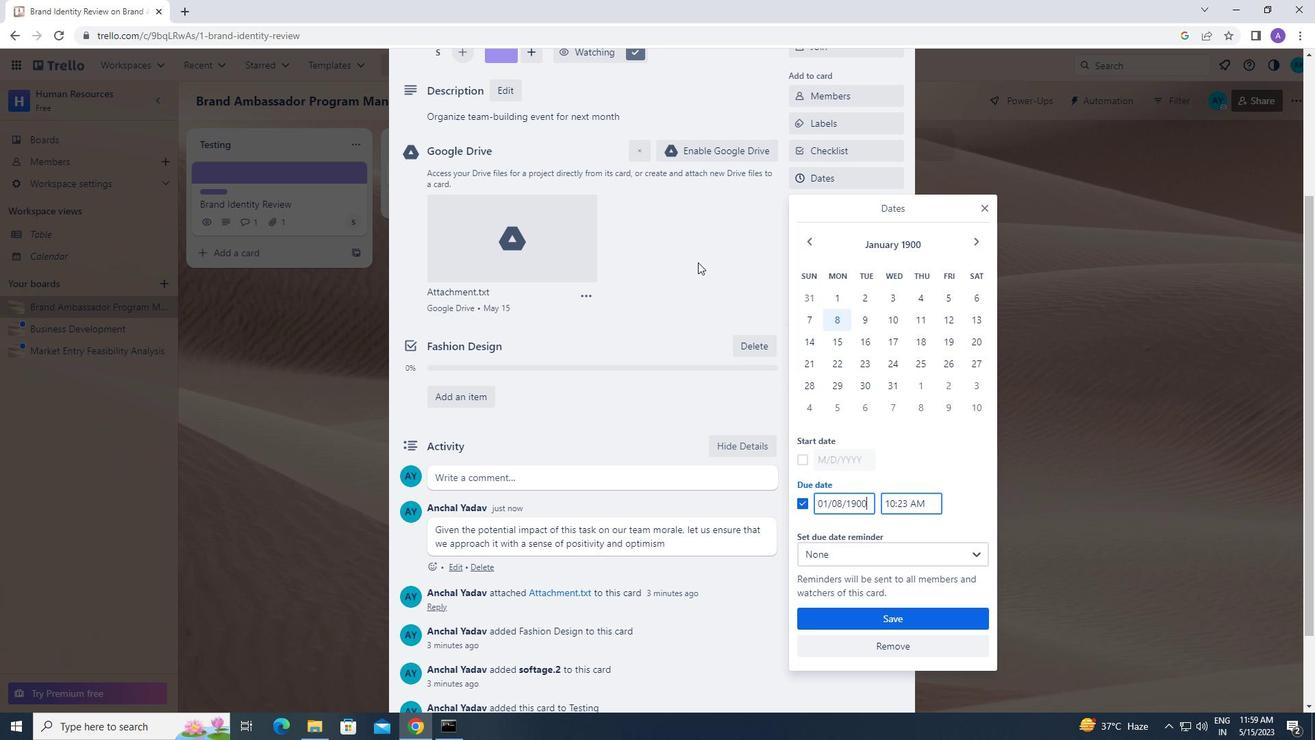 
Action: Mouse scrolled (694, 272) with delta (0, 0)
Screenshot: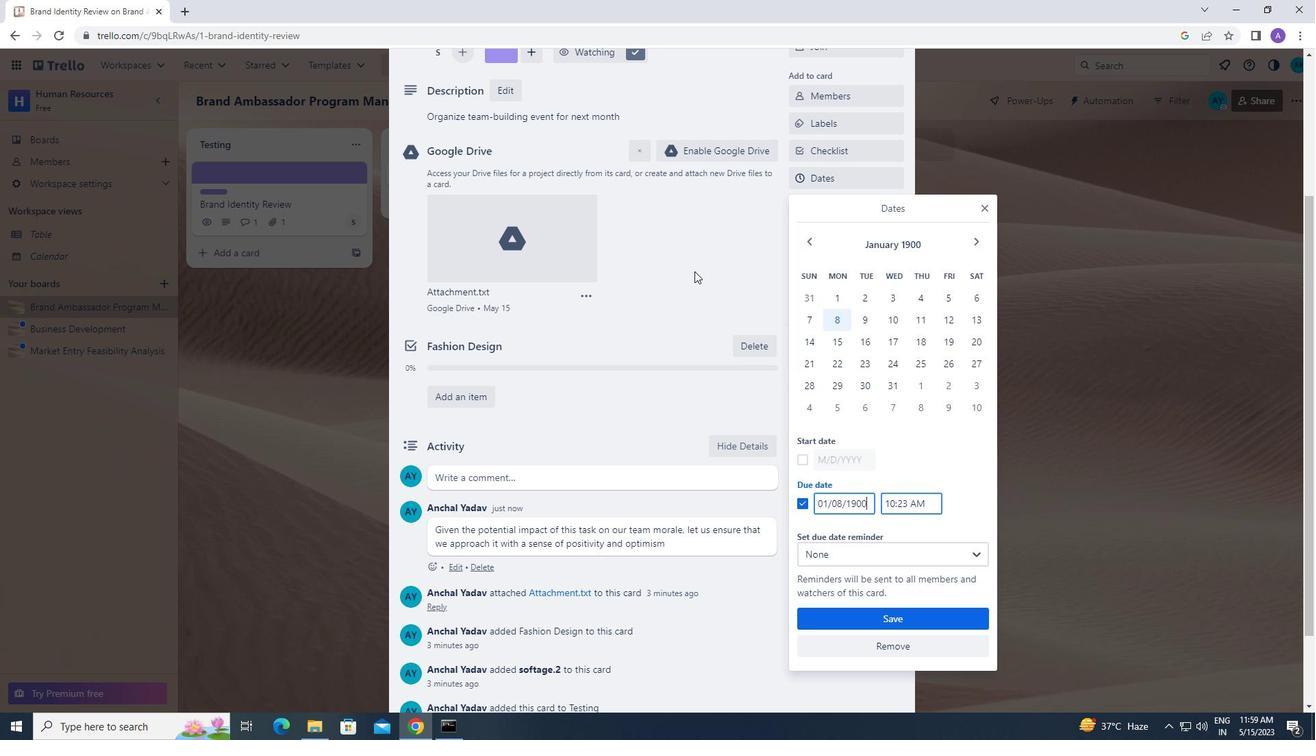 
Action: Mouse moved to (802, 347)
Screenshot: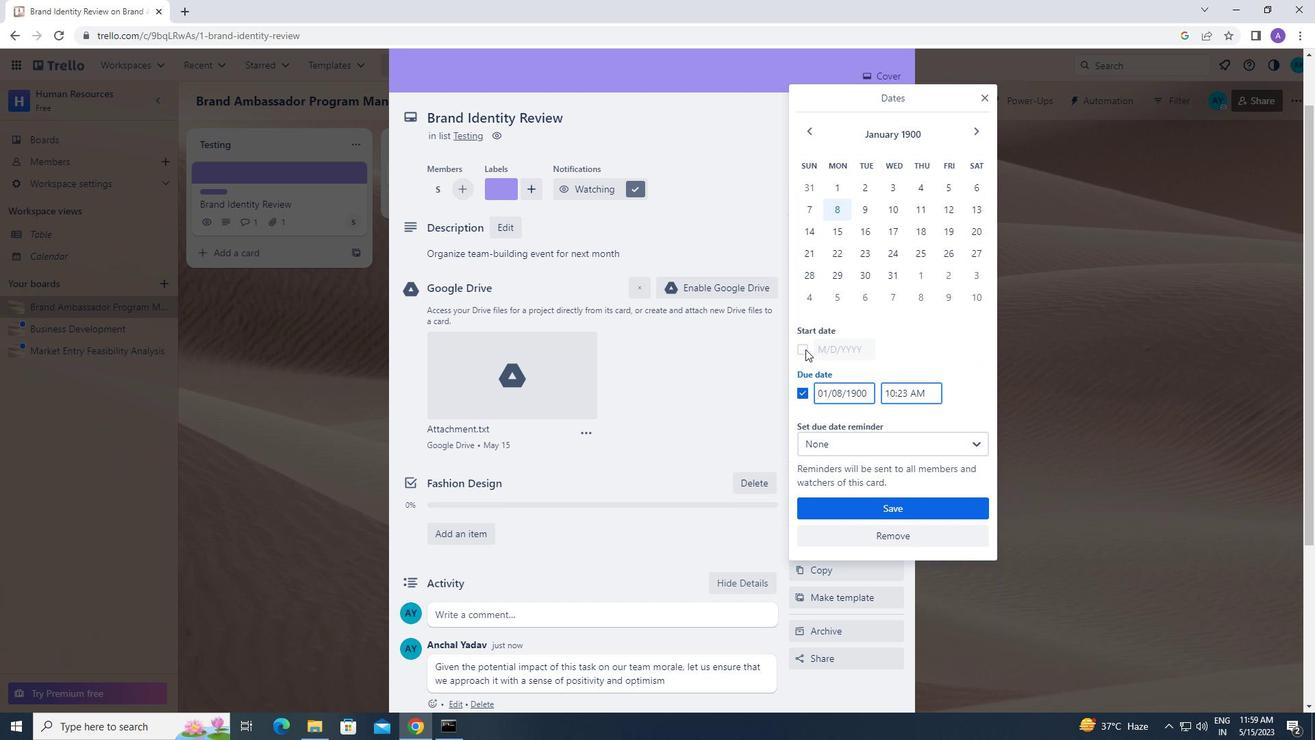 
Action: Mouse pressed left at (802, 347)
Screenshot: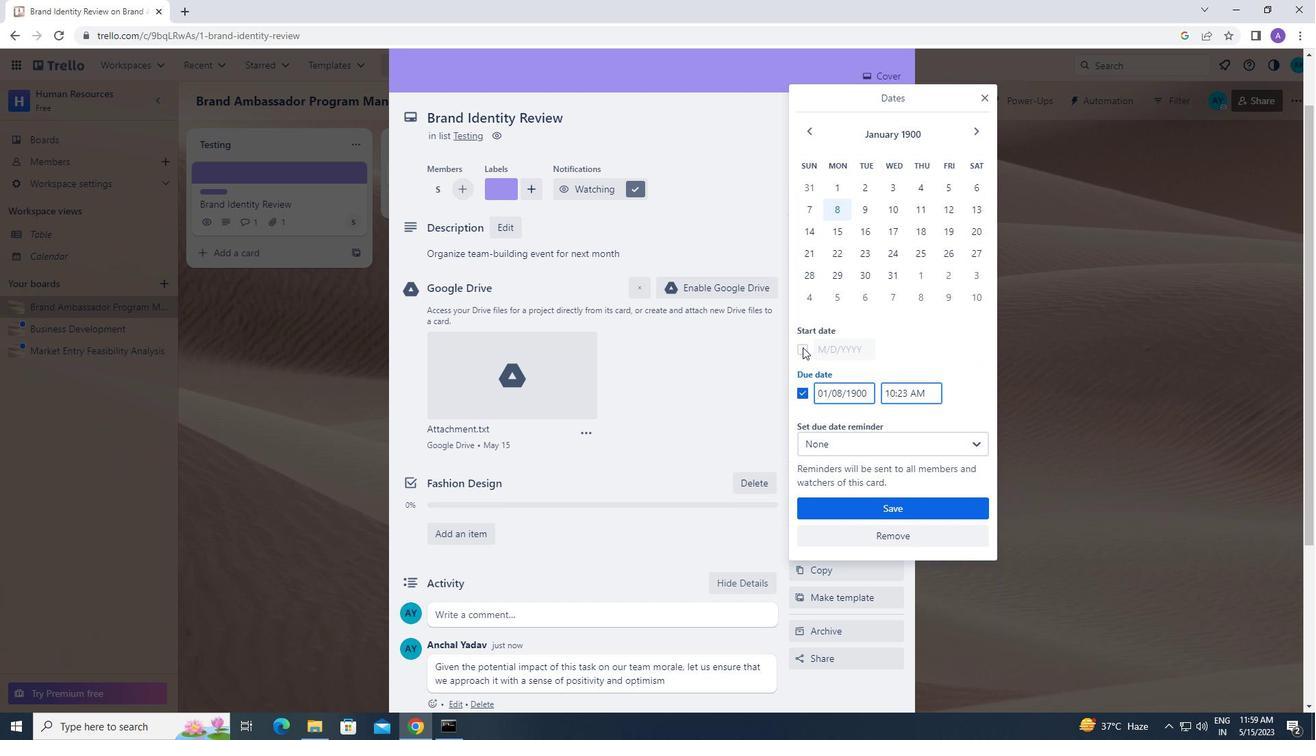 
Action: Mouse moved to (840, 347)
Screenshot: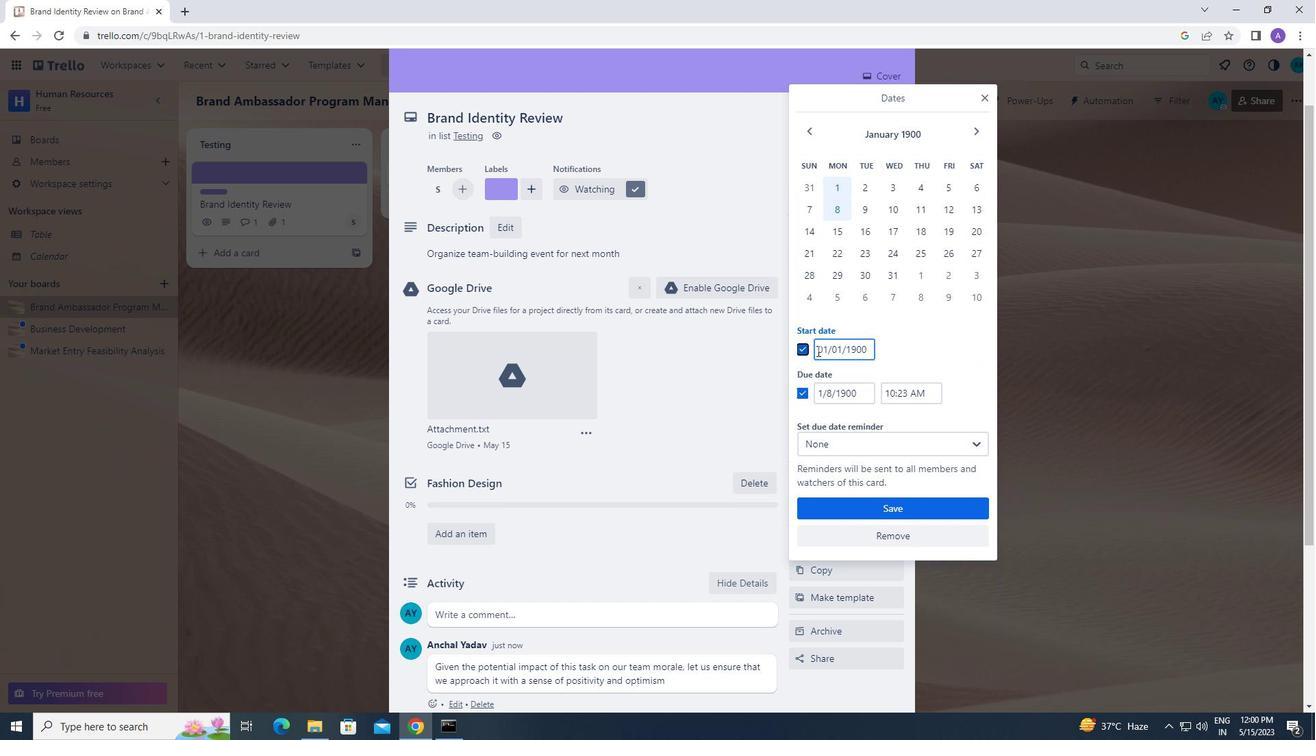 
Action: Mouse pressed left at (840, 347)
Screenshot: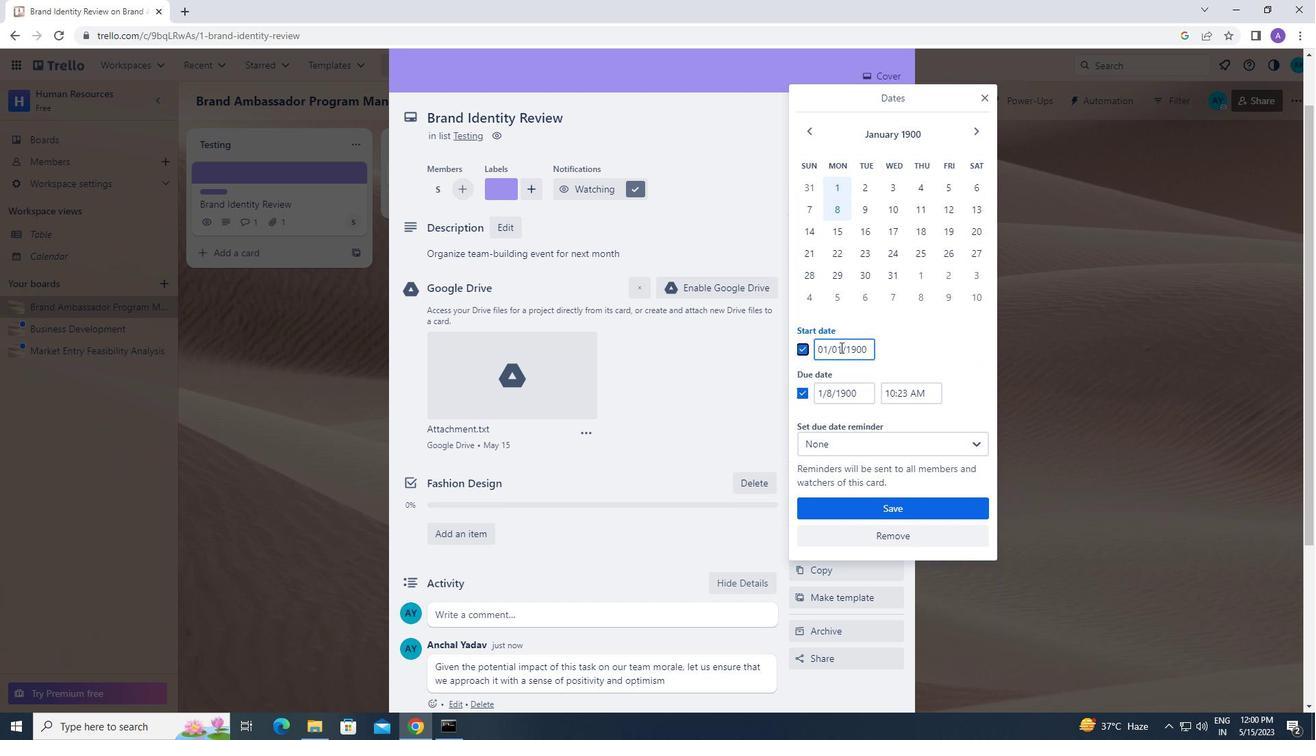 
Action: Mouse moved to (831, 348)
Screenshot: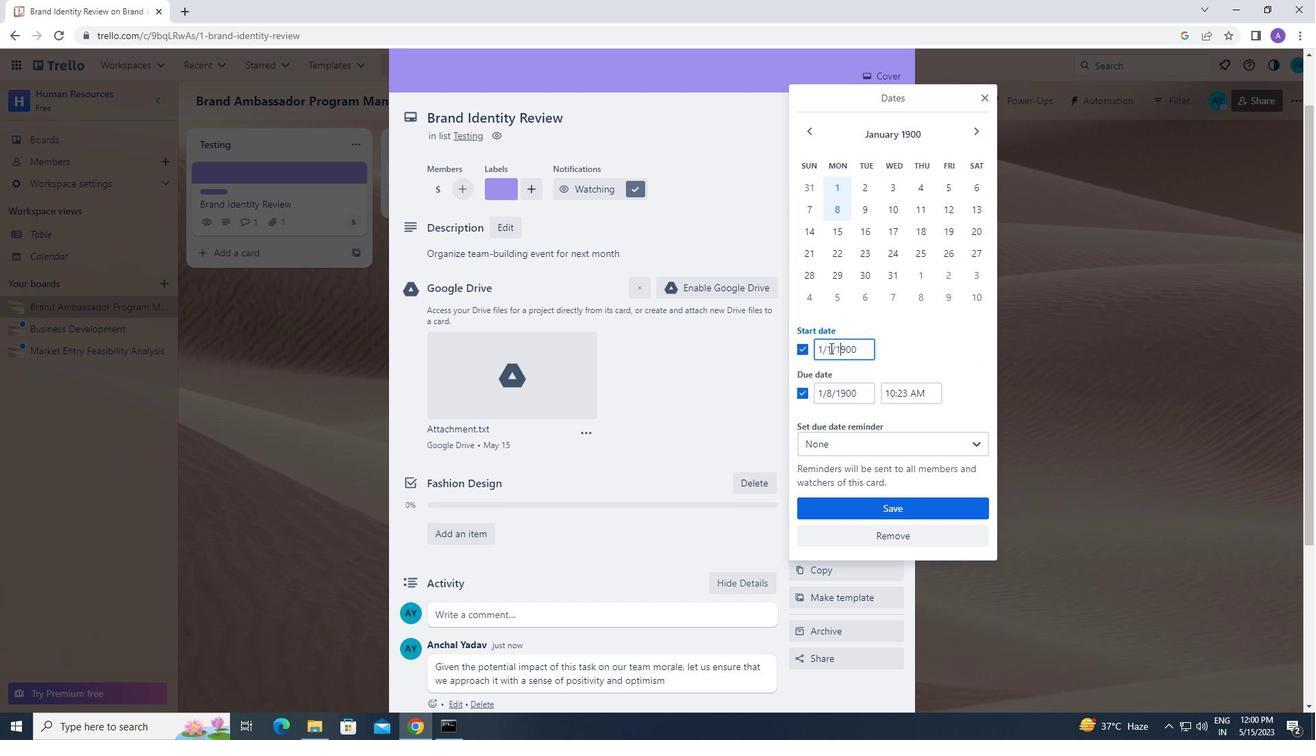 
Action: Mouse pressed left at (831, 348)
Screenshot: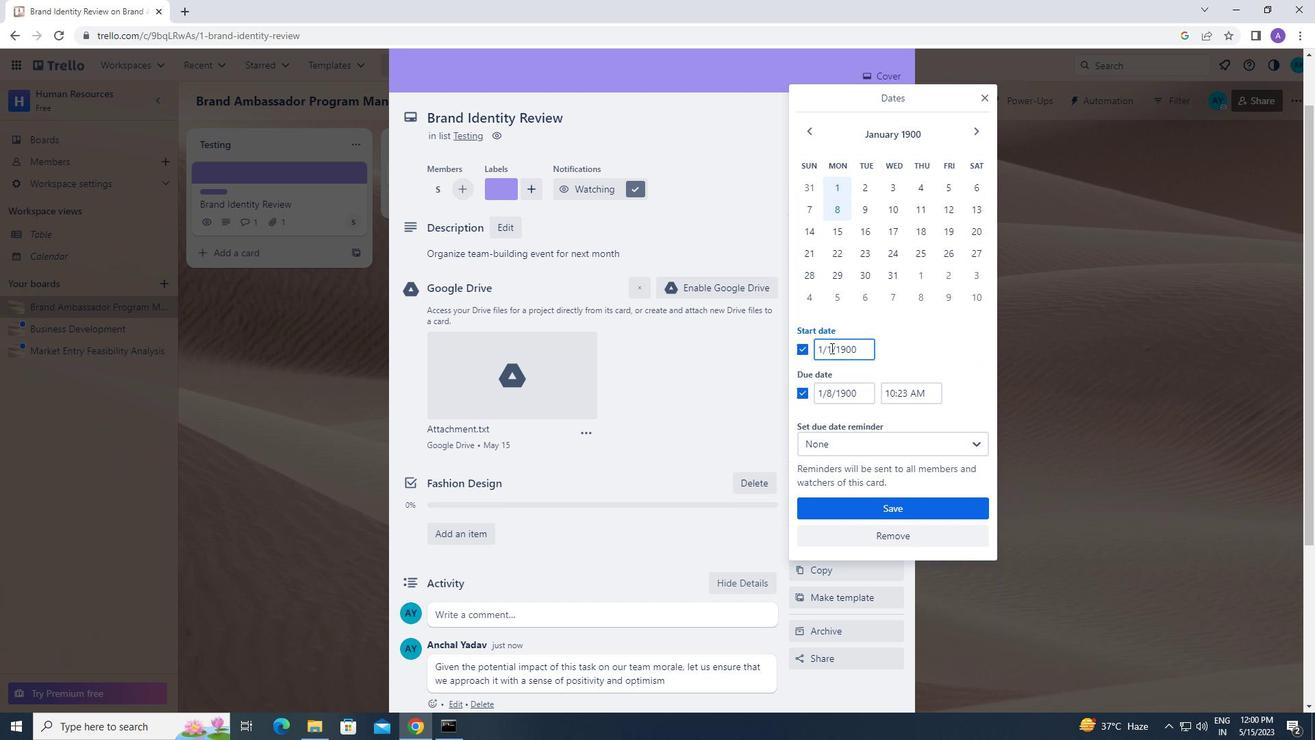 
Action: Key pressed <Key.backspace>02
Screenshot: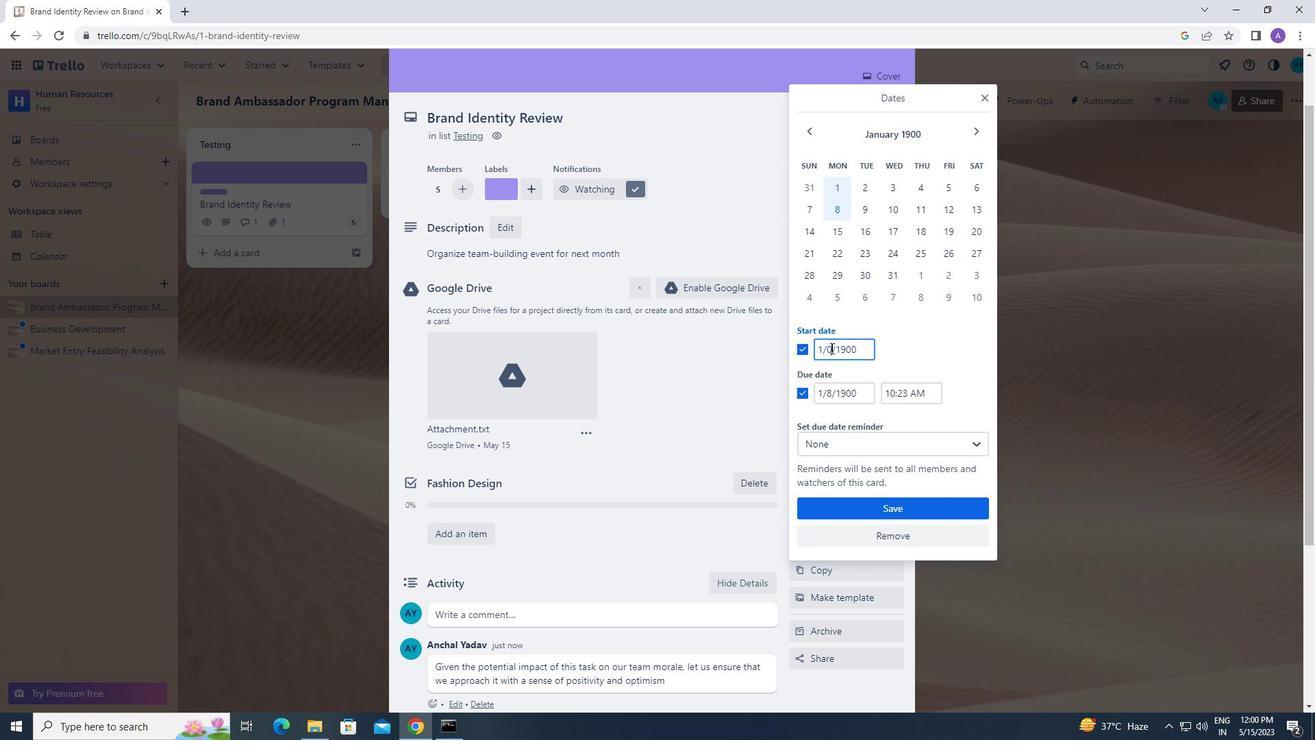 
Action: Mouse moved to (831, 388)
Screenshot: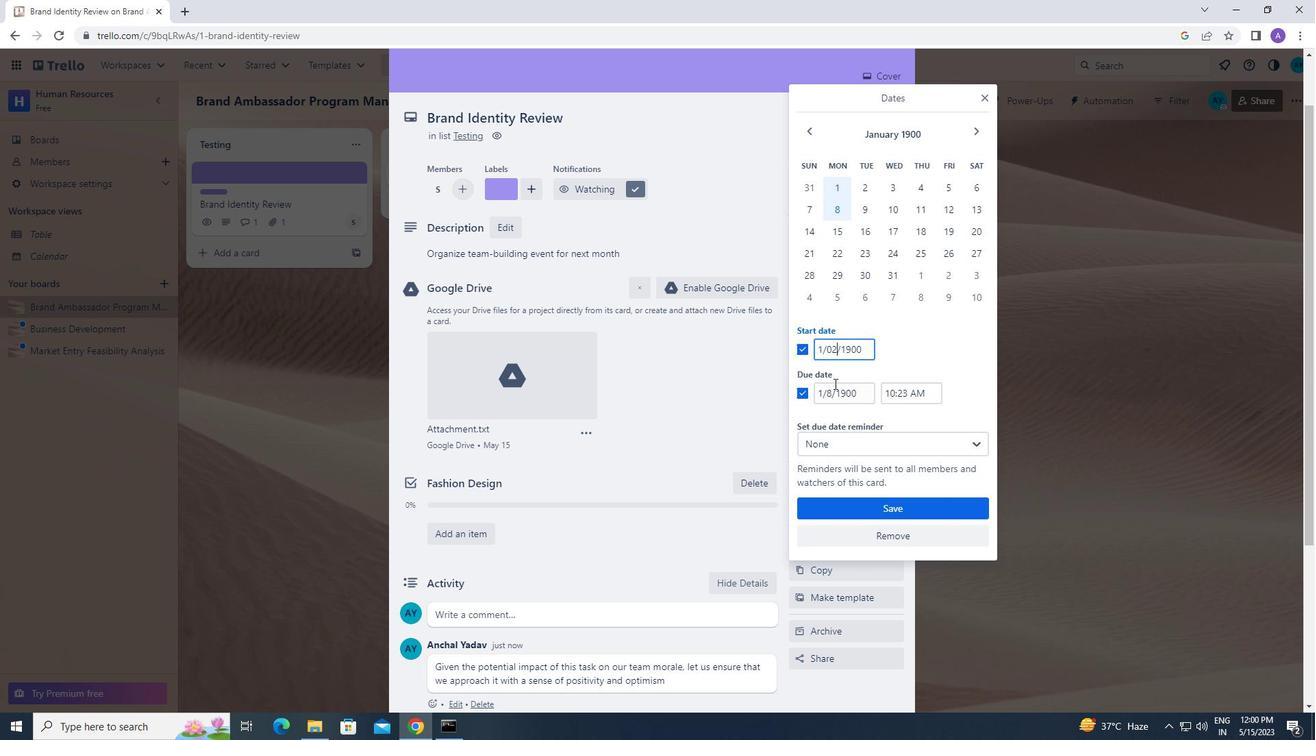 
Action: Mouse pressed left at (831, 388)
Screenshot: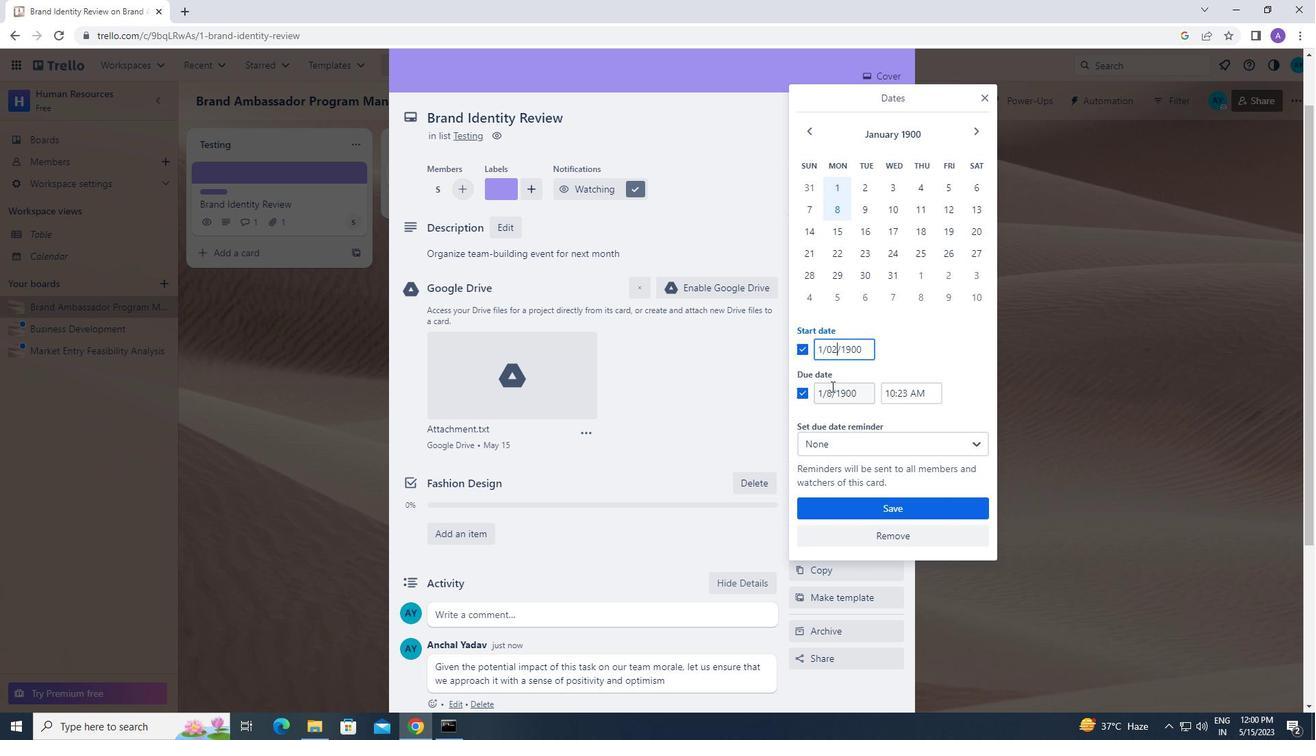 
Action: Mouse moved to (845, 400)
Screenshot: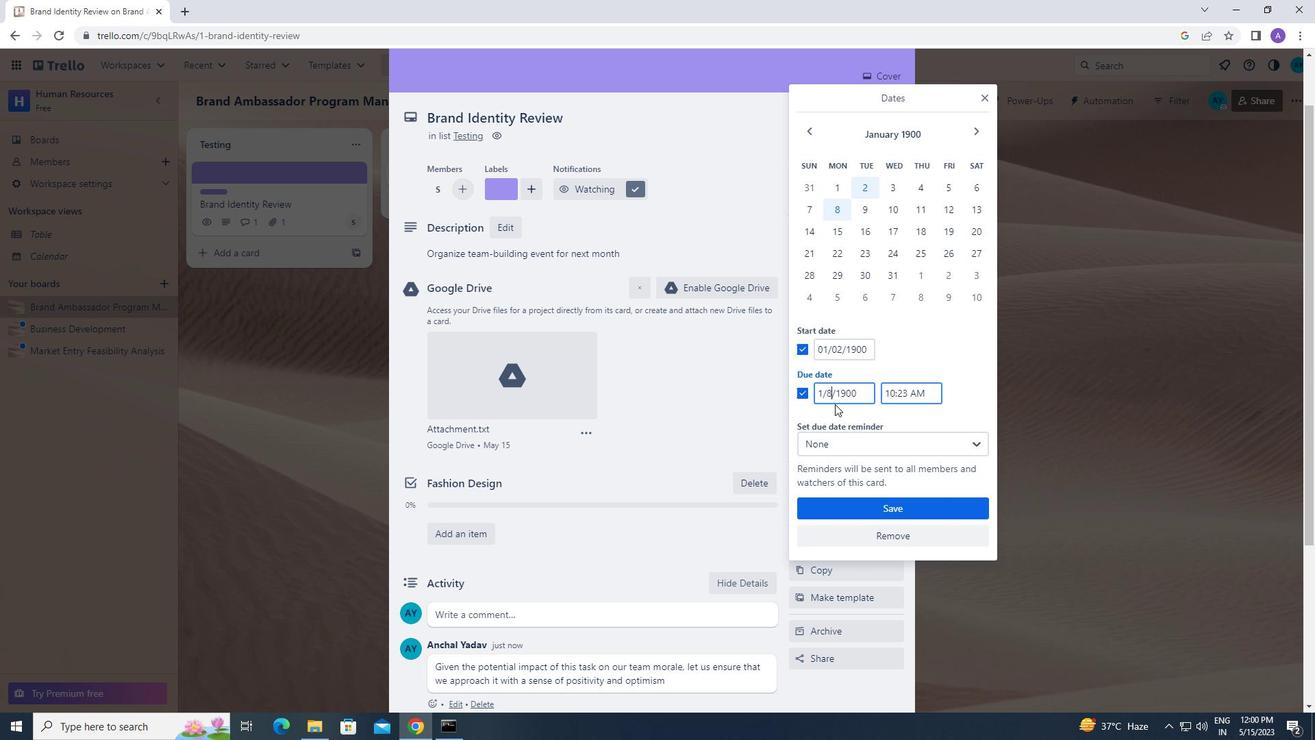 
Action: Key pressed <Key.backspace>09
Screenshot: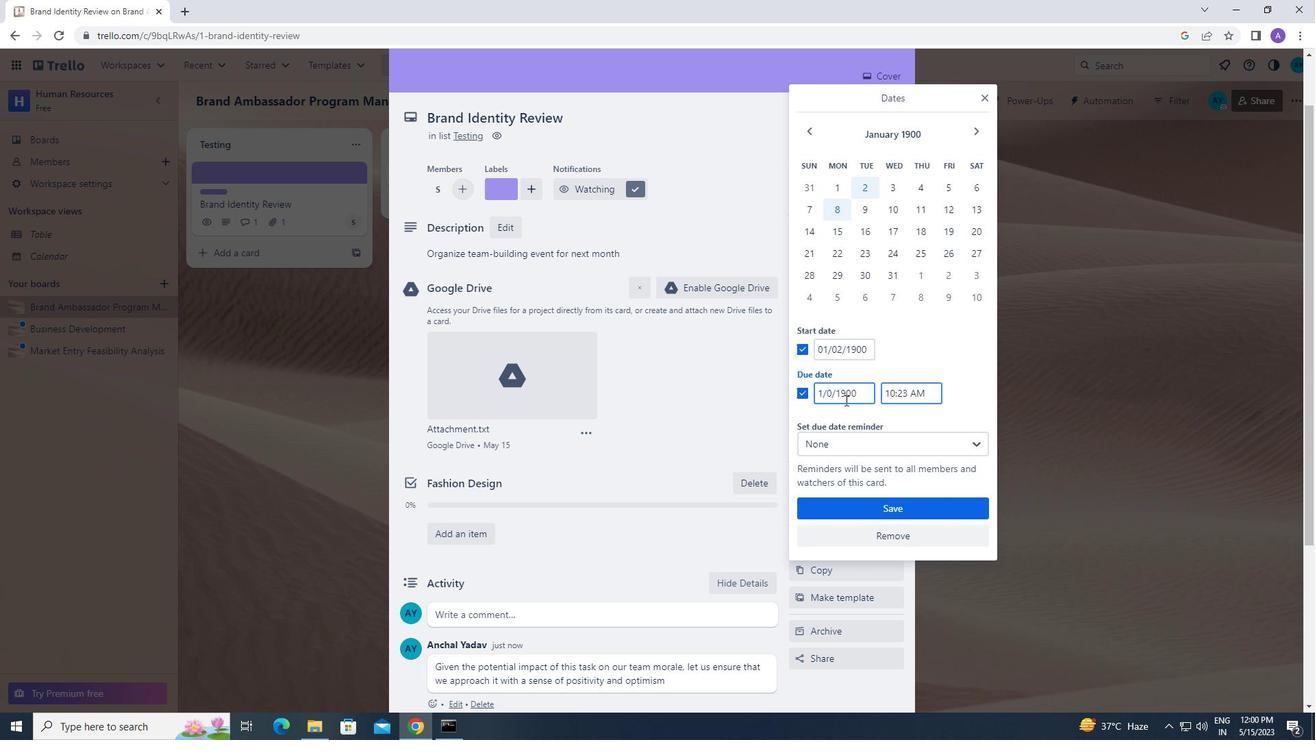 
Action: Mouse moved to (856, 503)
Screenshot: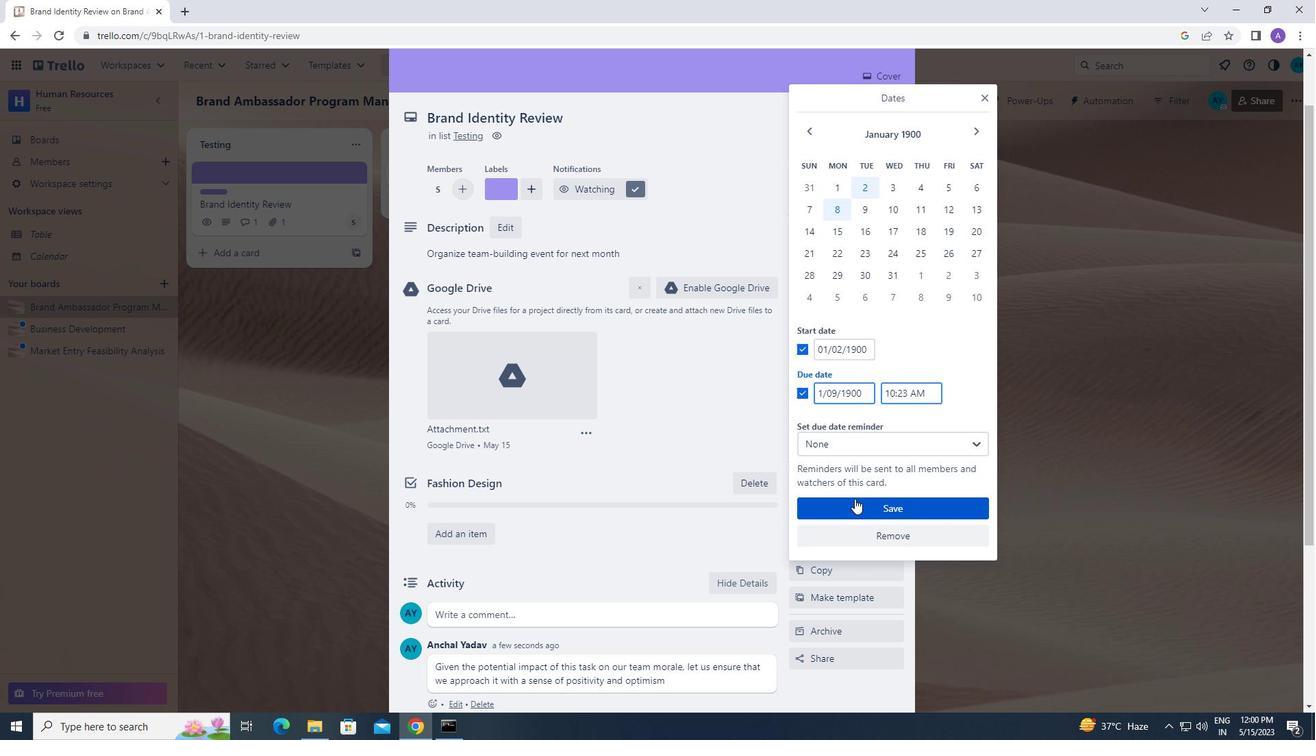 
Action: Mouse pressed left at (856, 503)
Screenshot: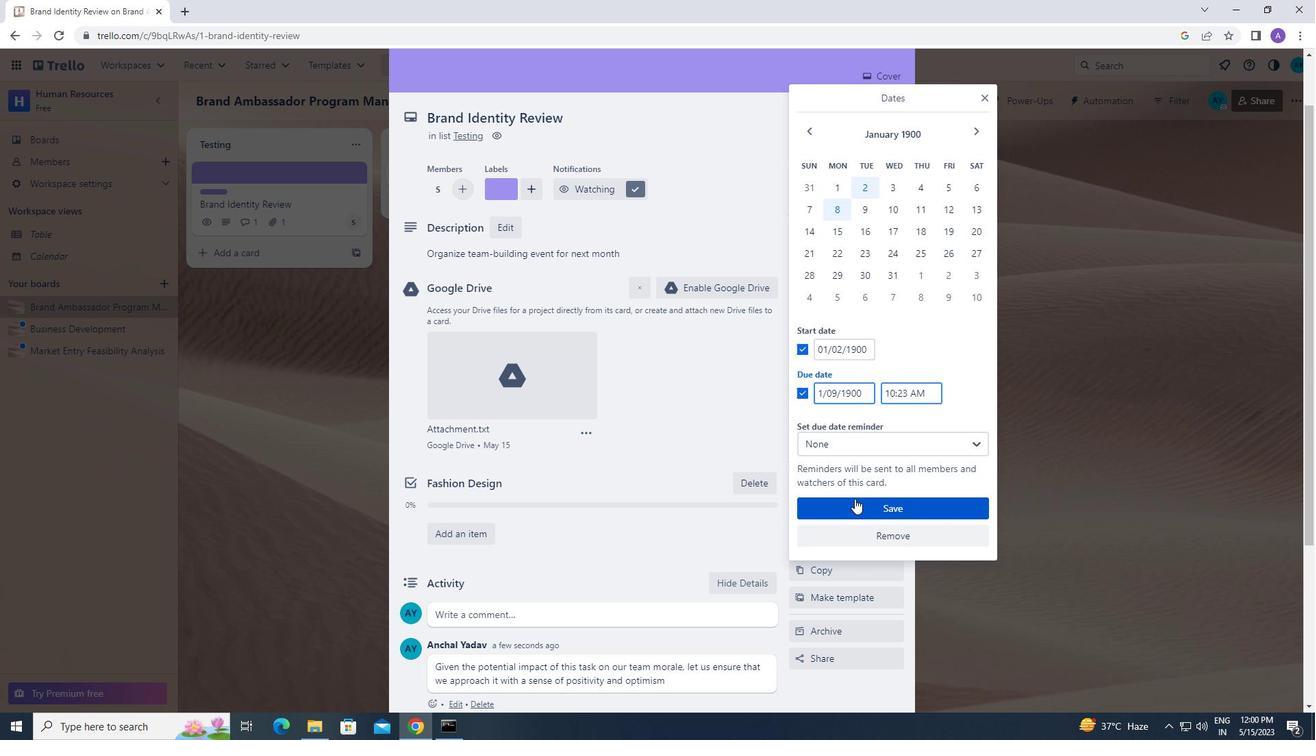 
Action: Mouse moved to (856, 503)
Screenshot: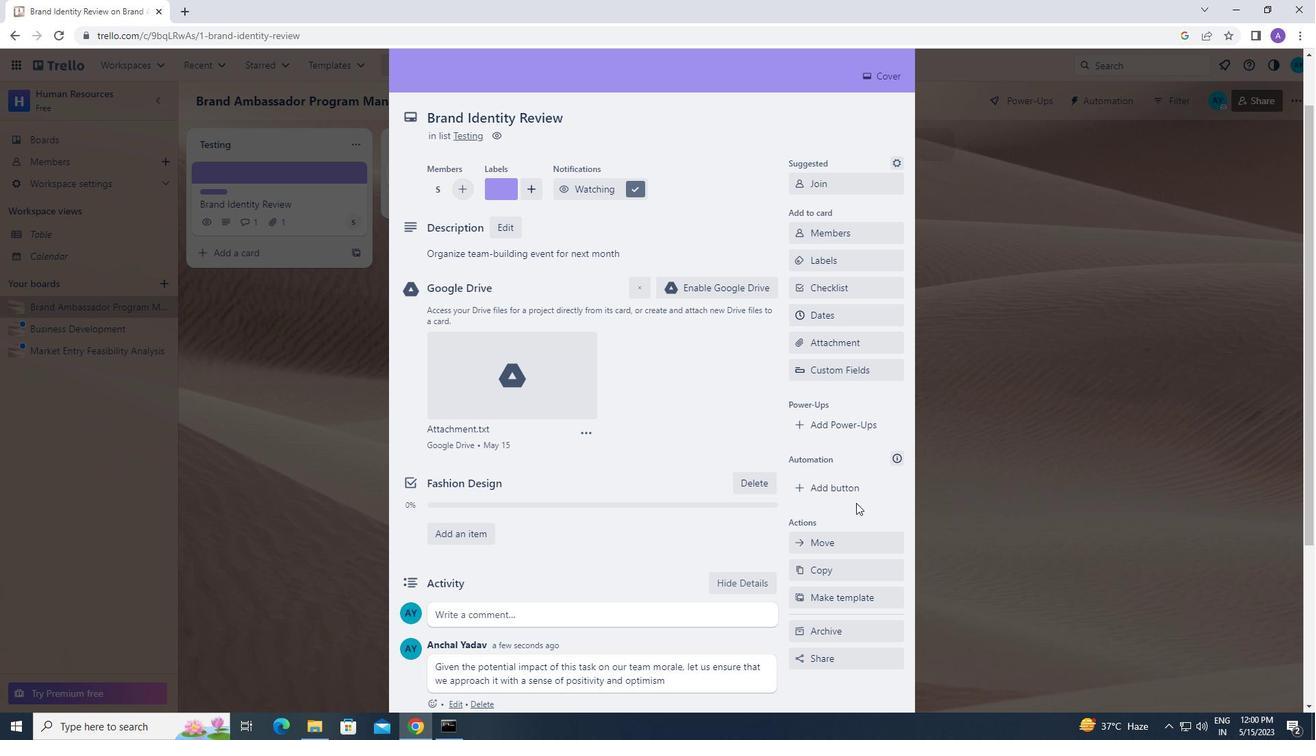 
Action: Mouse scrolled (856, 503) with delta (0, 0)
Screenshot: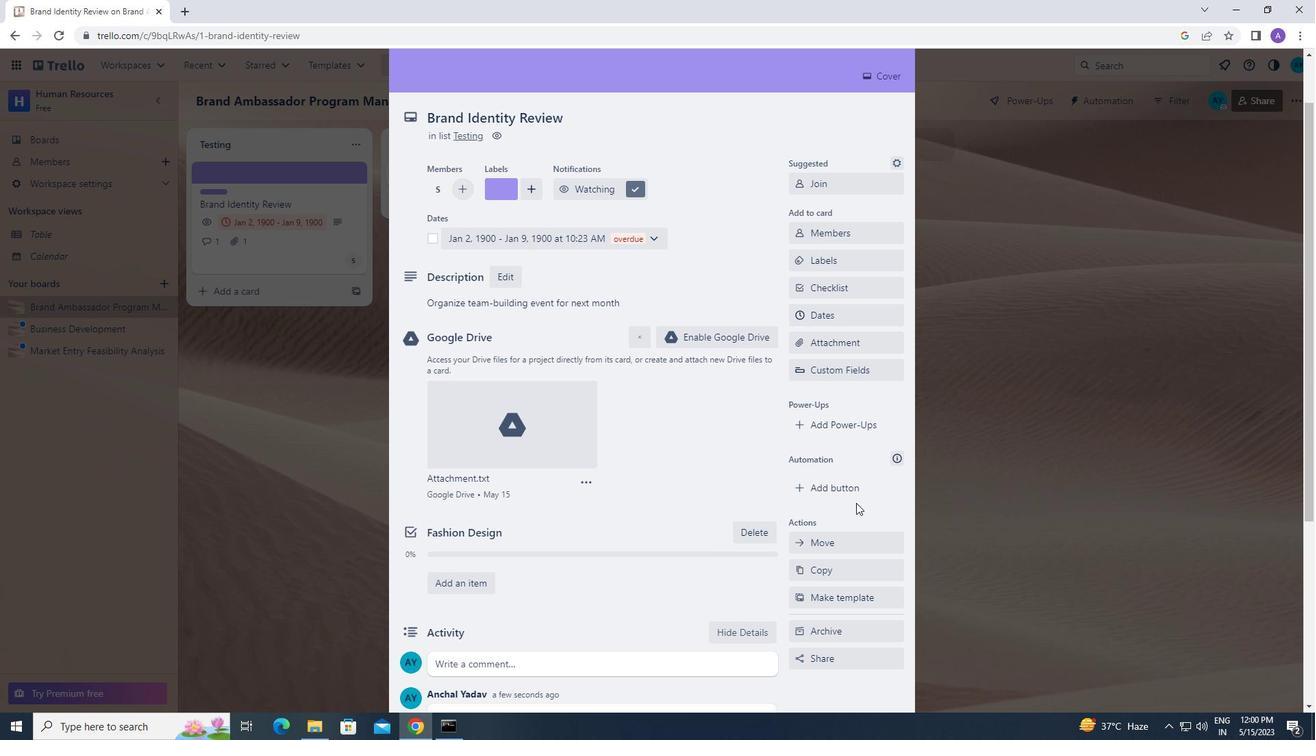 
